 Task: Buy 5 Luminometers from Measuring & Testing section under best seller category for shipping address: Gabriella Robinson, 1398 Camden Street, Reno, Nevada 89501, Cell Number 7752551231. Pay from credit card ending with 6759, CVV 506
Action: Mouse moved to (210, 94)
Screenshot: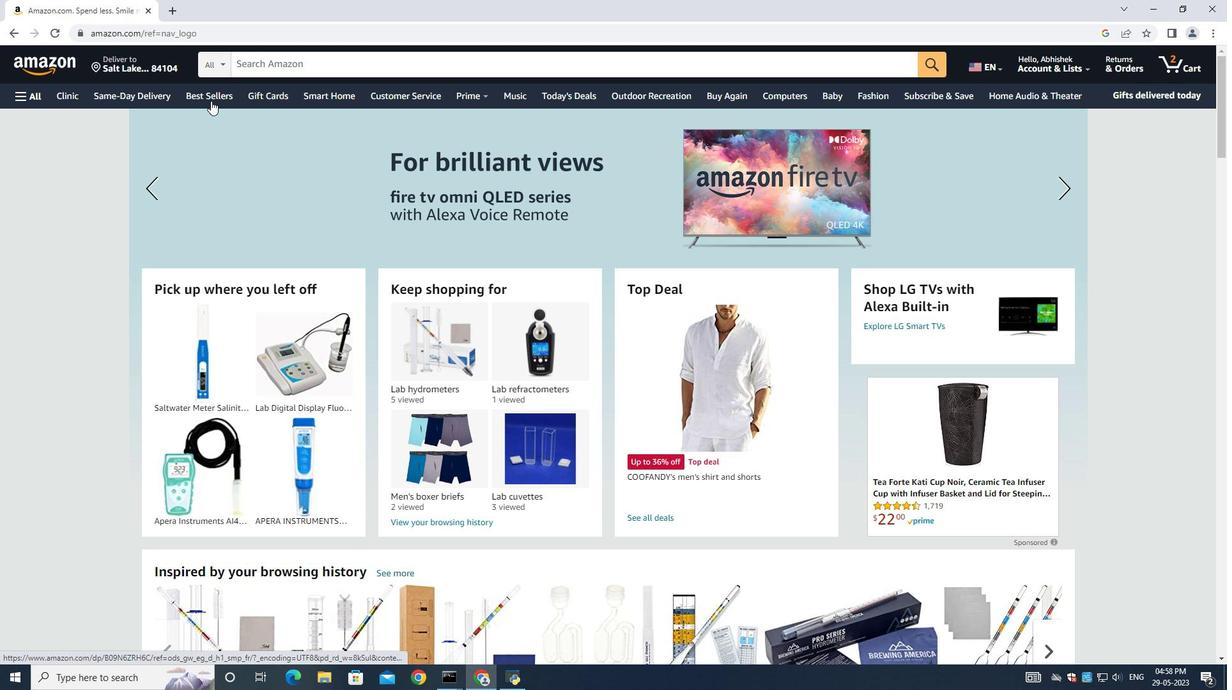 
Action: Mouse pressed left at (210, 94)
Screenshot: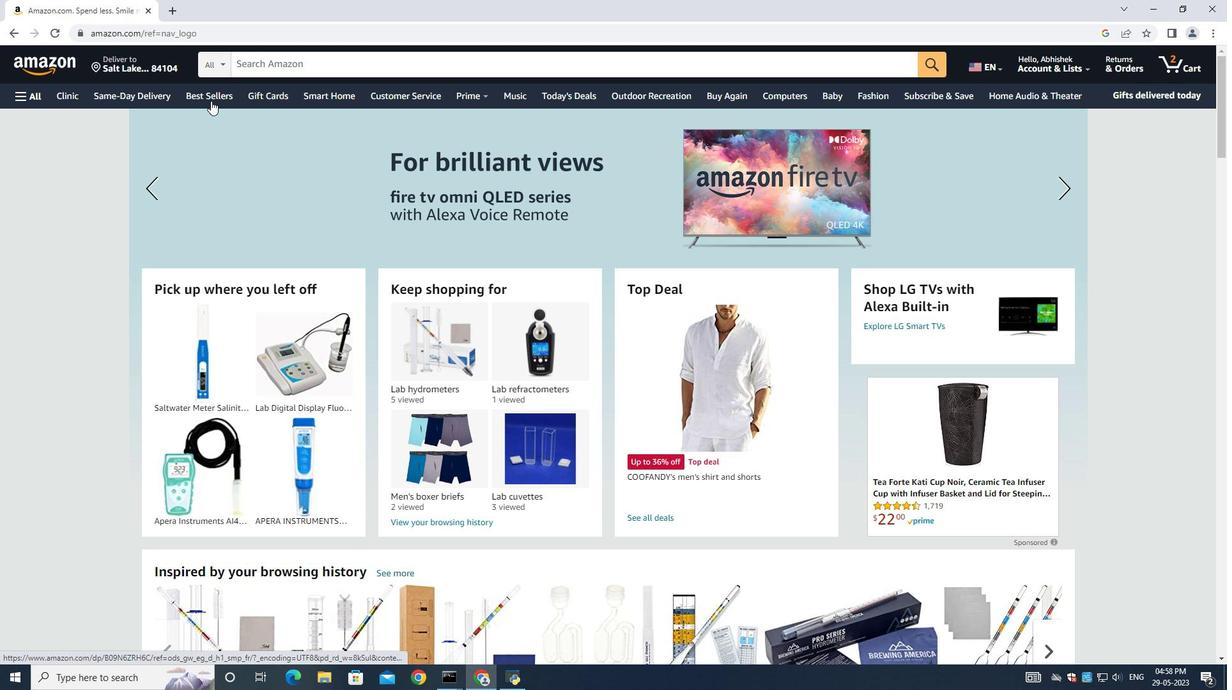 
Action: Mouse moved to (281, 63)
Screenshot: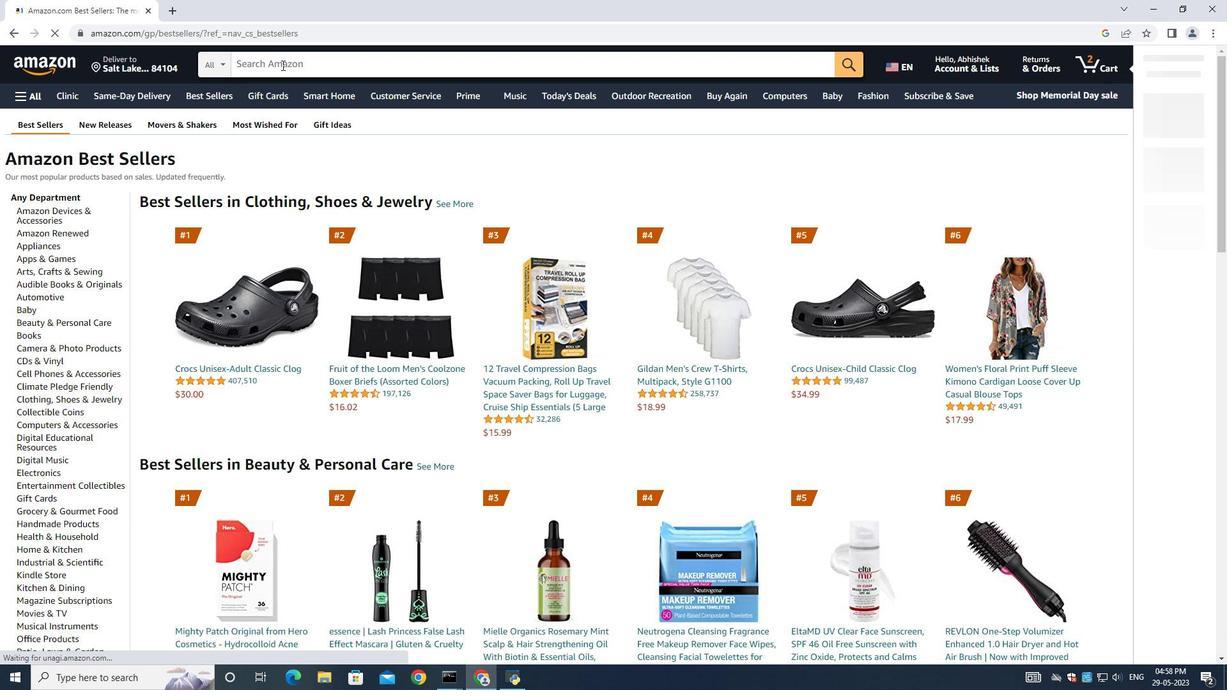 
Action: Mouse pressed left at (281, 63)
Screenshot: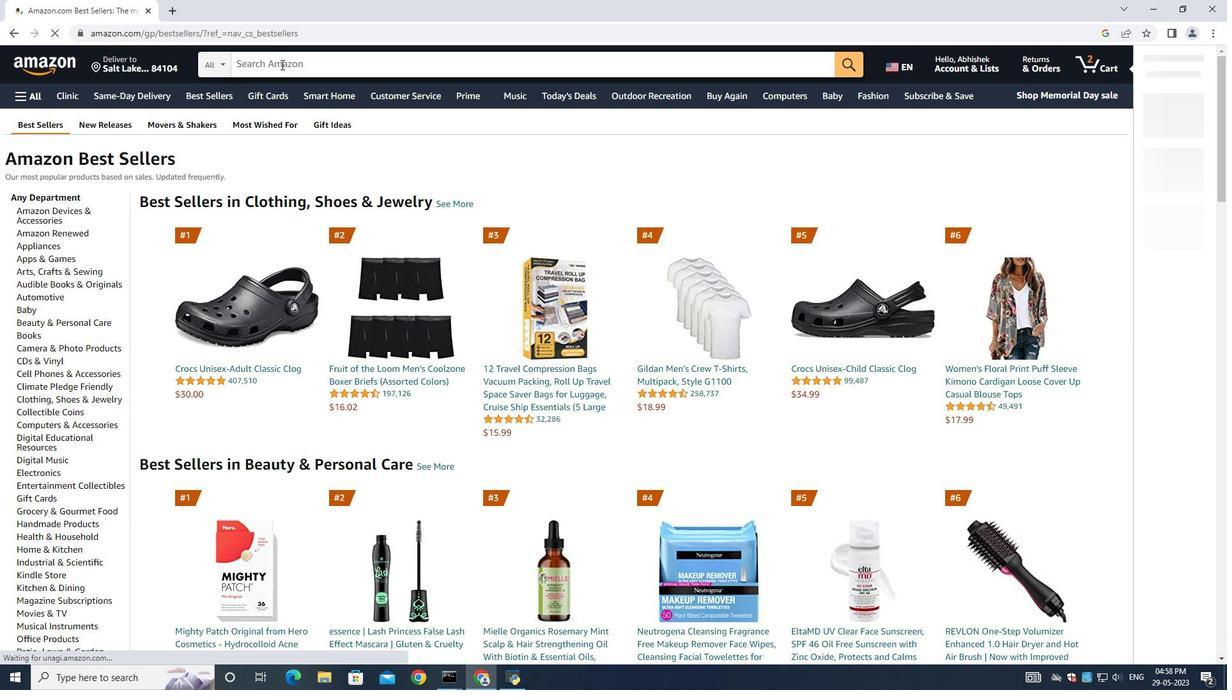 
Action: Key pressed <Key.shift>Luminometers<Key.enter>
Screenshot: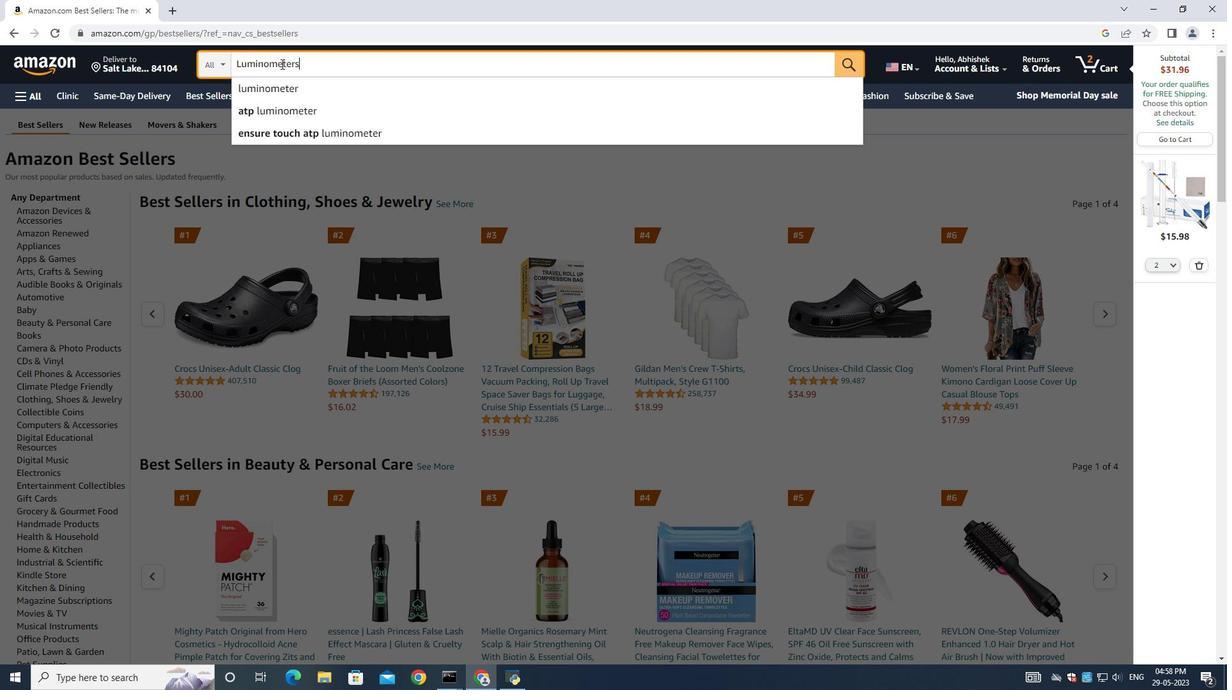 
Action: Mouse moved to (734, 429)
Screenshot: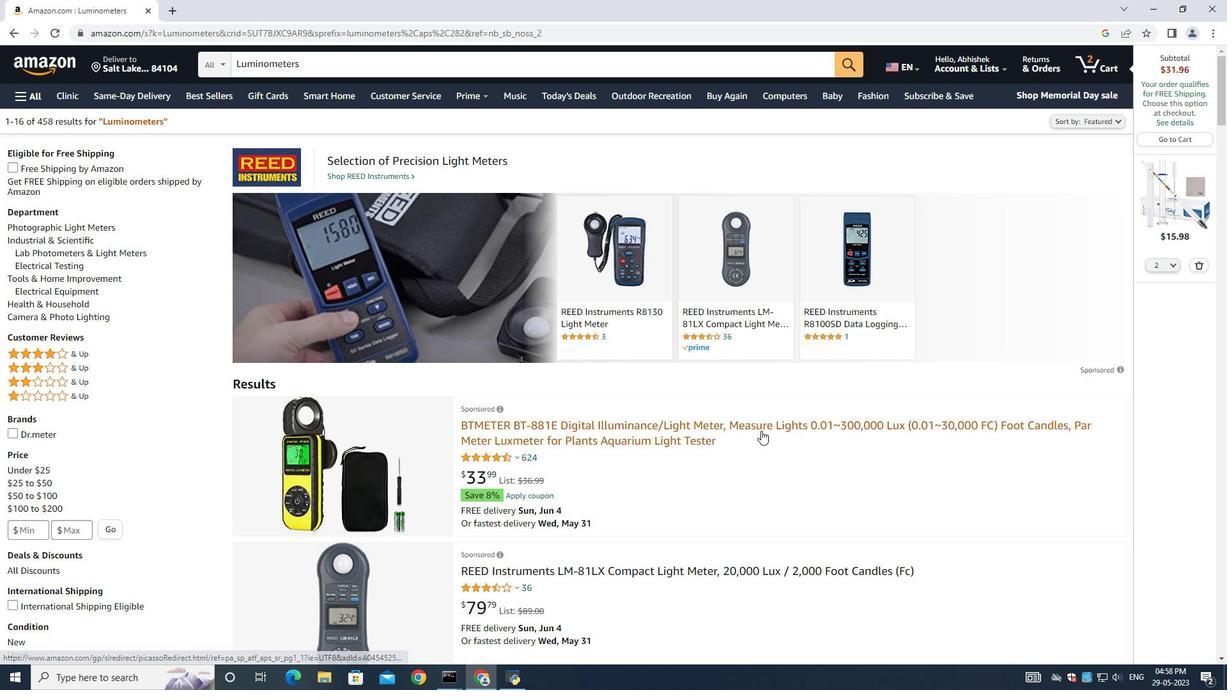 
Action: Mouse pressed left at (734, 429)
Screenshot: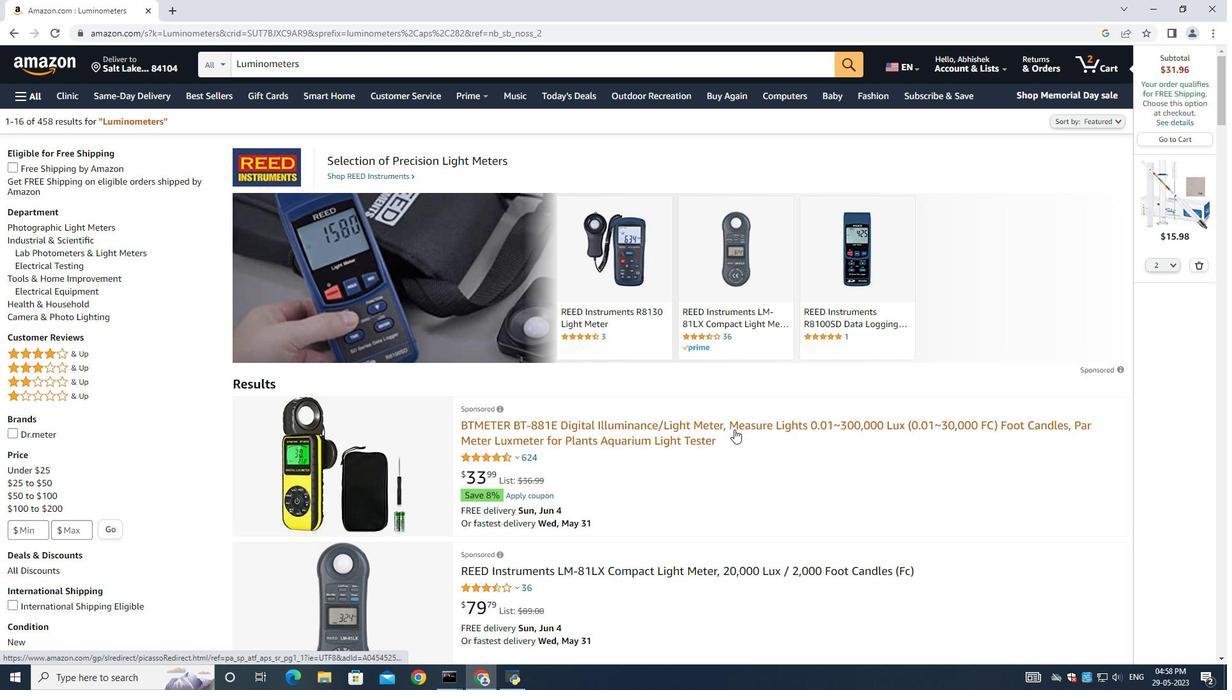 
Action: Mouse scrolled (734, 429) with delta (0, 0)
Screenshot: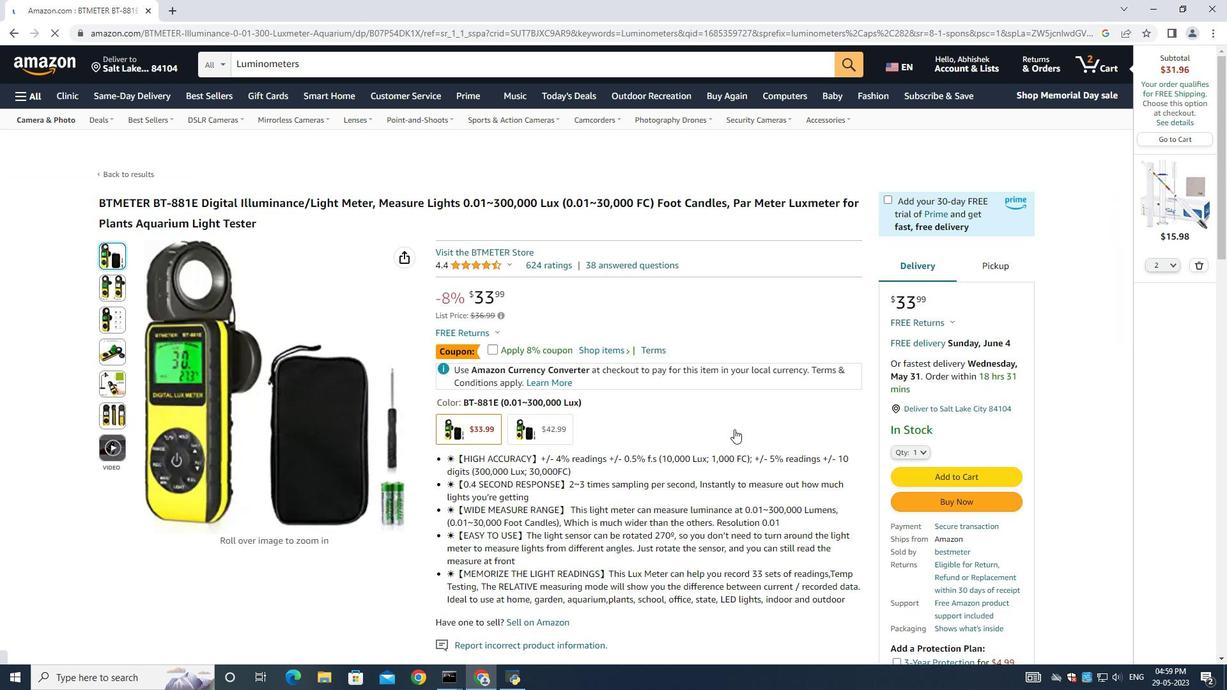 
Action: Mouse scrolled (734, 429) with delta (0, 0)
Screenshot: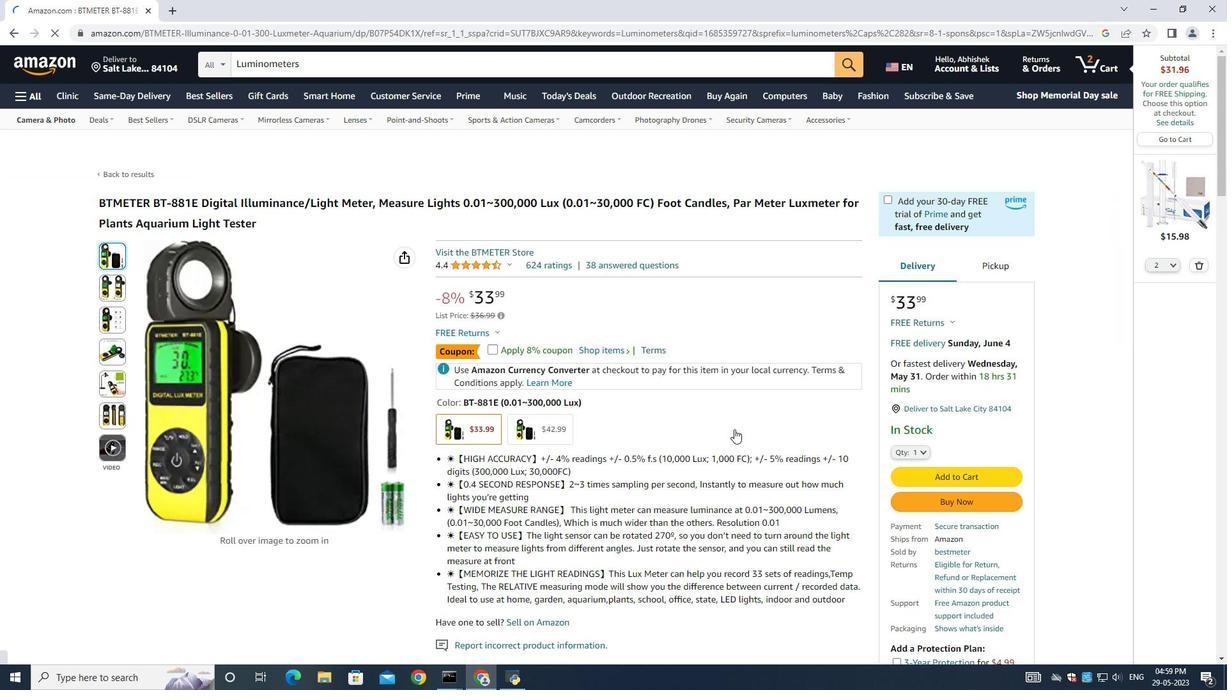 
Action: Mouse scrolled (734, 429) with delta (0, 0)
Screenshot: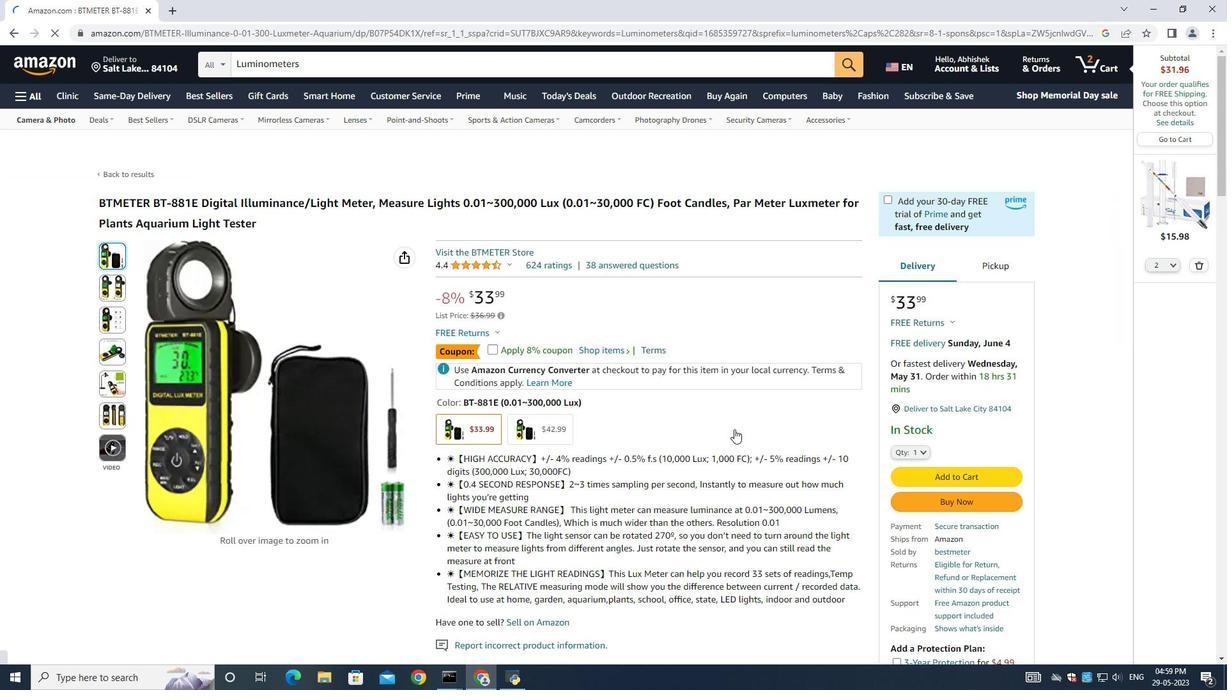 
Action: Mouse moved to (326, 411)
Screenshot: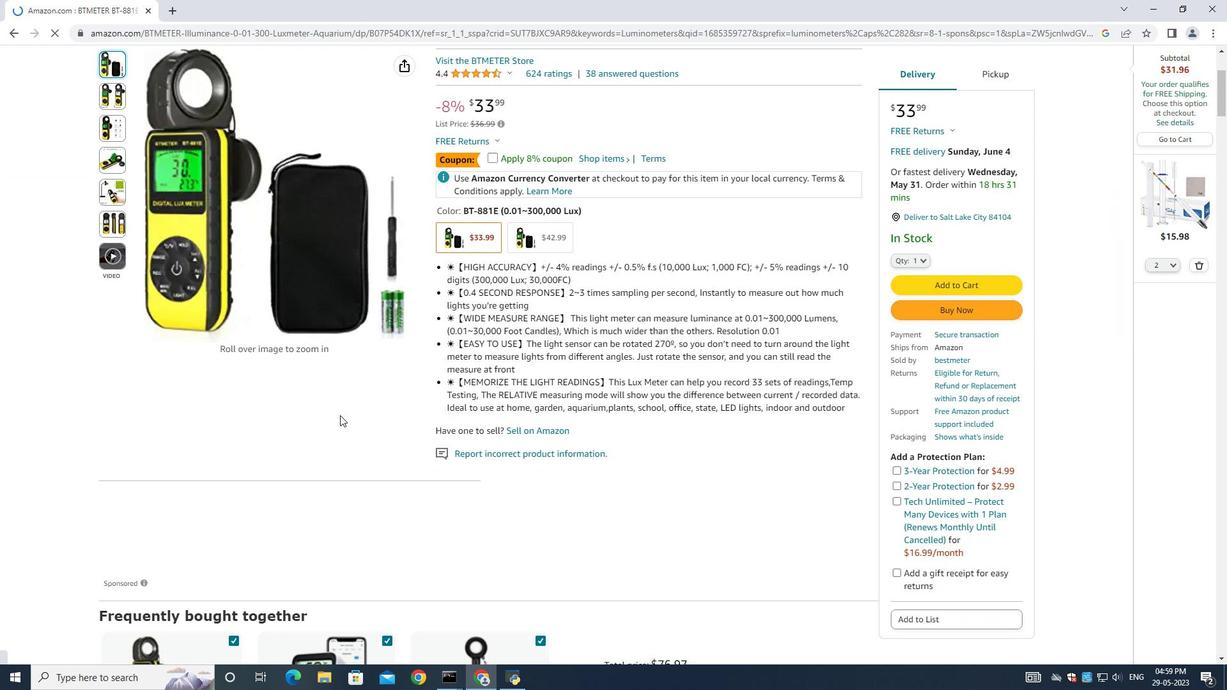 
Action: Mouse scrolled (326, 412) with delta (0, 0)
Screenshot: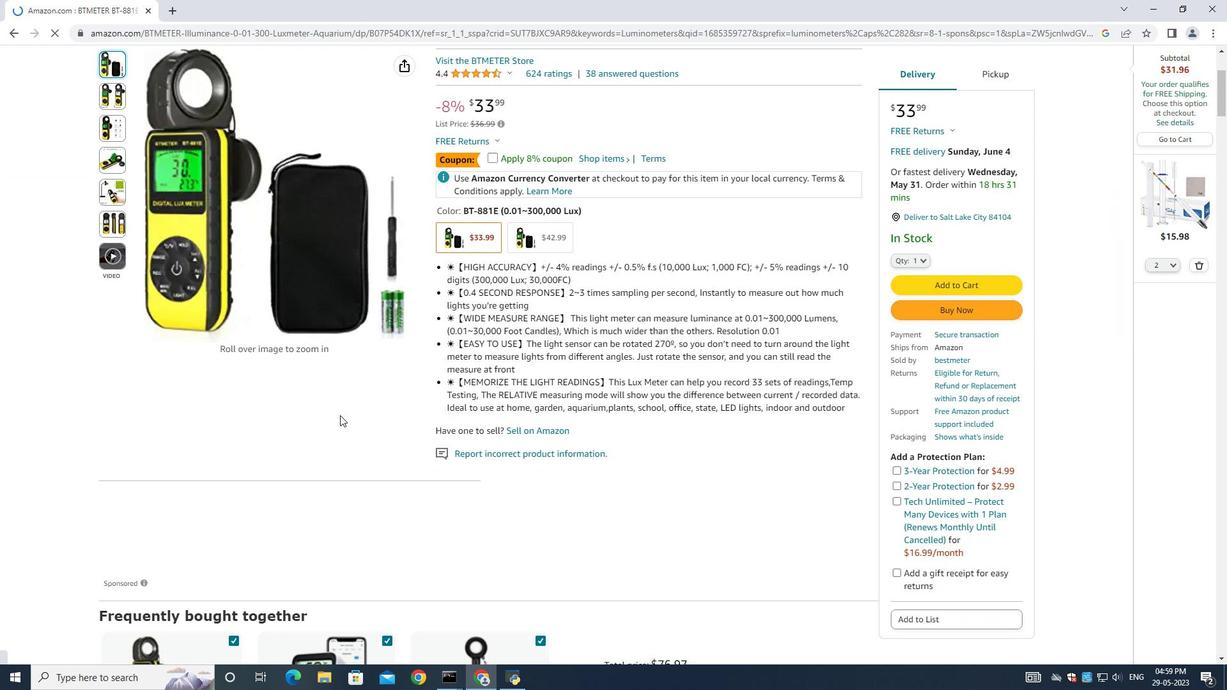 
Action: Mouse scrolled (326, 412) with delta (0, 0)
Screenshot: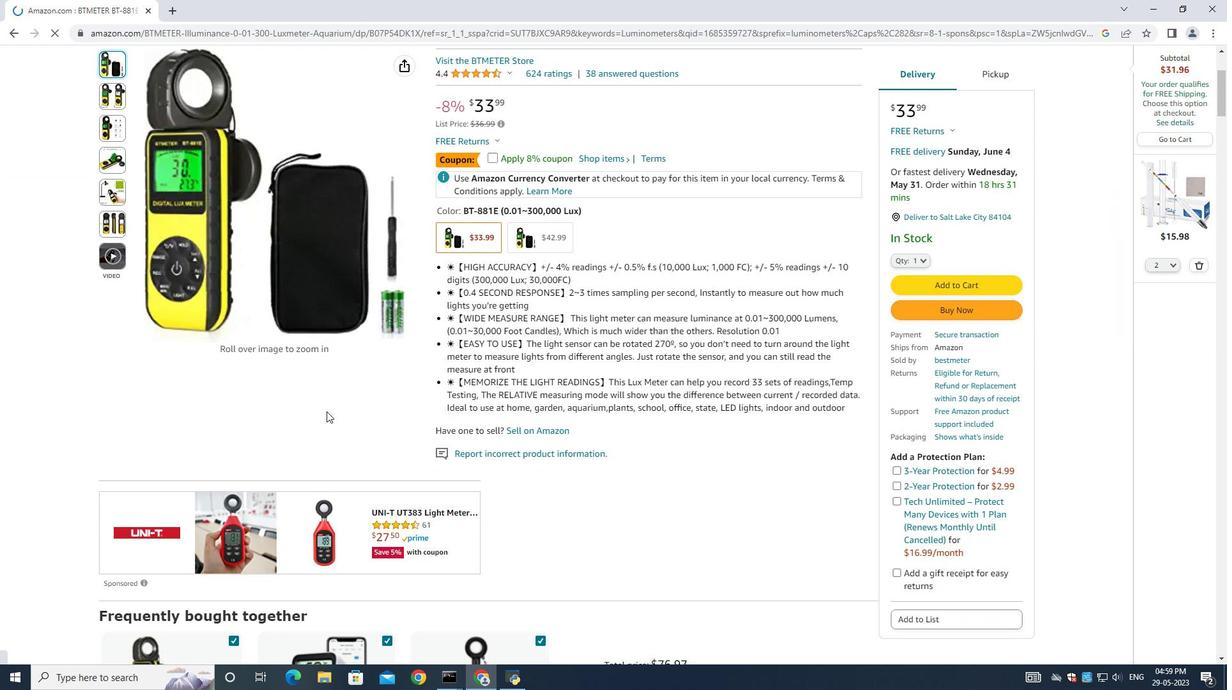 
Action: Mouse scrolled (326, 412) with delta (0, 0)
Screenshot: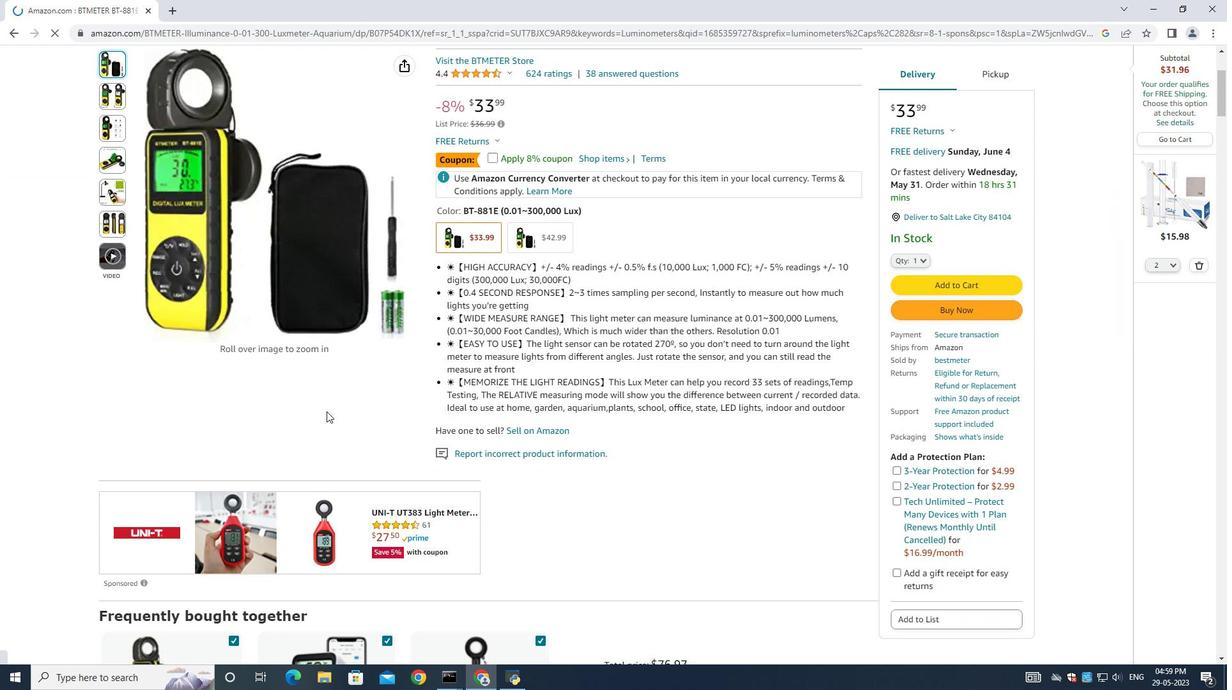 
Action: Mouse moved to (920, 452)
Screenshot: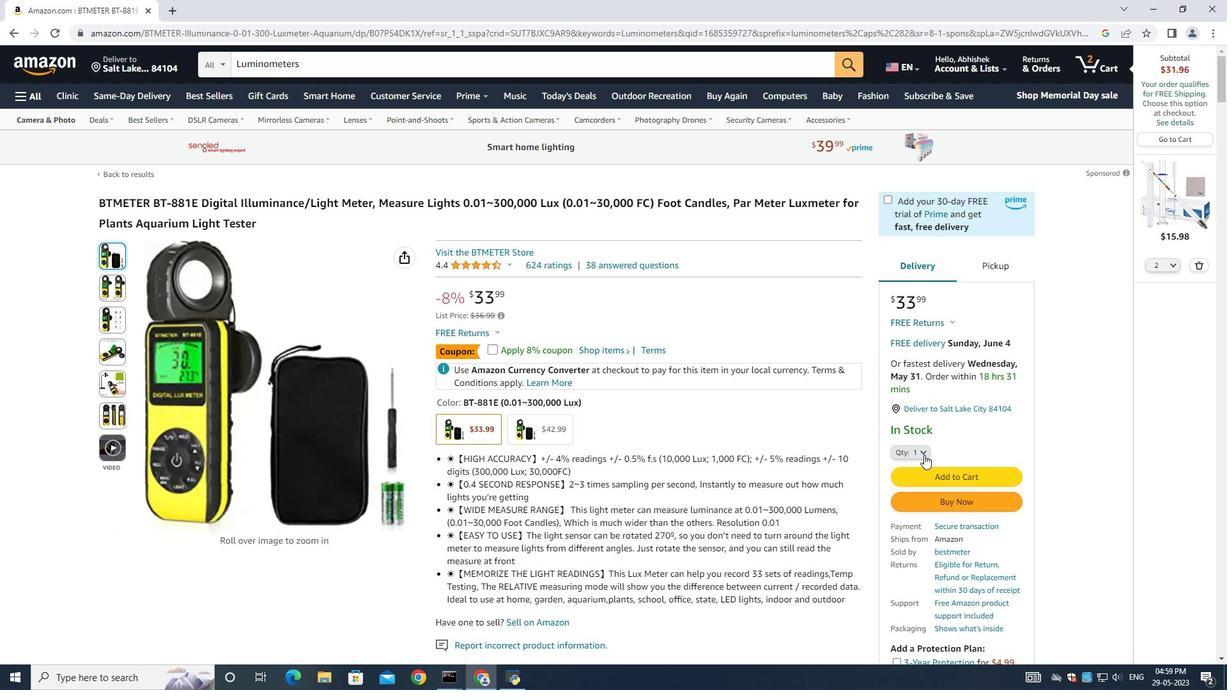 
Action: Mouse pressed left at (920, 452)
Screenshot: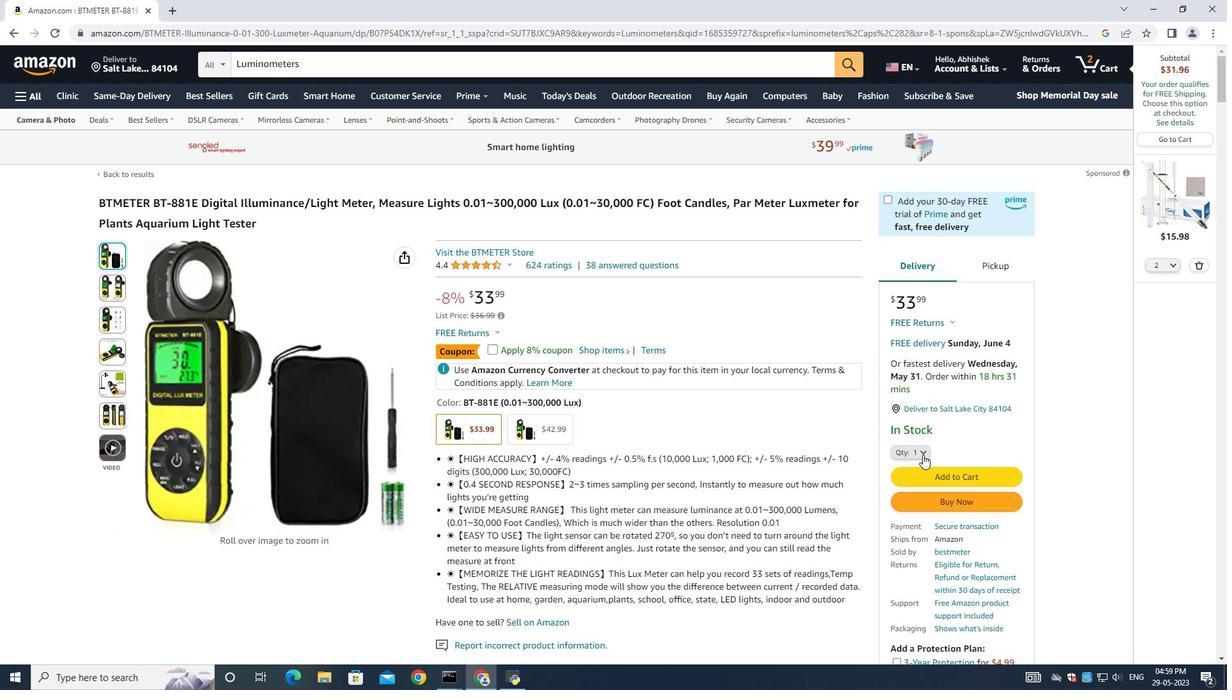 
Action: Mouse moved to (1197, 266)
Screenshot: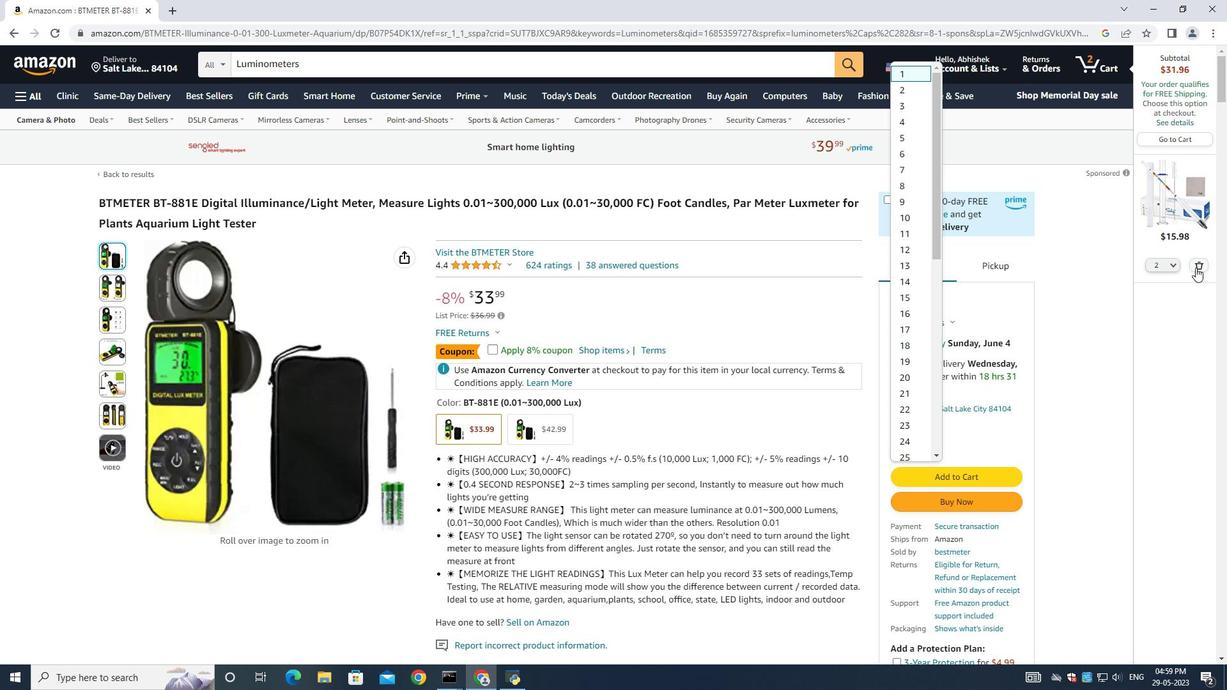 
Action: Mouse pressed left at (1197, 266)
Screenshot: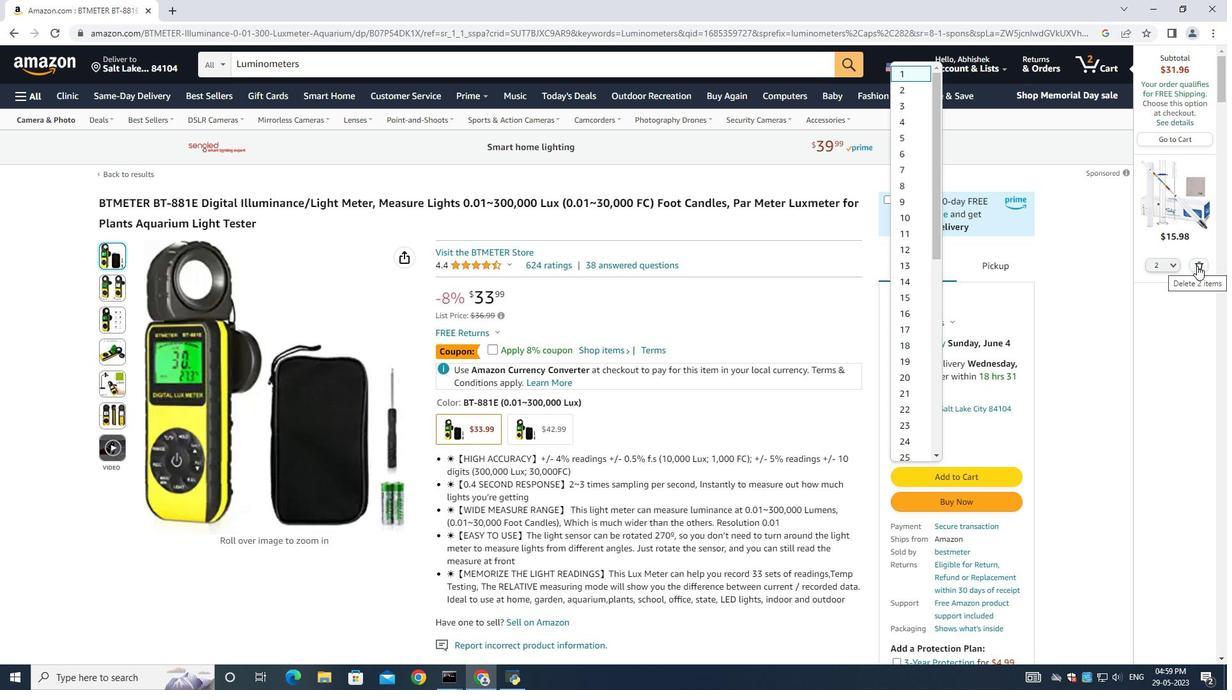 
Action: Mouse moved to (918, 454)
Screenshot: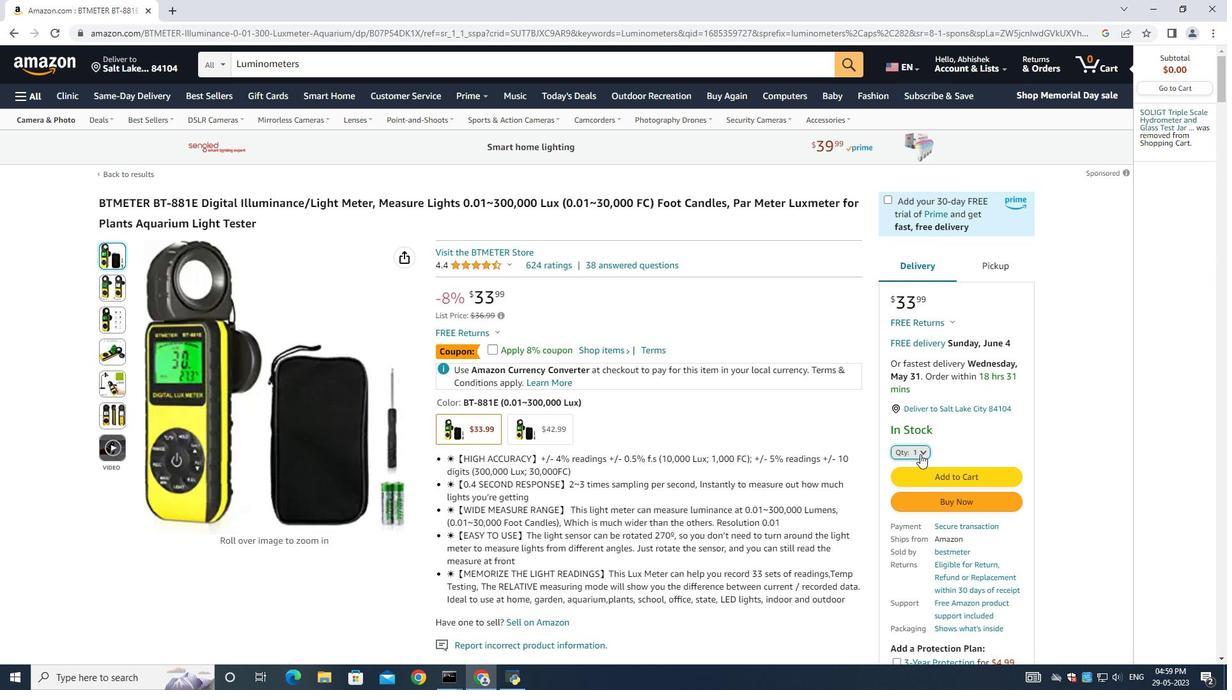 
Action: Mouse pressed left at (918, 454)
Screenshot: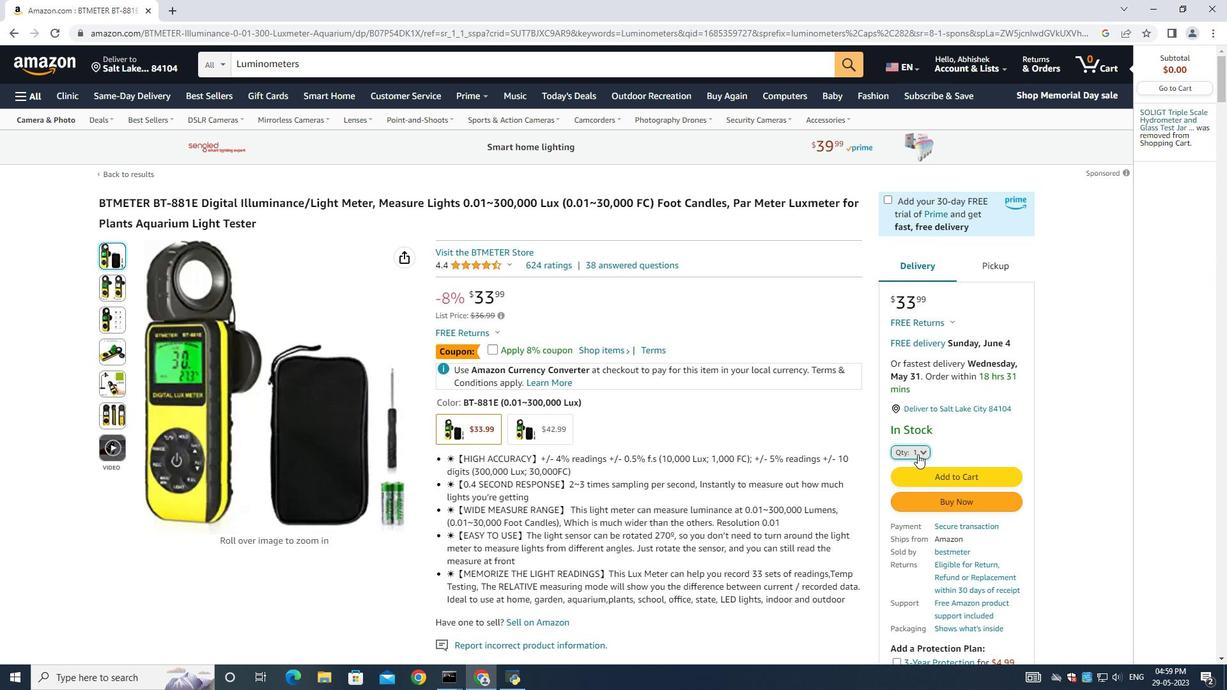
Action: Mouse moved to (911, 141)
Screenshot: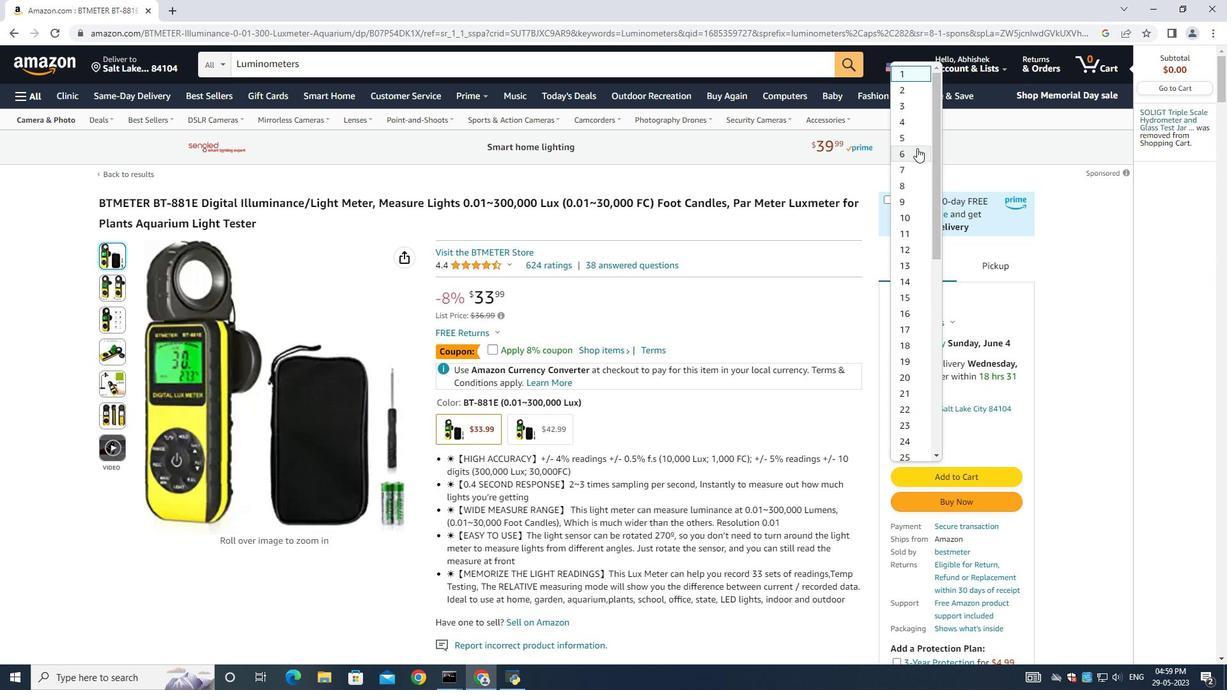 
Action: Mouse pressed left at (911, 141)
Screenshot: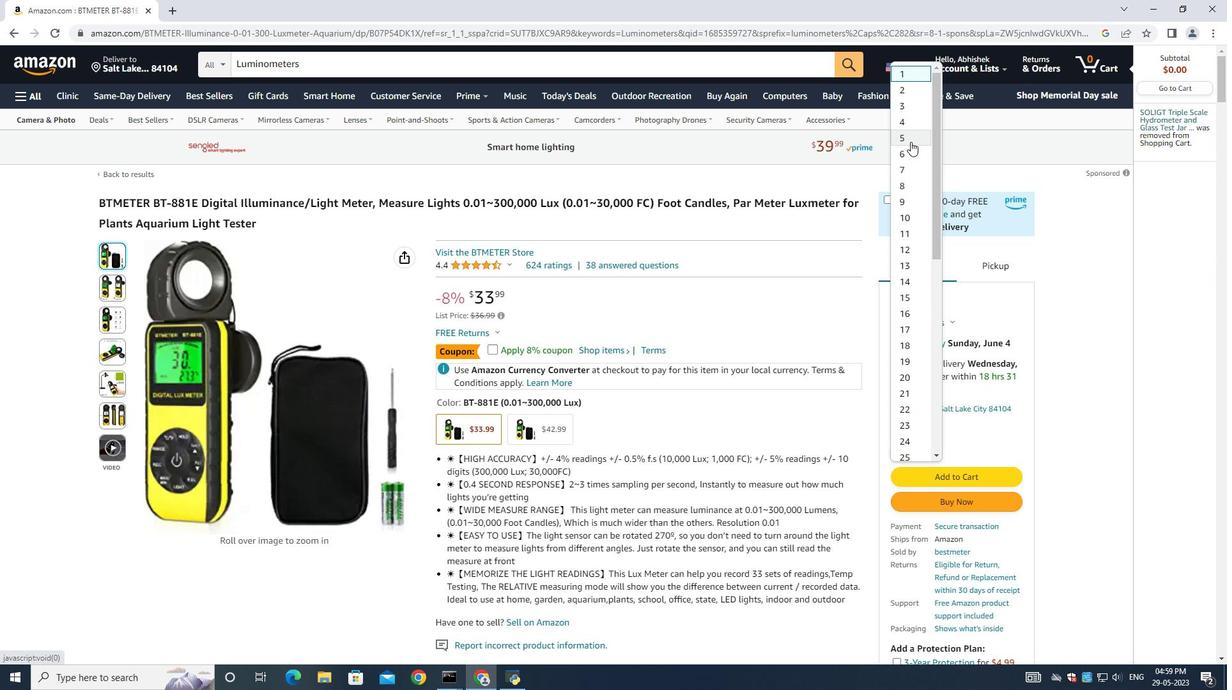
Action: Mouse moved to (956, 499)
Screenshot: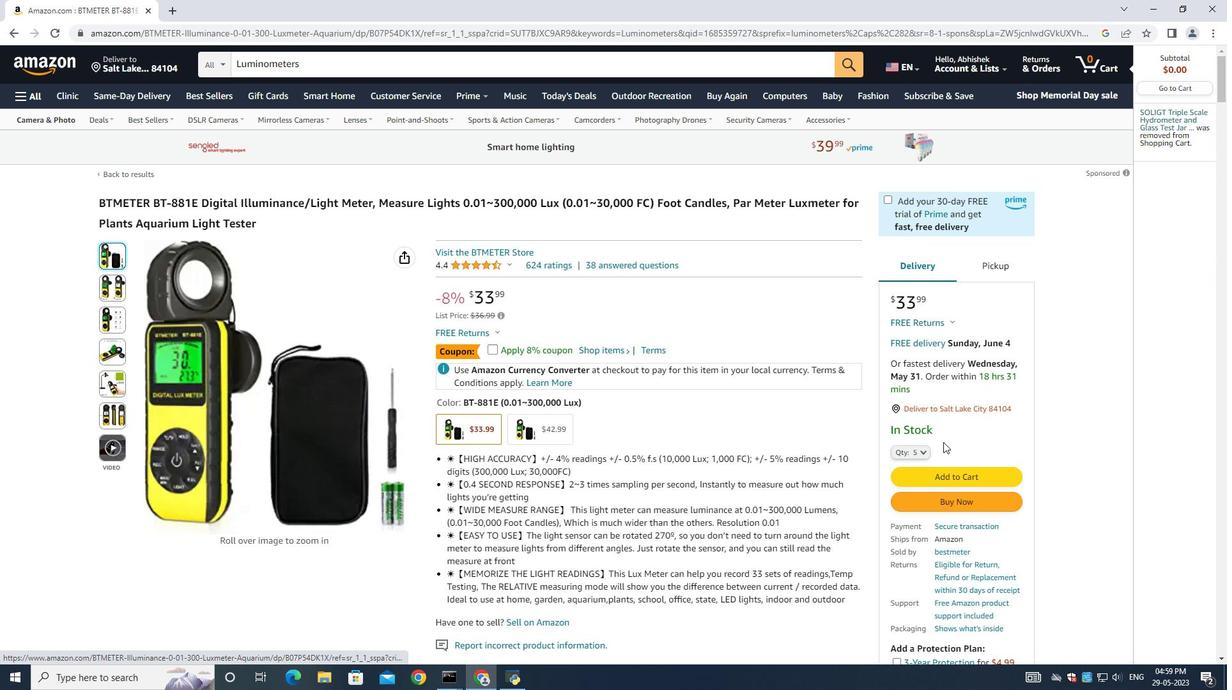 
Action: Mouse pressed left at (956, 499)
Screenshot: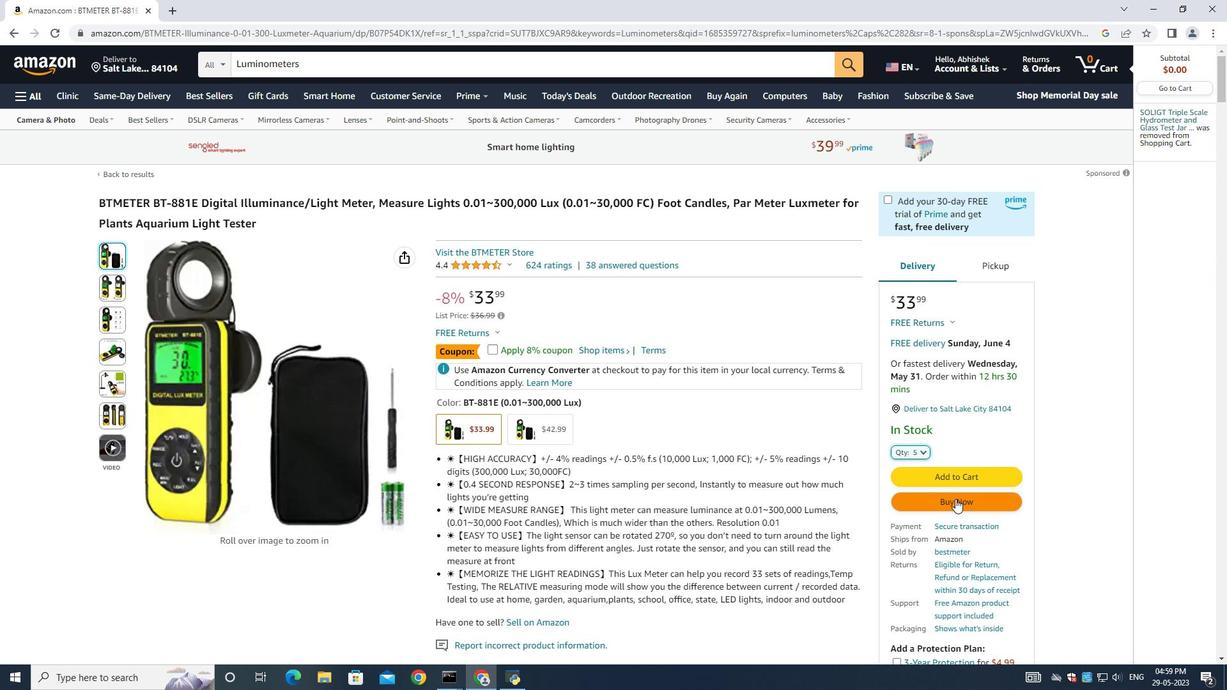
Action: Mouse moved to (457, 251)
Screenshot: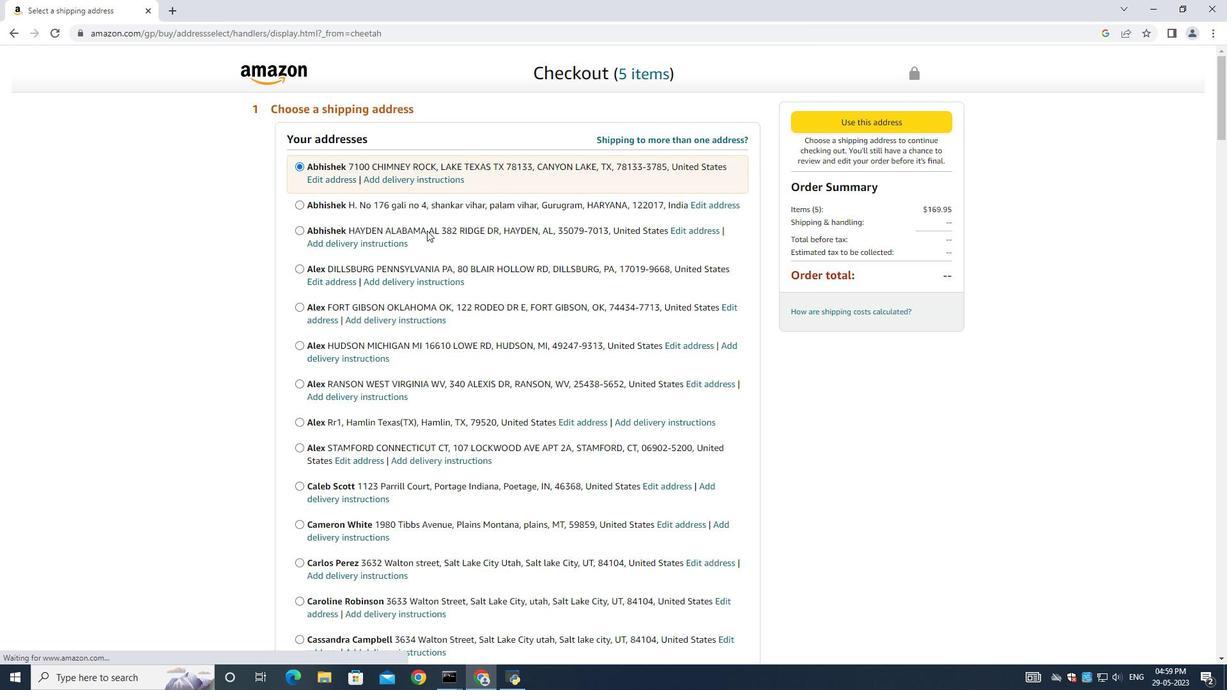 
Action: Mouse scrolled (457, 251) with delta (0, 0)
Screenshot: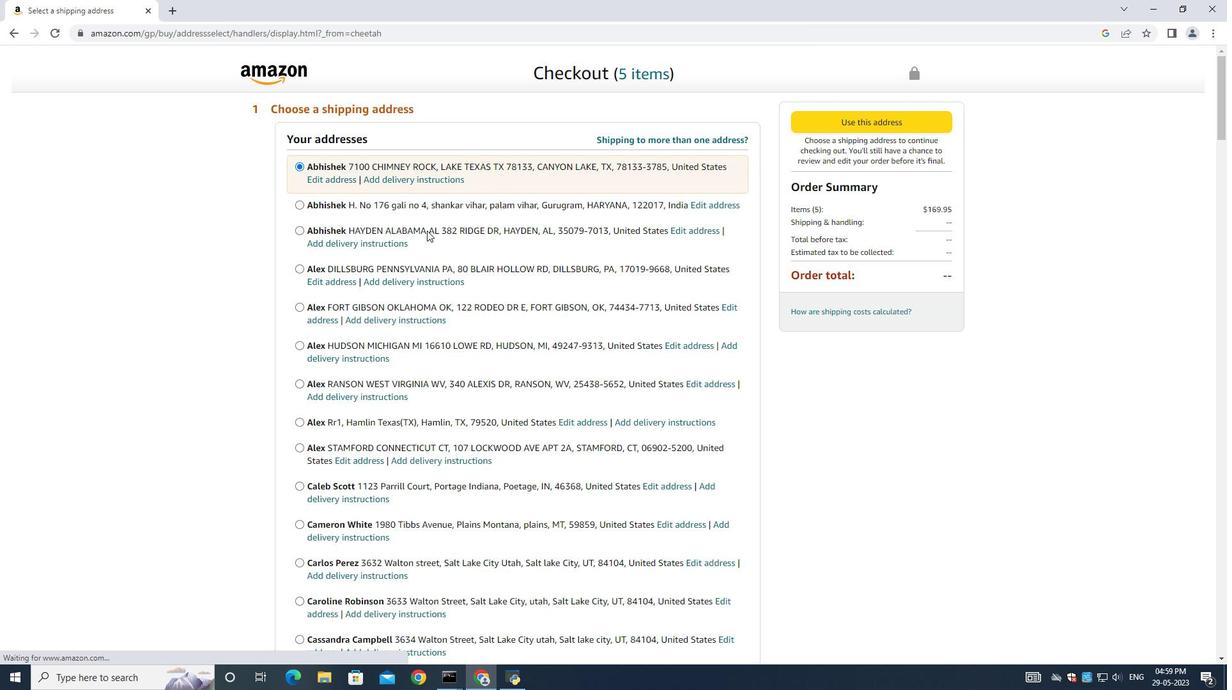 
Action: Mouse moved to (457, 254)
Screenshot: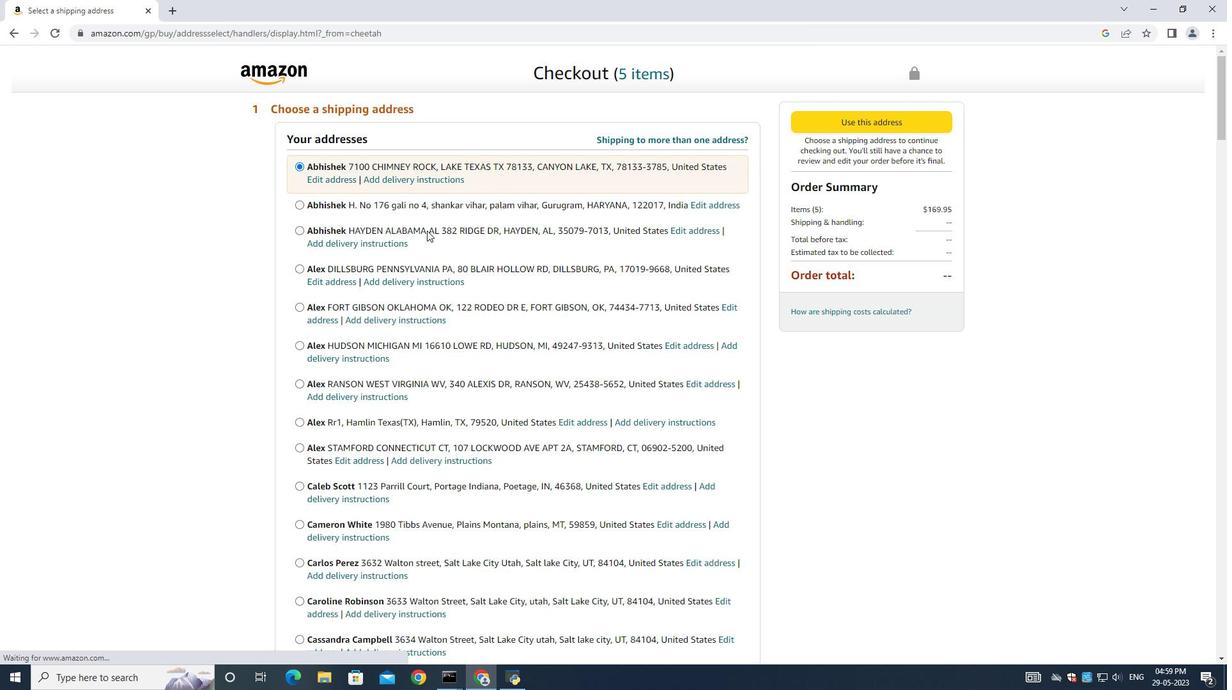 
Action: Mouse scrolled (457, 253) with delta (0, 0)
Screenshot: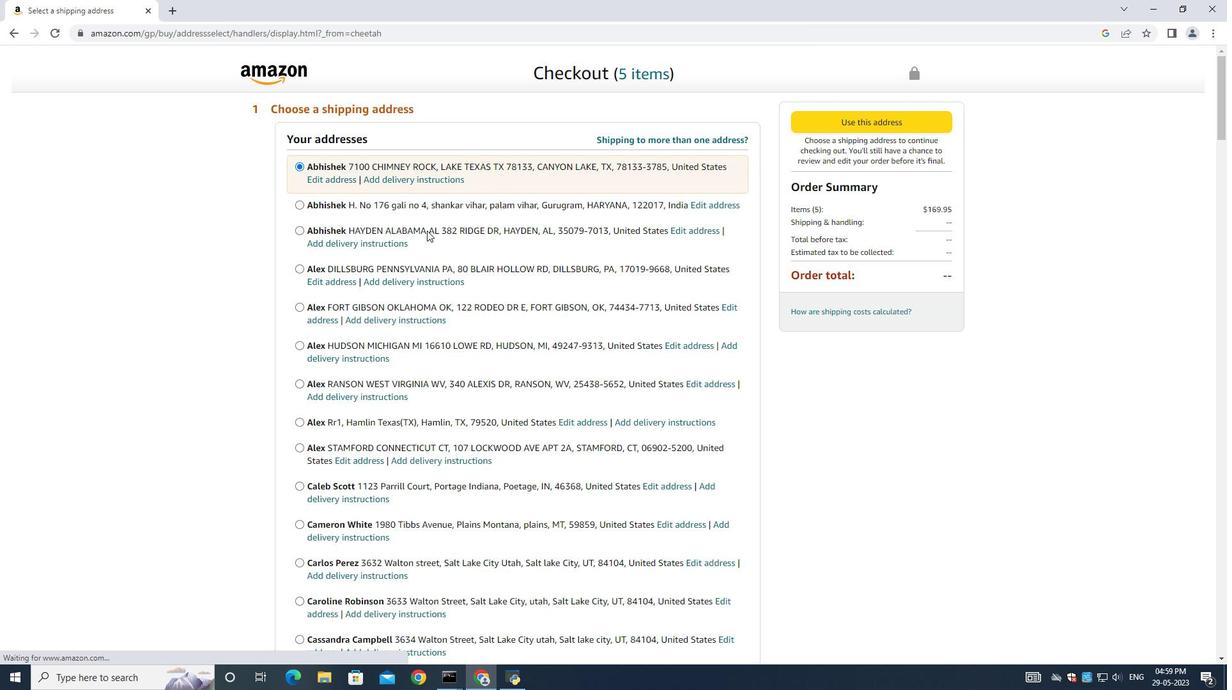 
Action: Mouse moved to (457, 254)
Screenshot: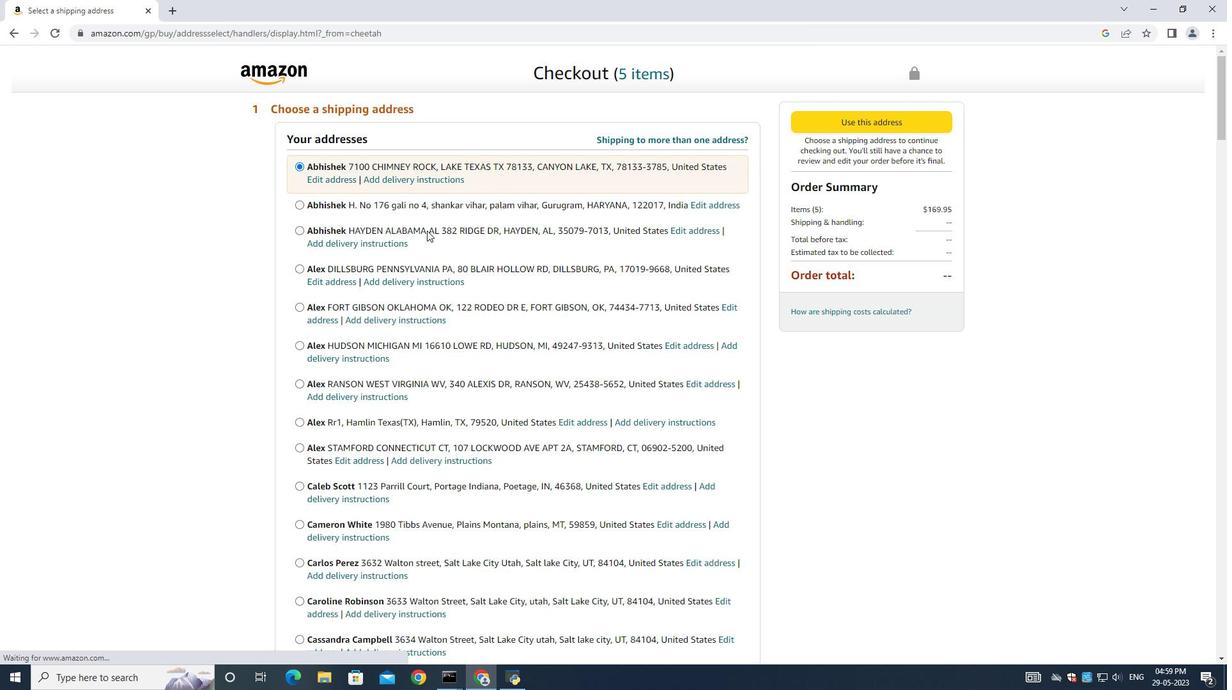 
Action: Mouse scrolled (457, 253) with delta (0, 0)
Screenshot: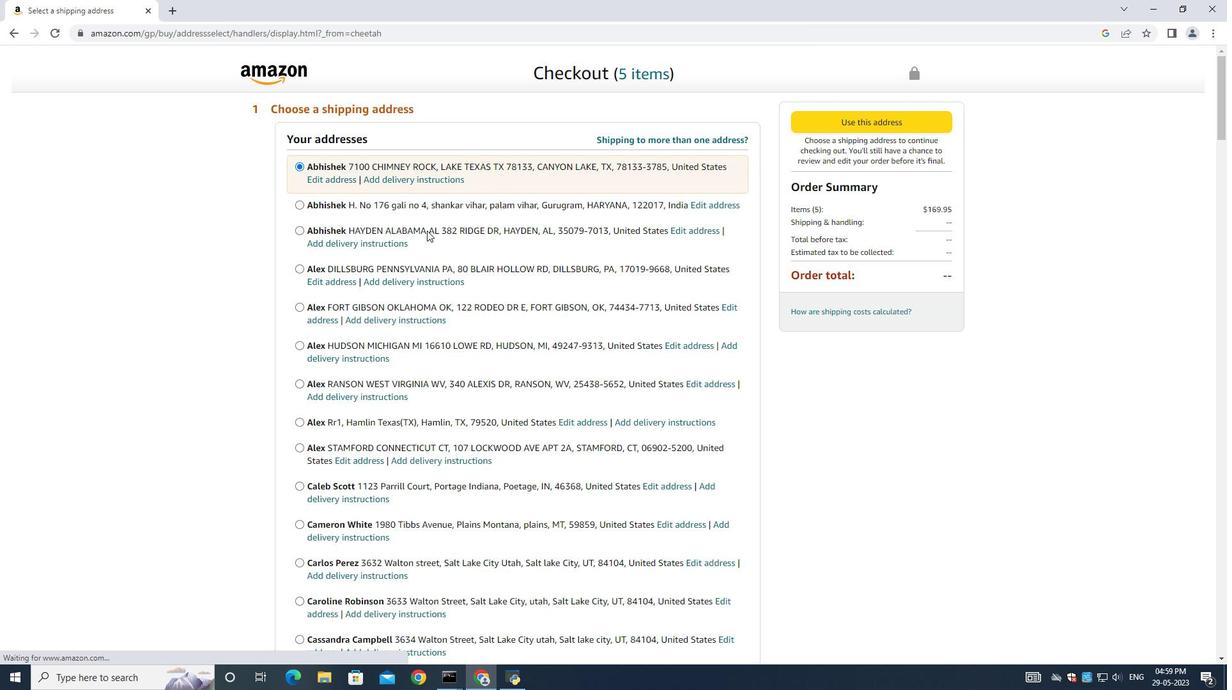 
Action: Mouse scrolled (457, 253) with delta (0, 0)
Screenshot: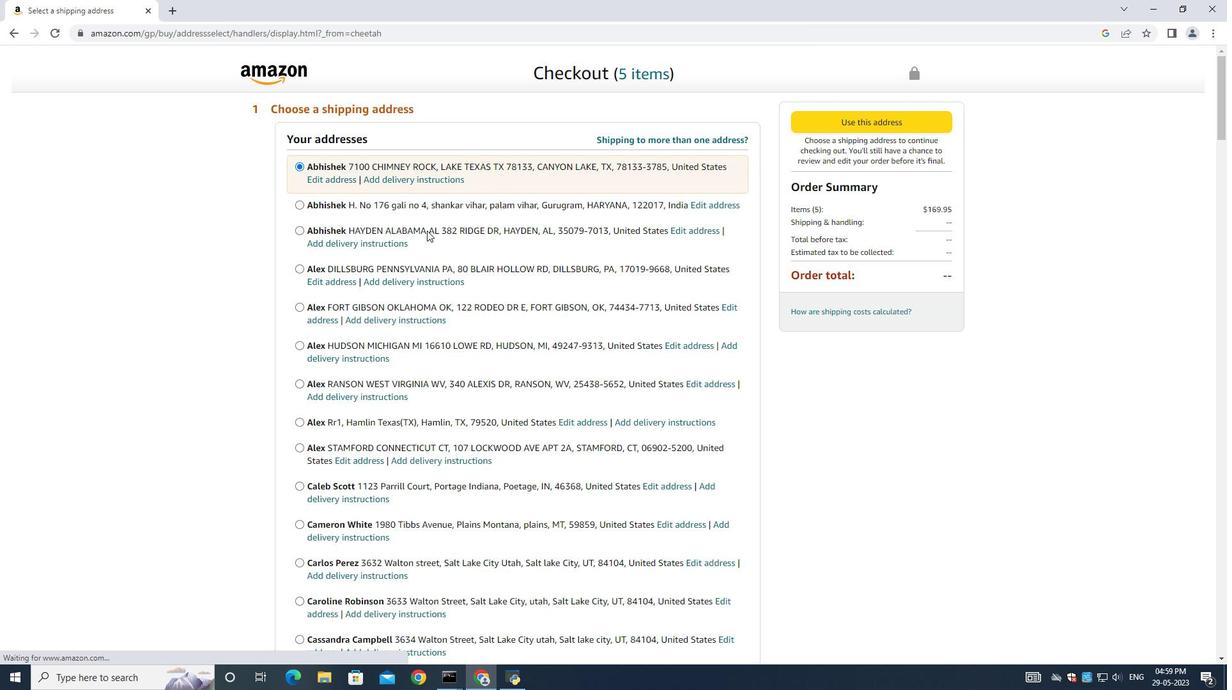 
Action: Mouse scrolled (457, 253) with delta (0, 0)
Screenshot: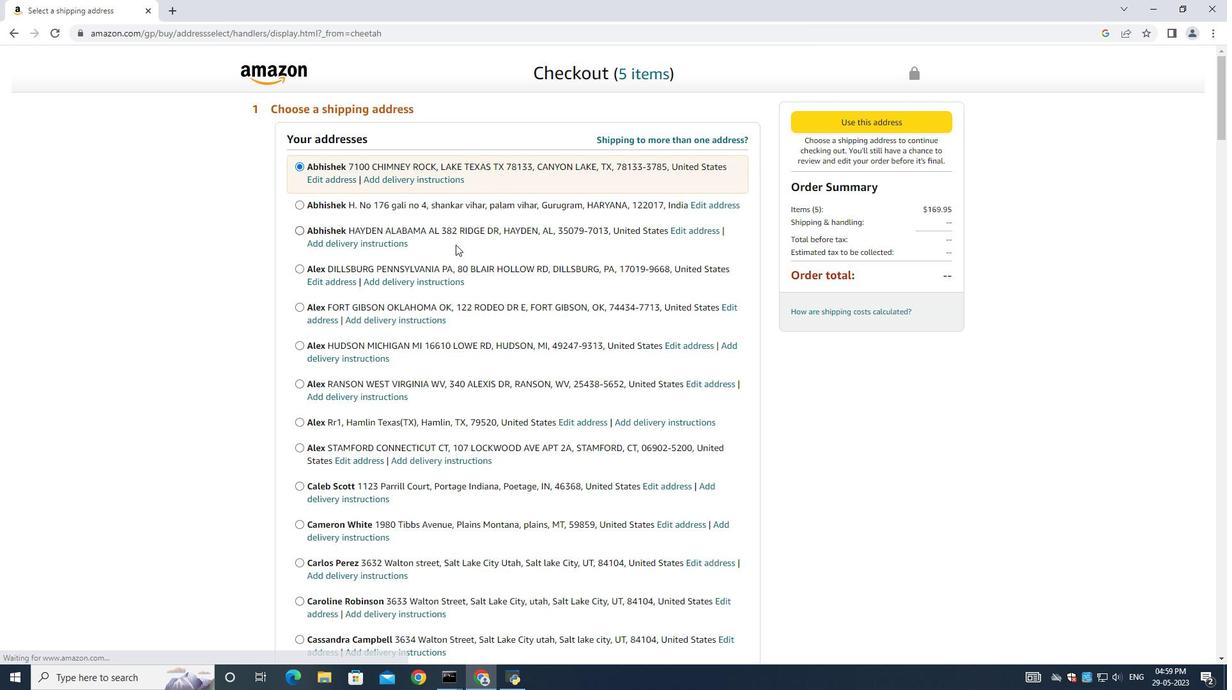 
Action: Mouse scrolled (457, 253) with delta (0, 0)
Screenshot: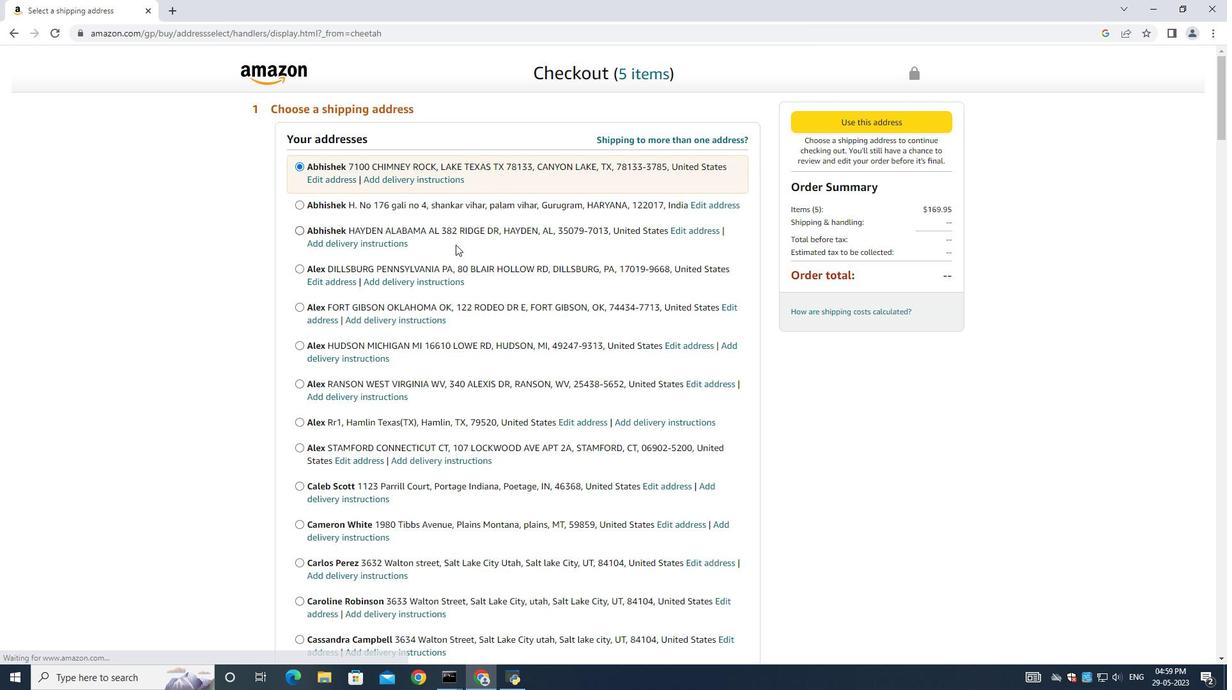
Action: Mouse scrolled (457, 253) with delta (0, 0)
Screenshot: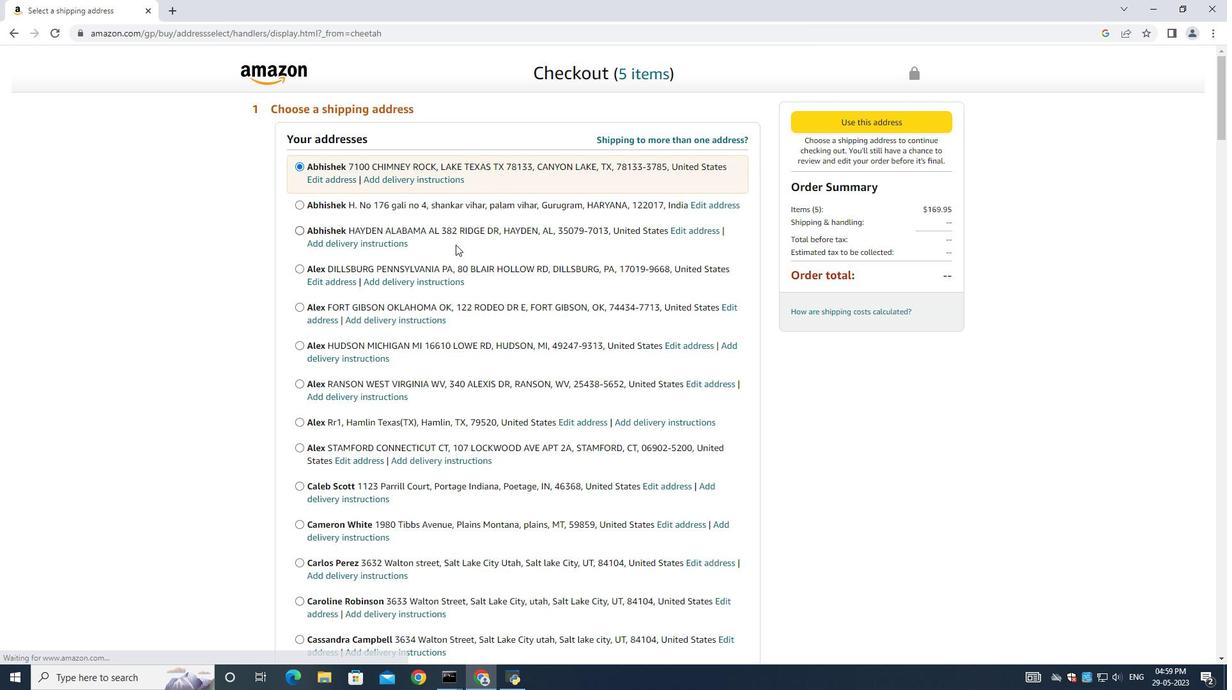 
Action: Mouse moved to (457, 257)
Screenshot: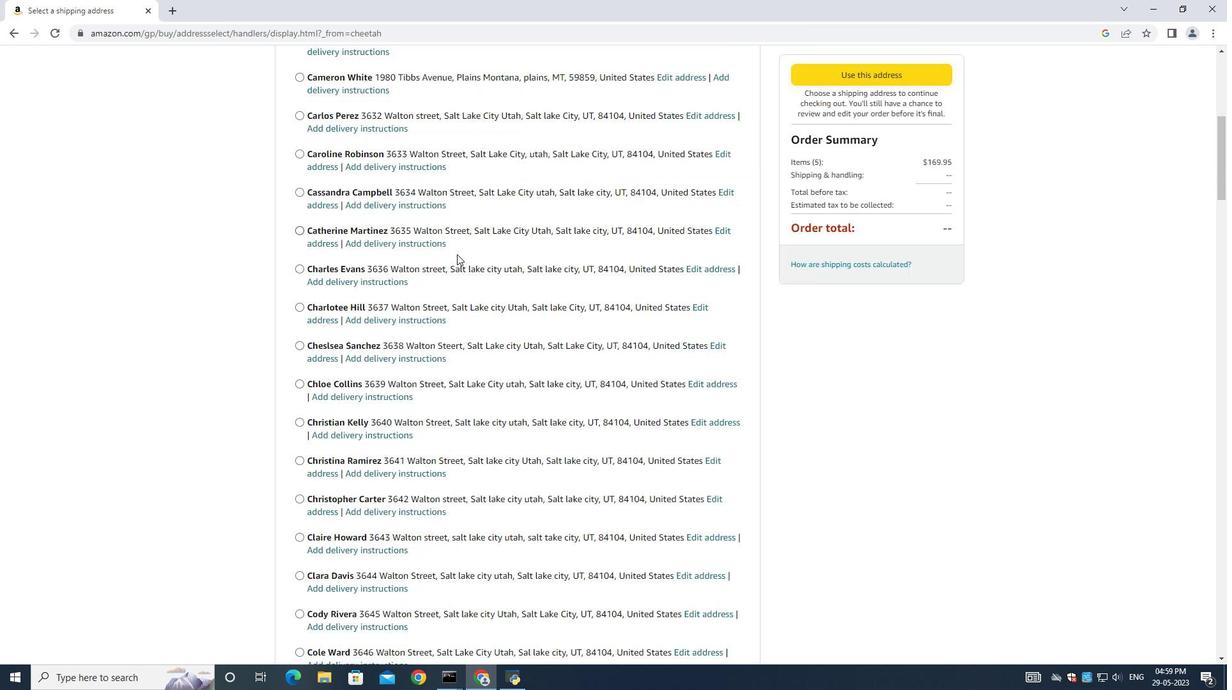 
Action: Mouse scrolled (457, 256) with delta (0, 0)
Screenshot: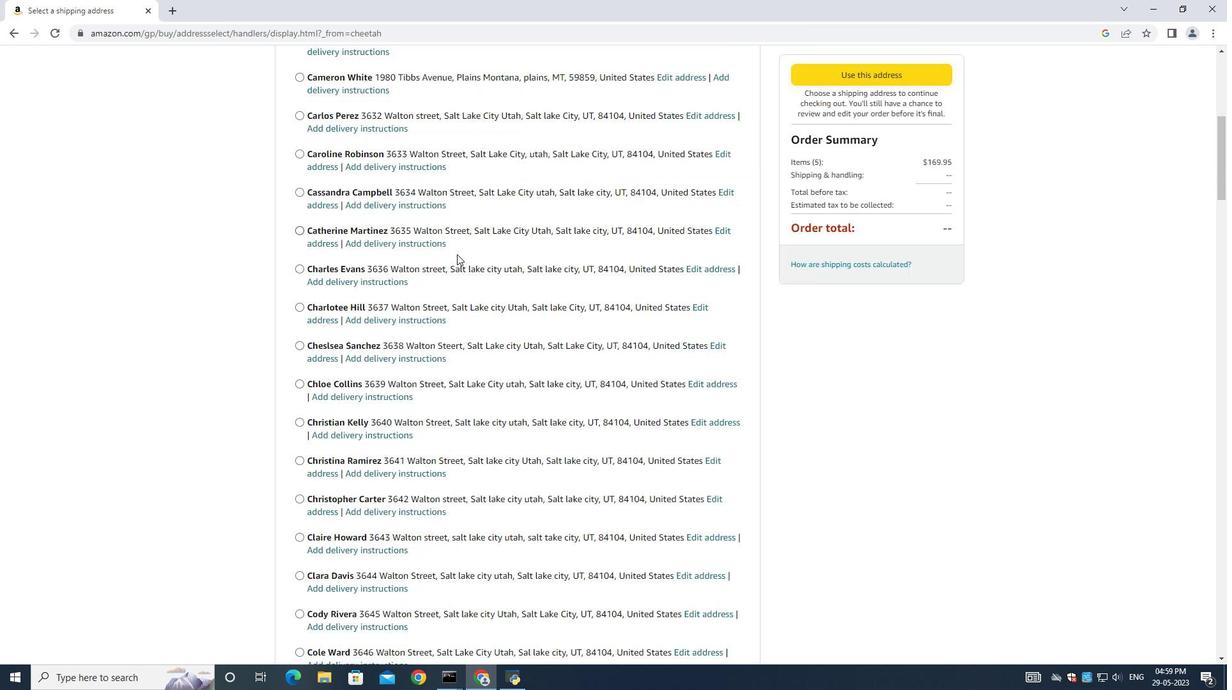 
Action: Mouse moved to (457, 262)
Screenshot: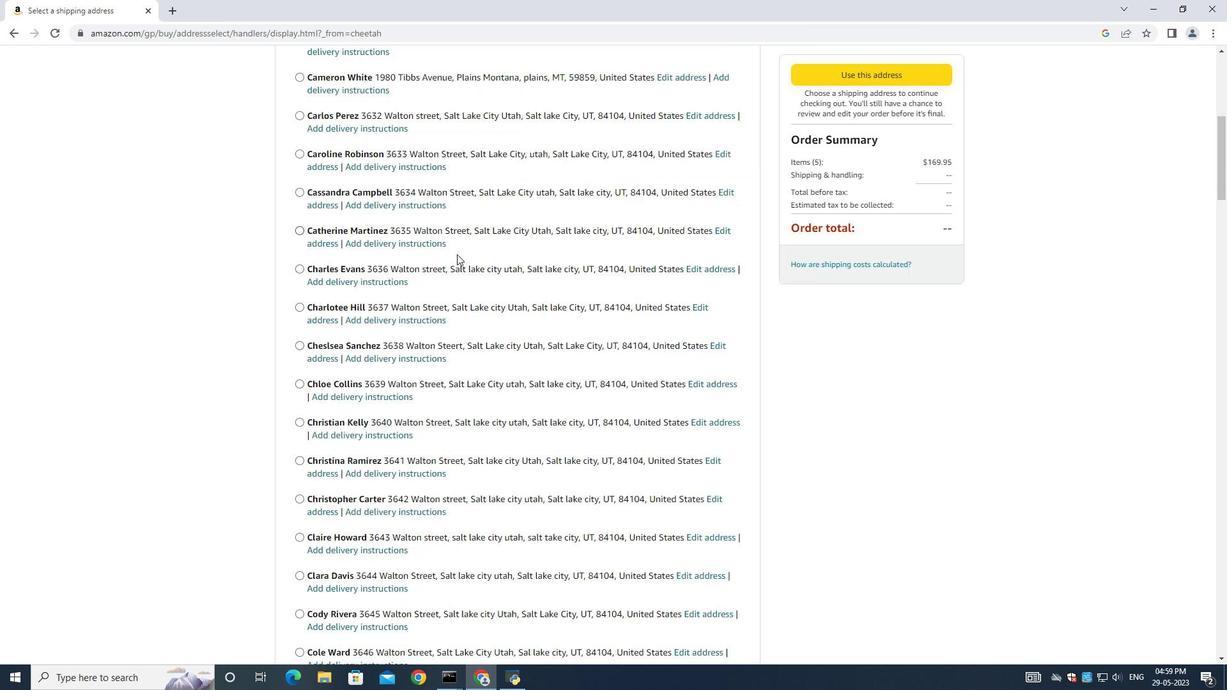 
Action: Mouse scrolled (457, 261) with delta (0, 0)
Screenshot: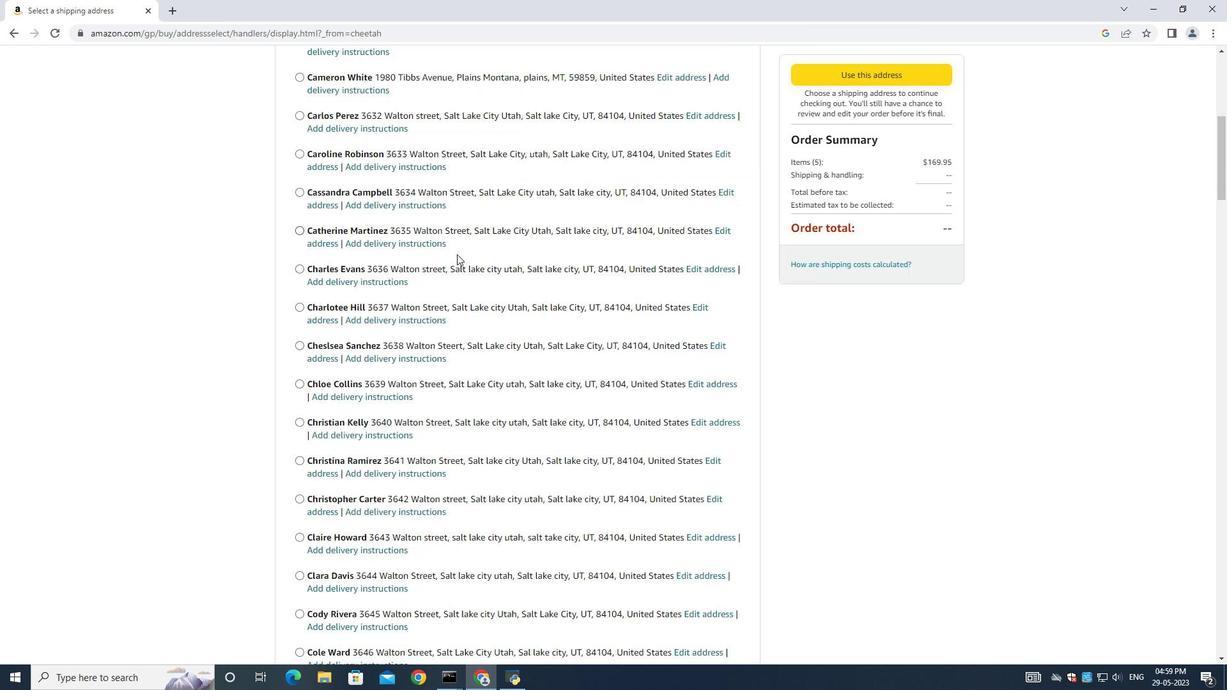 
Action: Mouse moved to (457, 263)
Screenshot: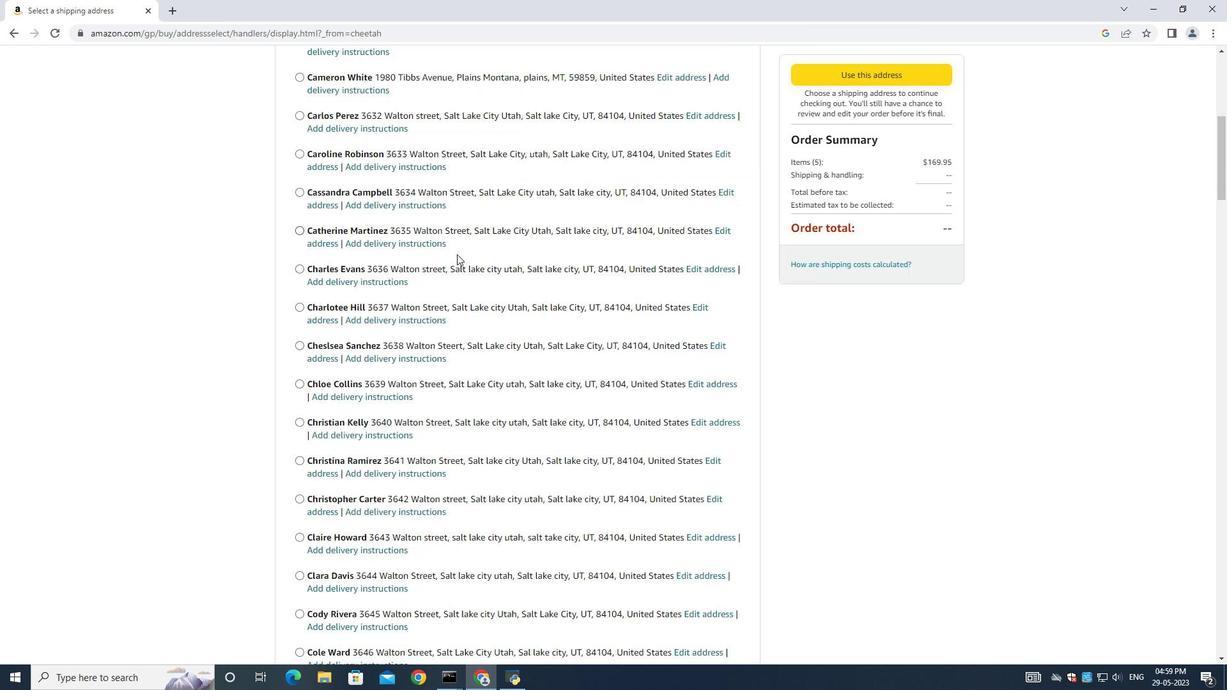 
Action: Mouse scrolled (457, 262) with delta (0, 0)
Screenshot: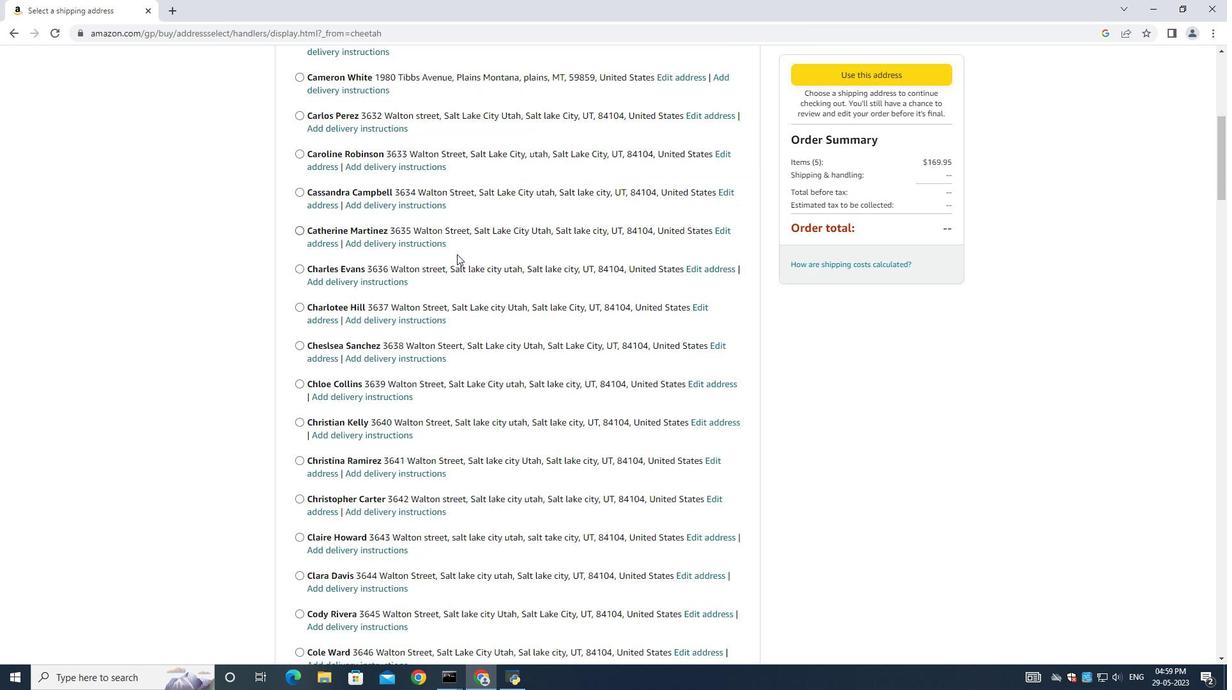 
Action: Mouse scrolled (457, 262) with delta (0, 0)
Screenshot: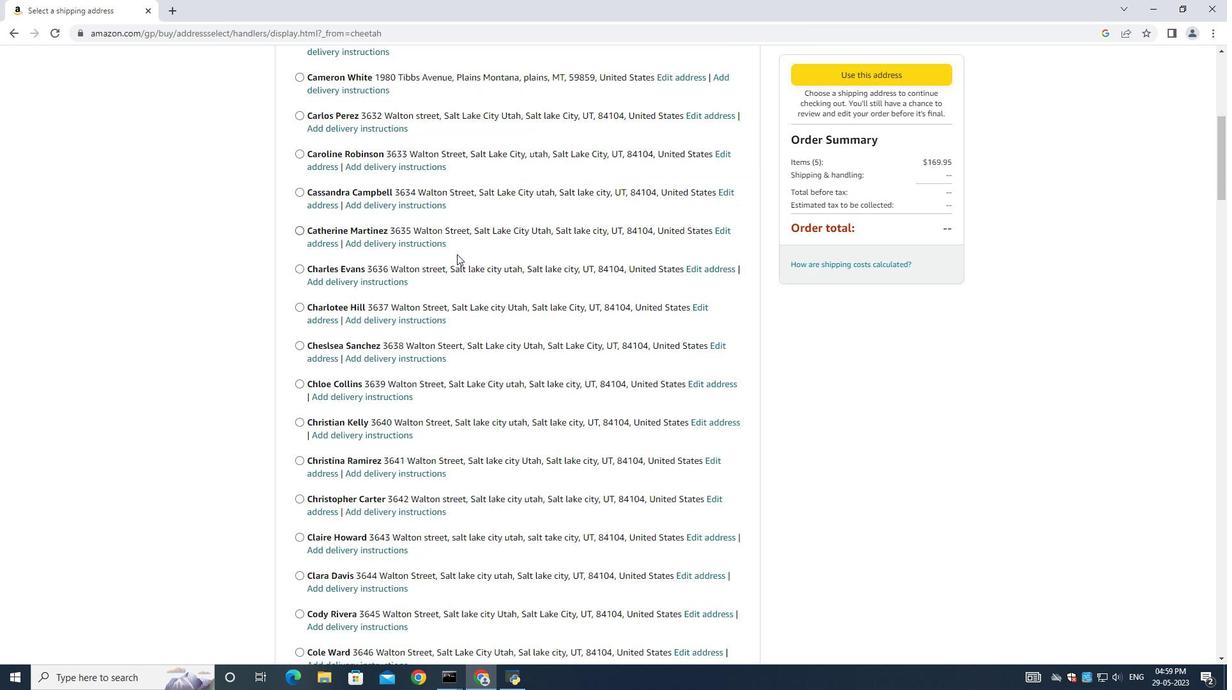 
Action: Mouse scrolled (457, 262) with delta (0, 0)
Screenshot: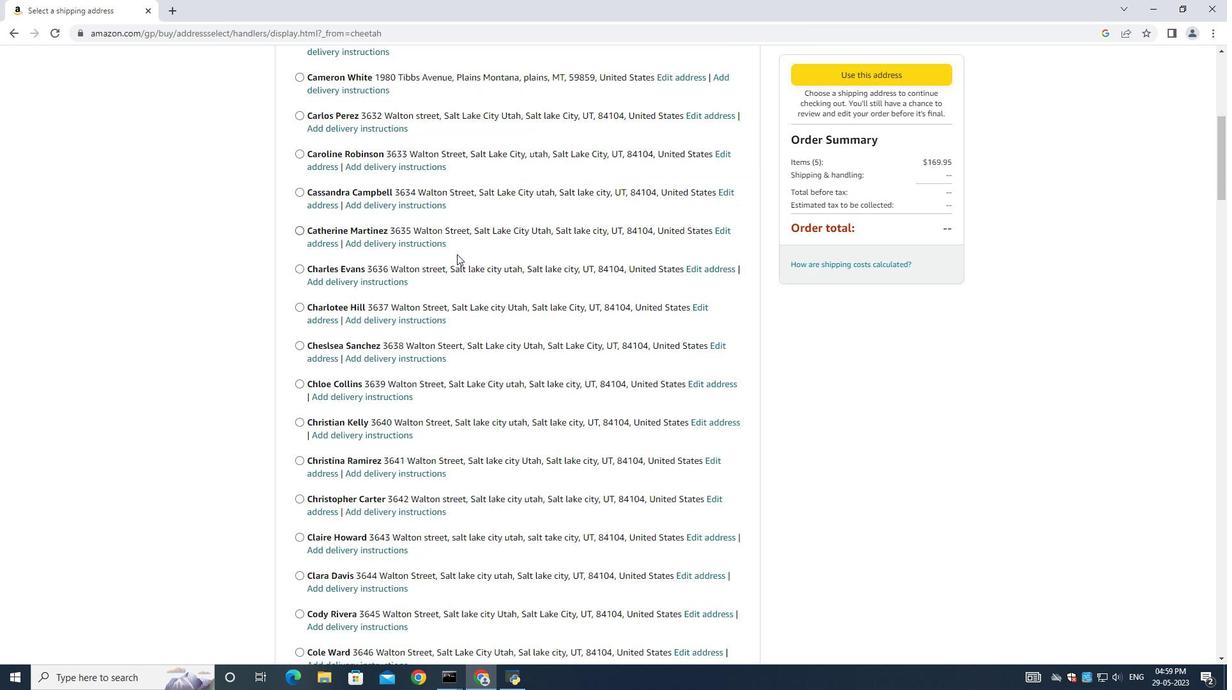 
Action: Mouse scrolled (457, 262) with delta (0, 0)
Screenshot: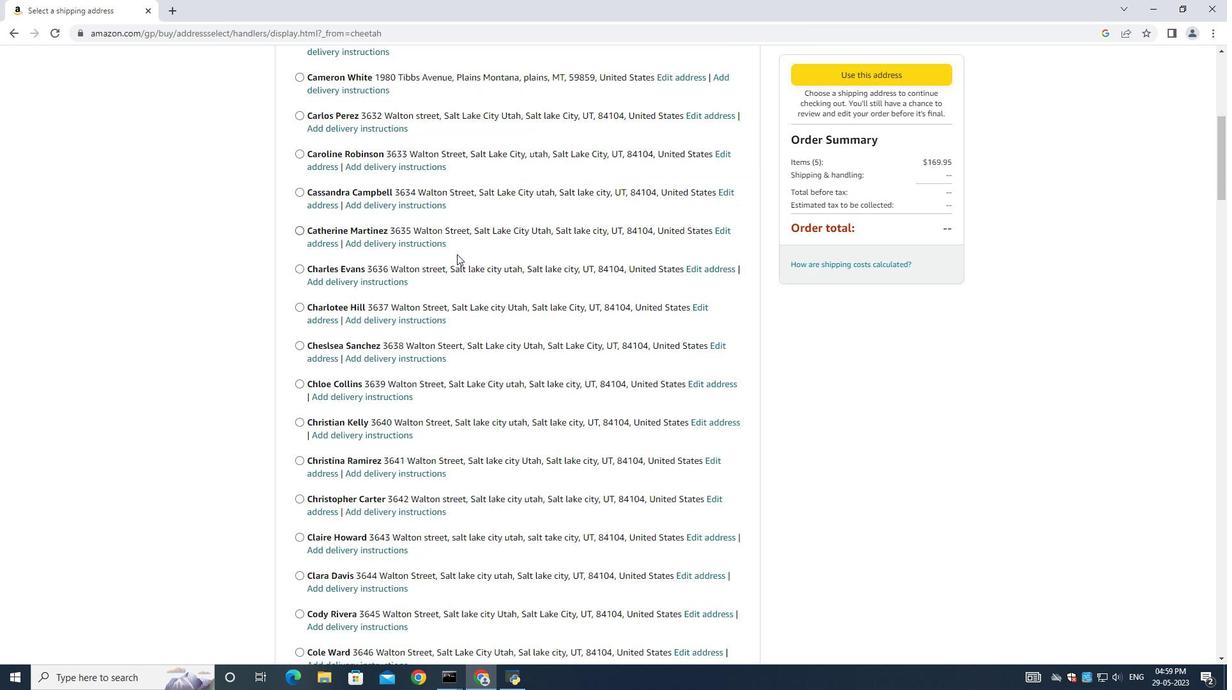 
Action: Mouse scrolled (457, 262) with delta (0, 0)
Screenshot: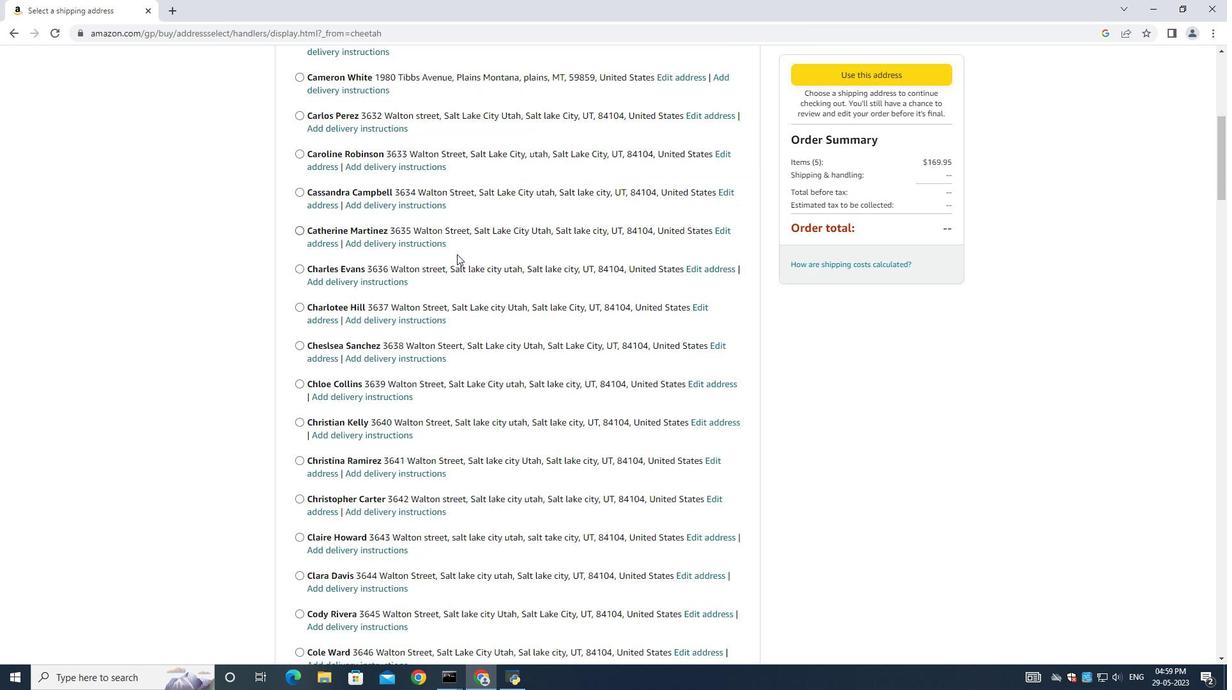 
Action: Mouse moved to (552, 271)
Screenshot: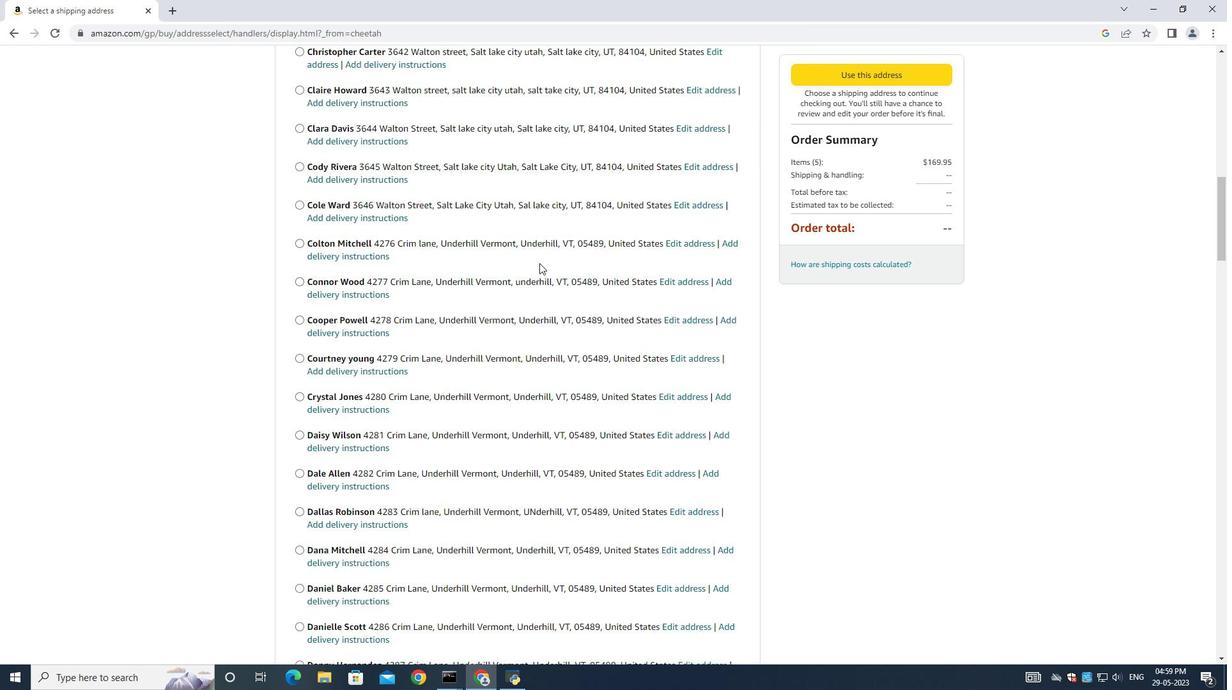 
Action: Mouse scrolled (548, 267) with delta (0, 0)
Screenshot: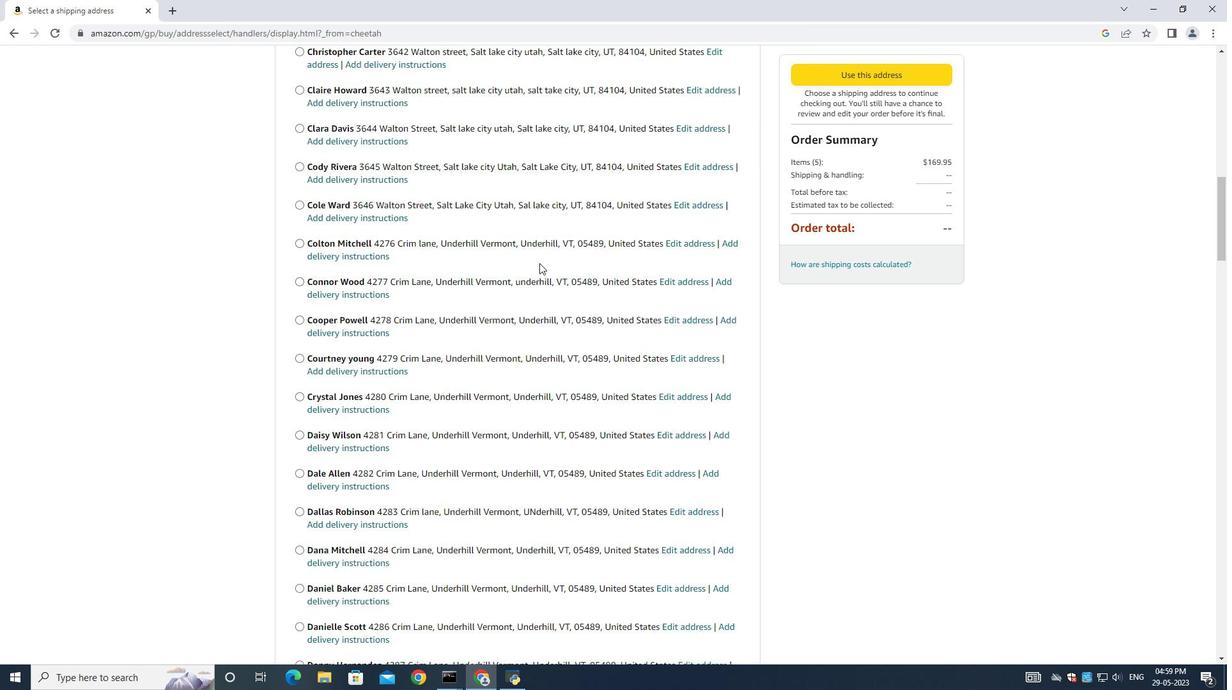 
Action: Mouse scrolled (548, 267) with delta (0, 0)
Screenshot: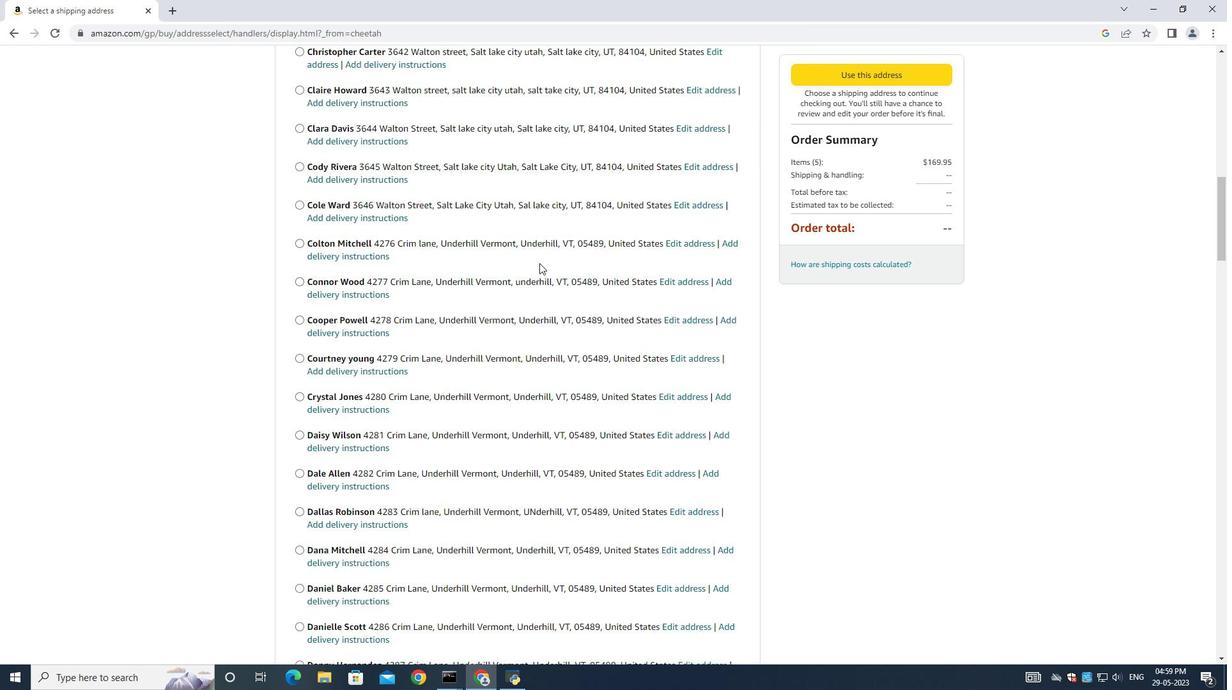 
Action: Mouse scrolled (548, 267) with delta (0, 0)
Screenshot: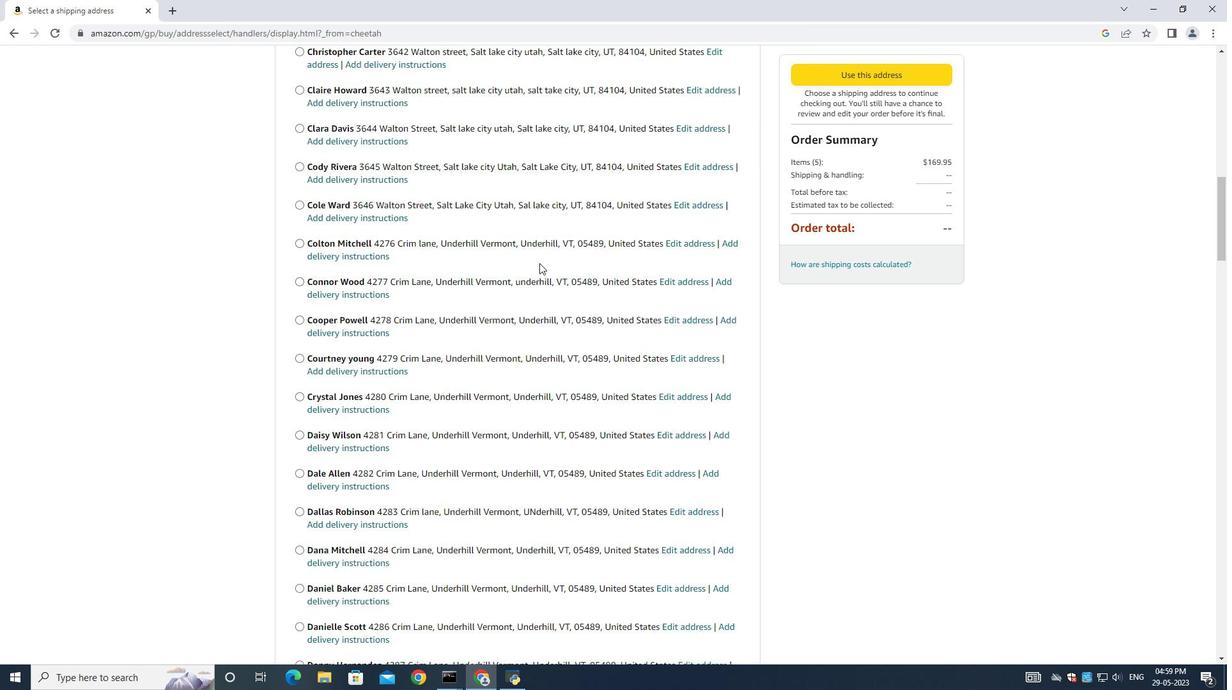 
Action: Mouse scrolled (548, 267) with delta (0, 0)
Screenshot: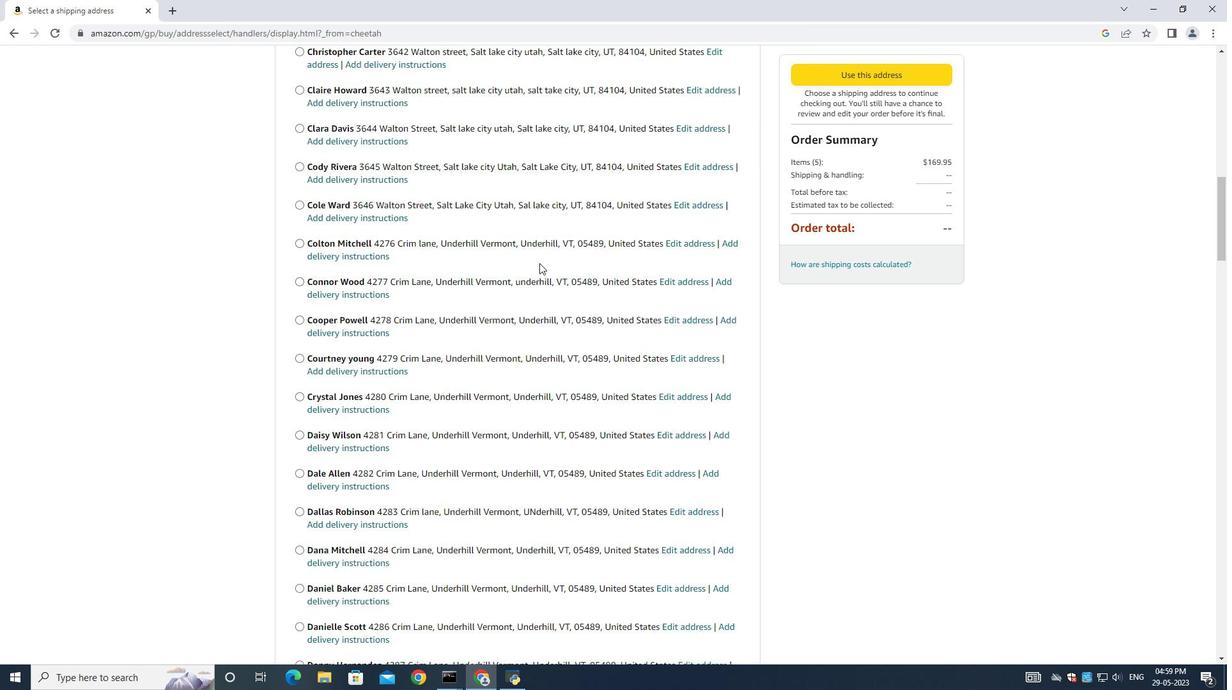
Action: Mouse scrolled (548, 267) with delta (0, 0)
Screenshot: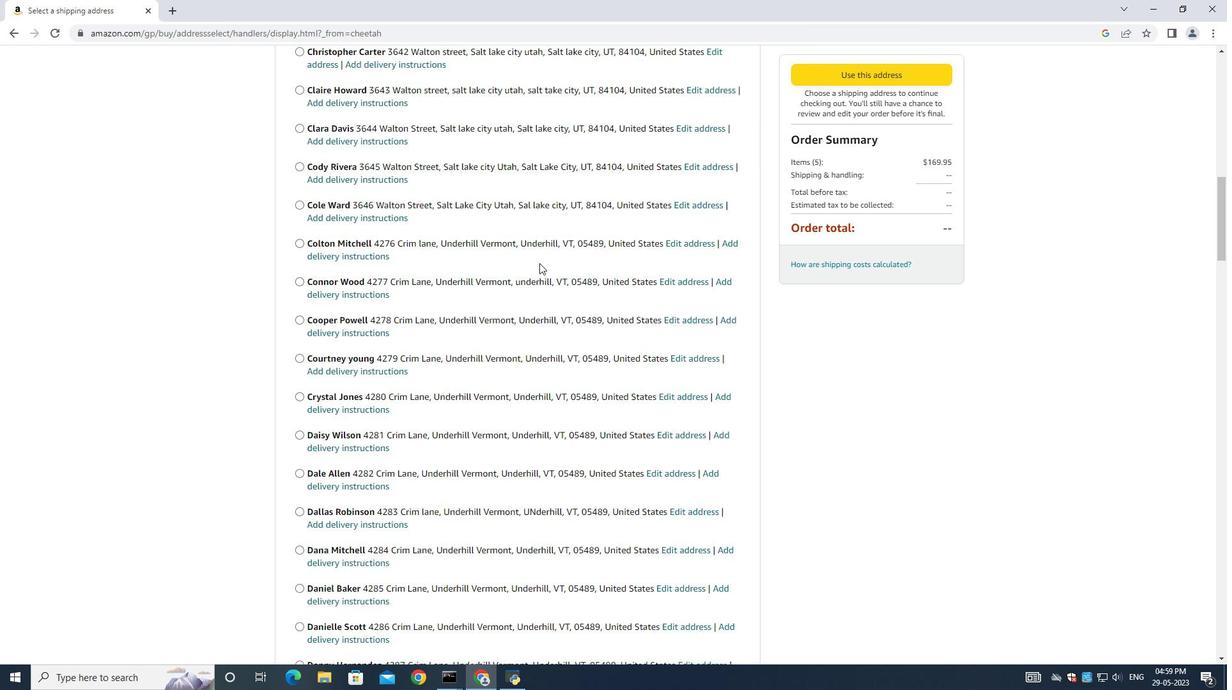 
Action: Mouse scrolled (548, 268) with delta (0, 0)
Screenshot: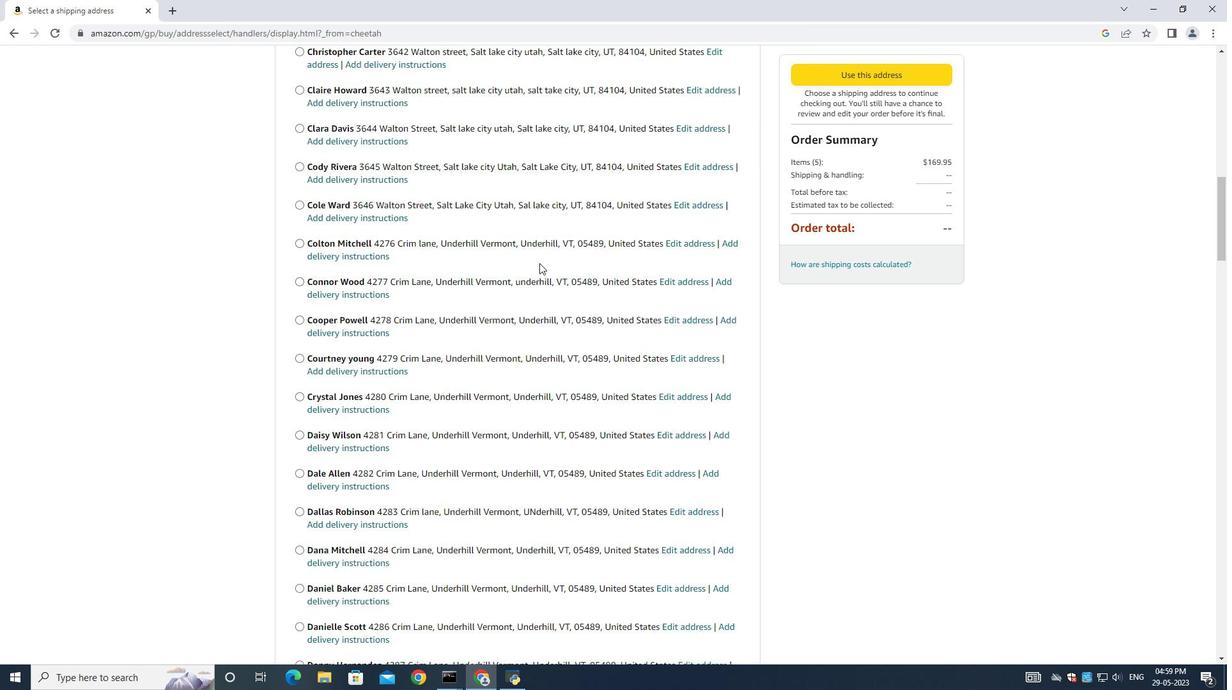 
Action: Mouse scrolled (552, 271) with delta (0, 0)
Screenshot: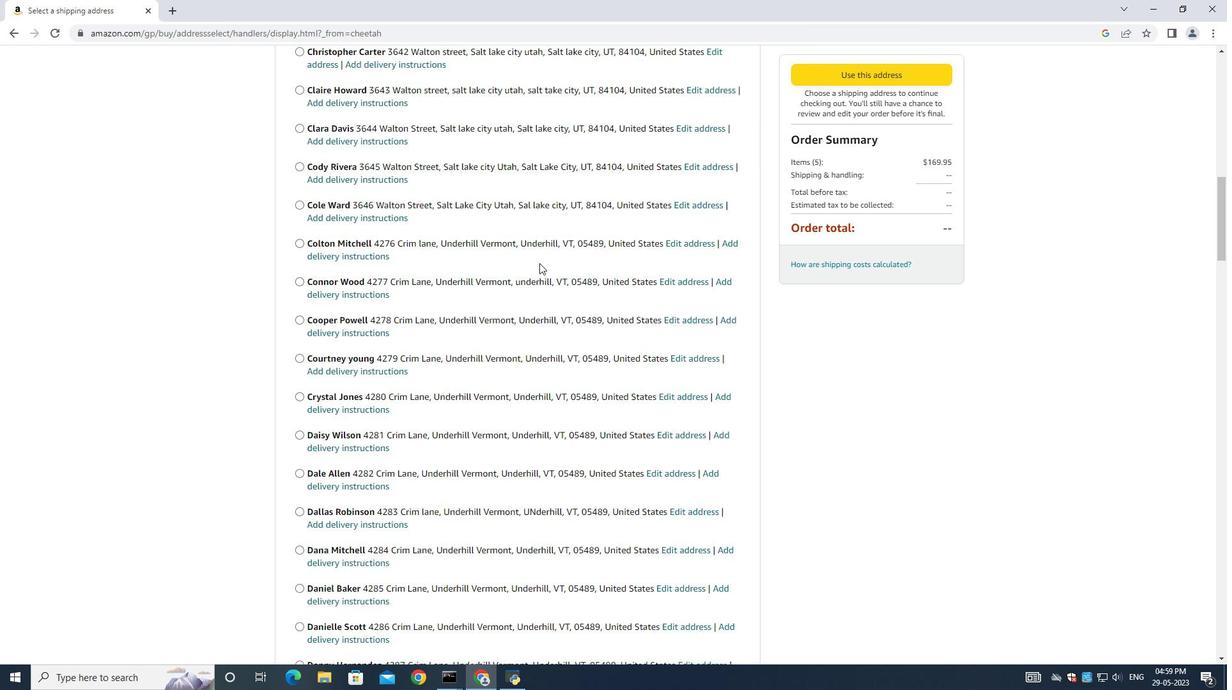 
Action: Mouse scrolled (552, 271) with delta (0, 0)
Screenshot: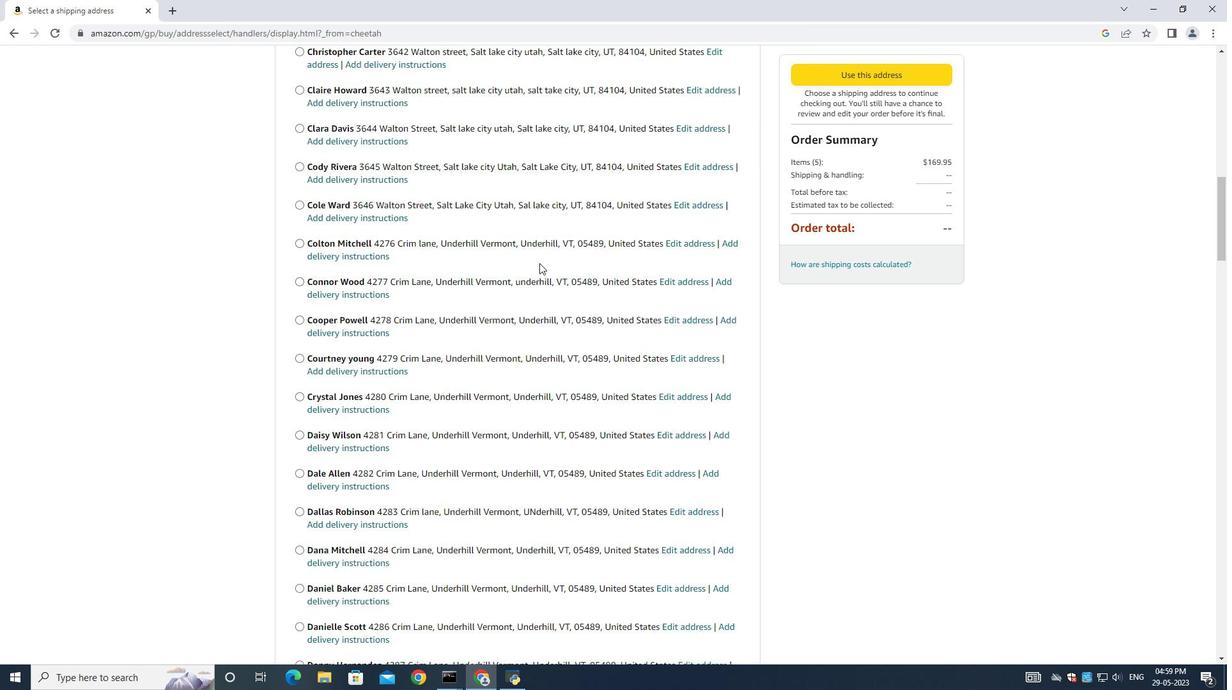 
Action: Mouse scrolled (552, 271) with delta (0, 0)
Screenshot: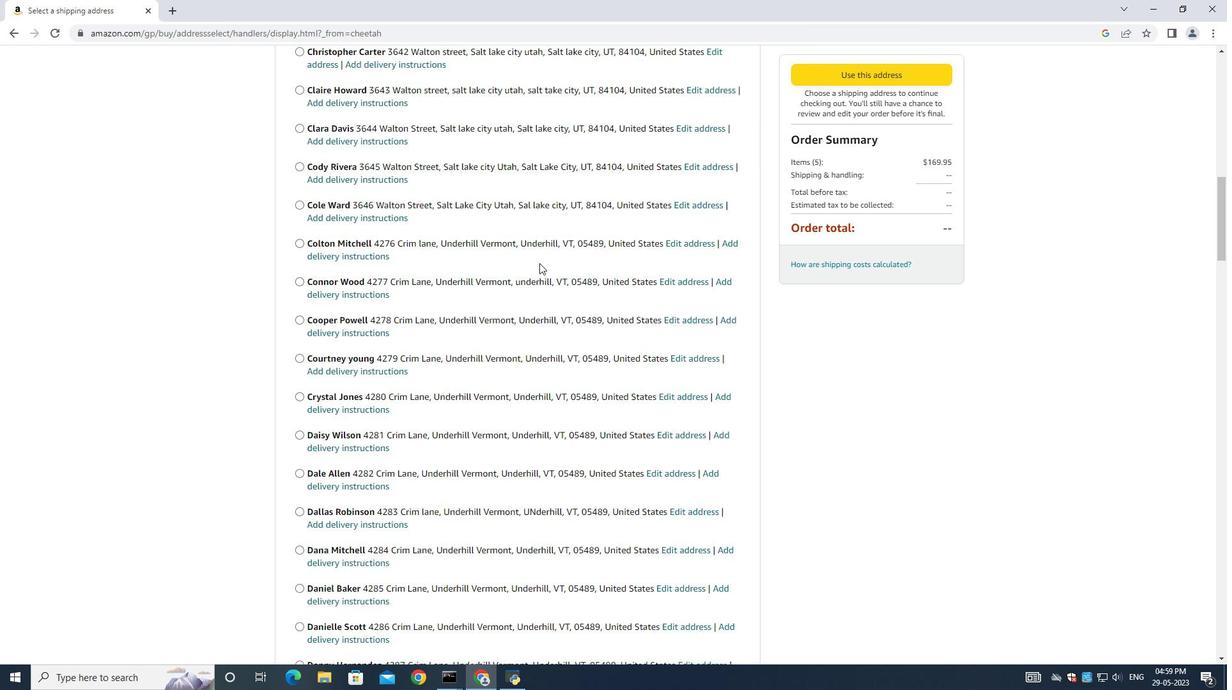 
Action: Mouse scrolled (552, 271) with delta (0, 0)
Screenshot: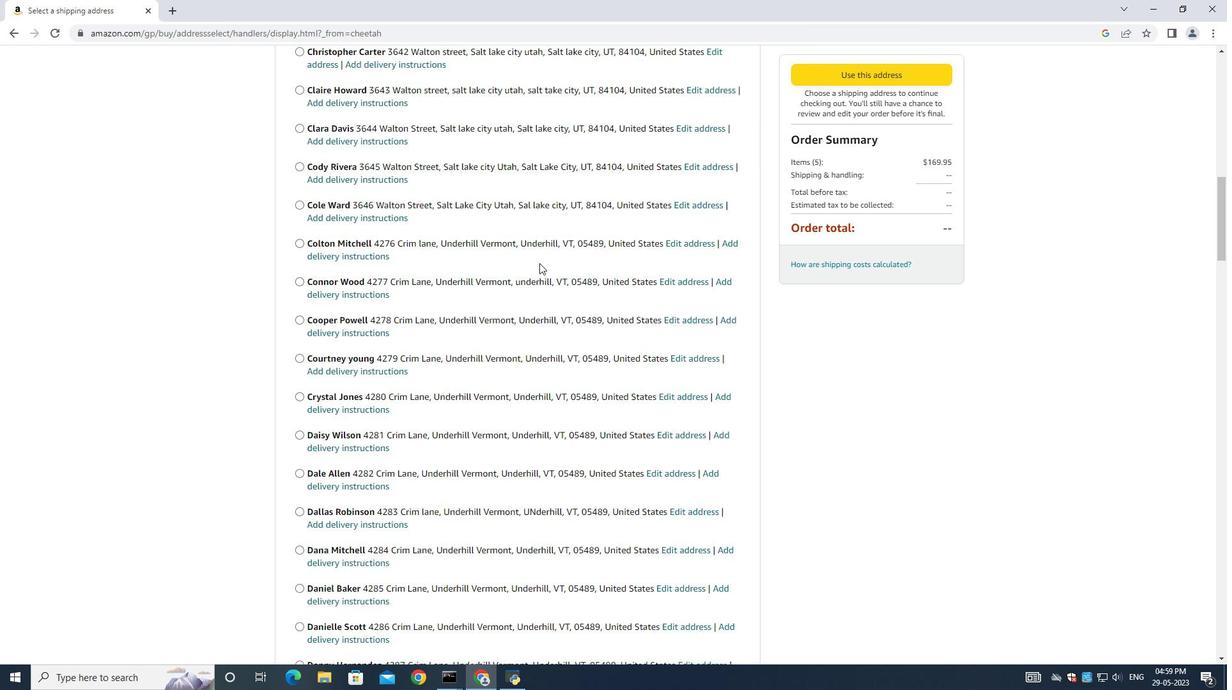 
Action: Mouse scrolled (552, 271) with delta (0, 0)
Screenshot: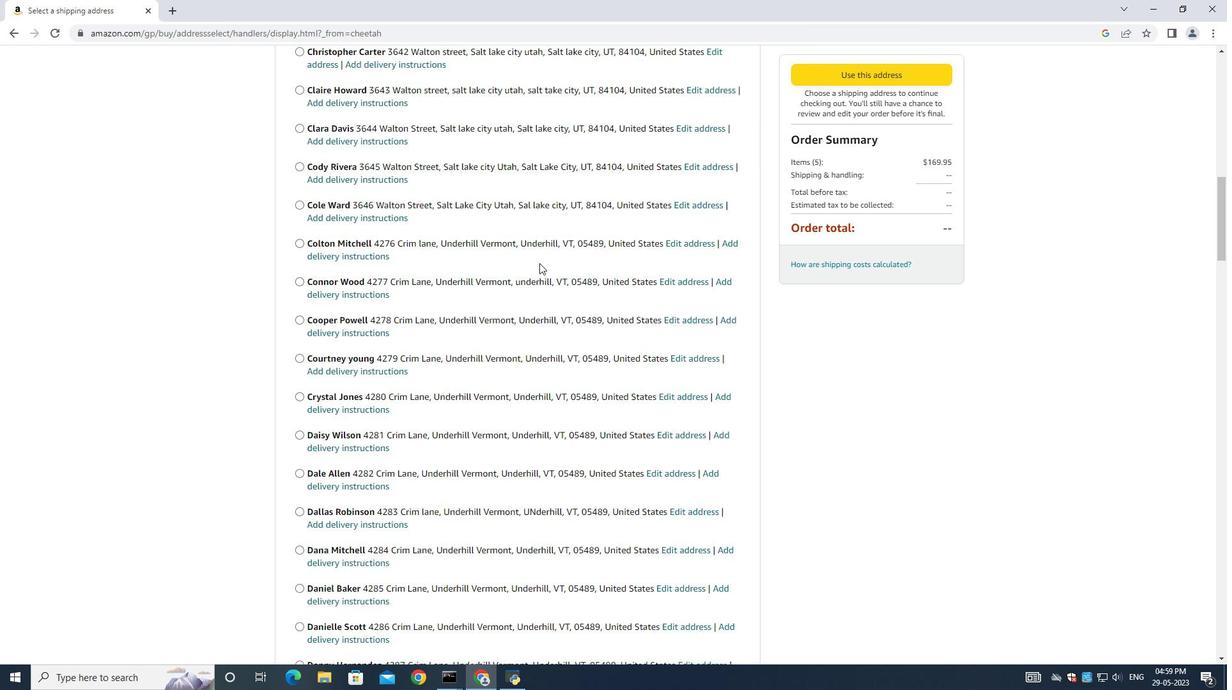 
Action: Mouse scrolled (552, 271) with delta (0, 0)
Screenshot: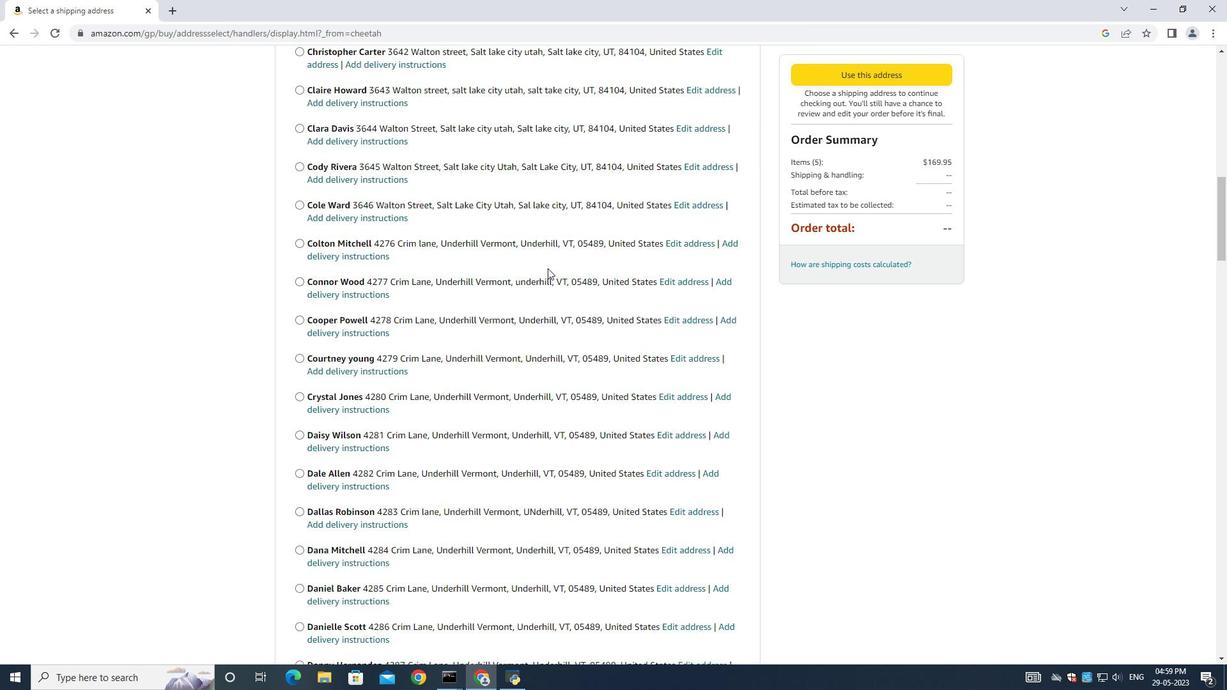 
Action: Mouse scrolled (552, 271) with delta (0, 0)
Screenshot: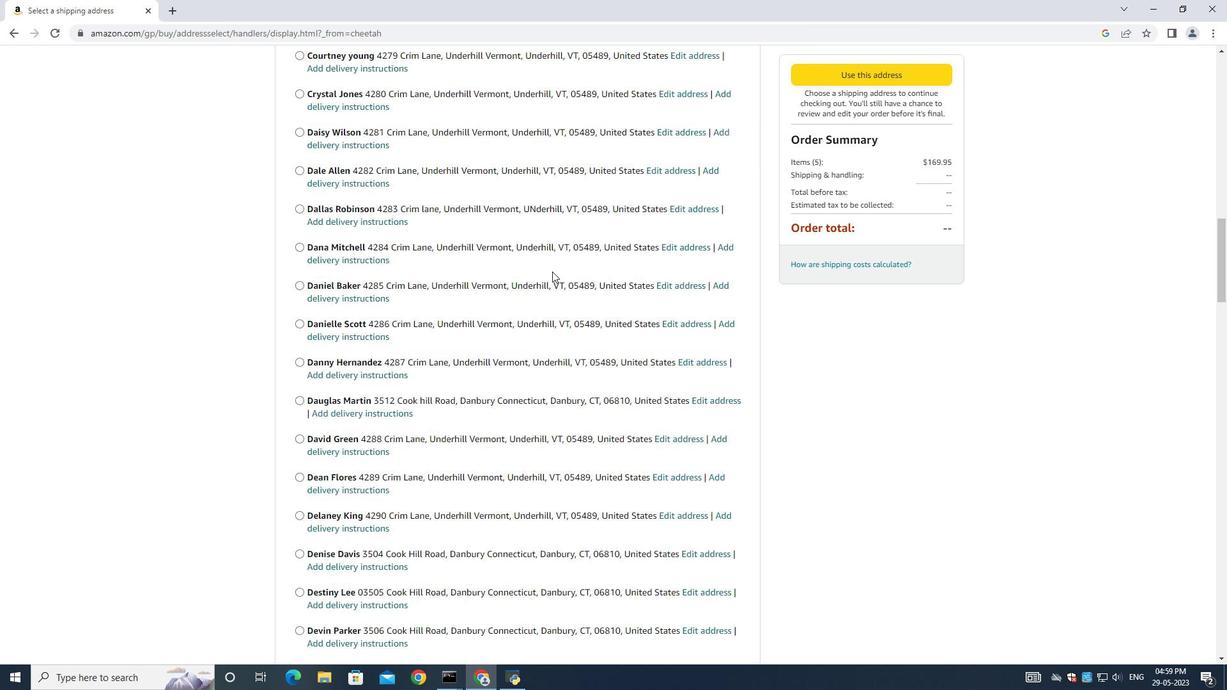 
Action: Mouse scrolled (552, 271) with delta (0, 0)
Screenshot: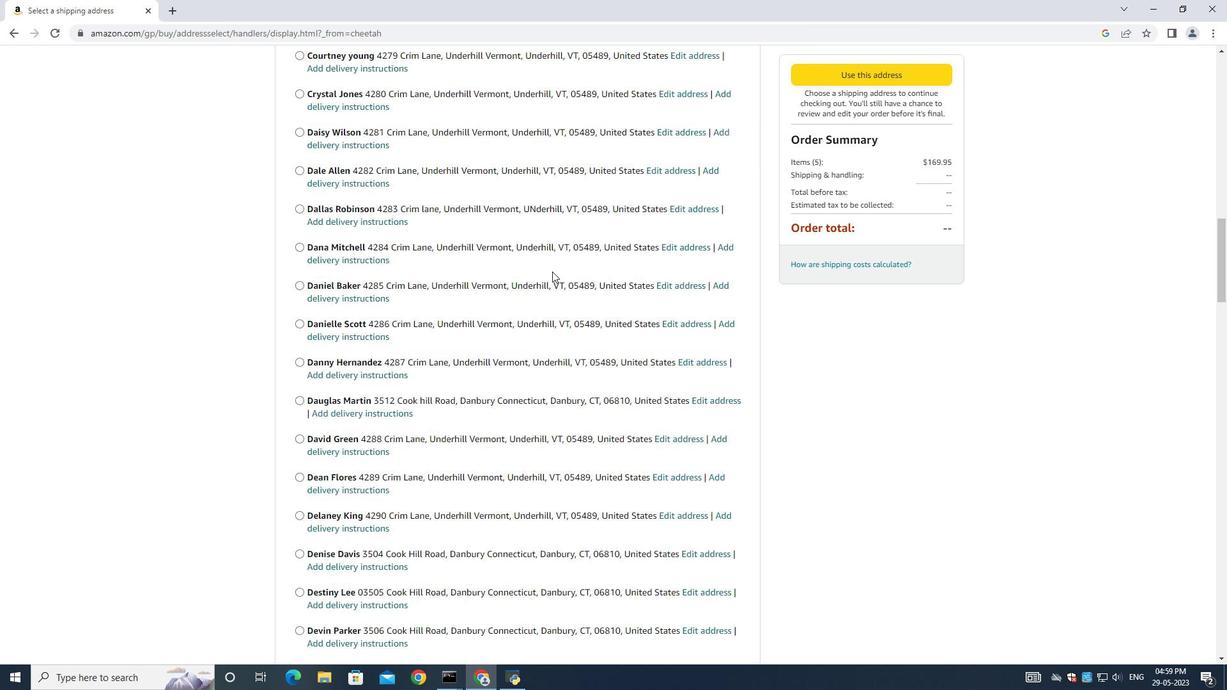 
Action: Mouse scrolled (552, 271) with delta (0, 0)
Screenshot: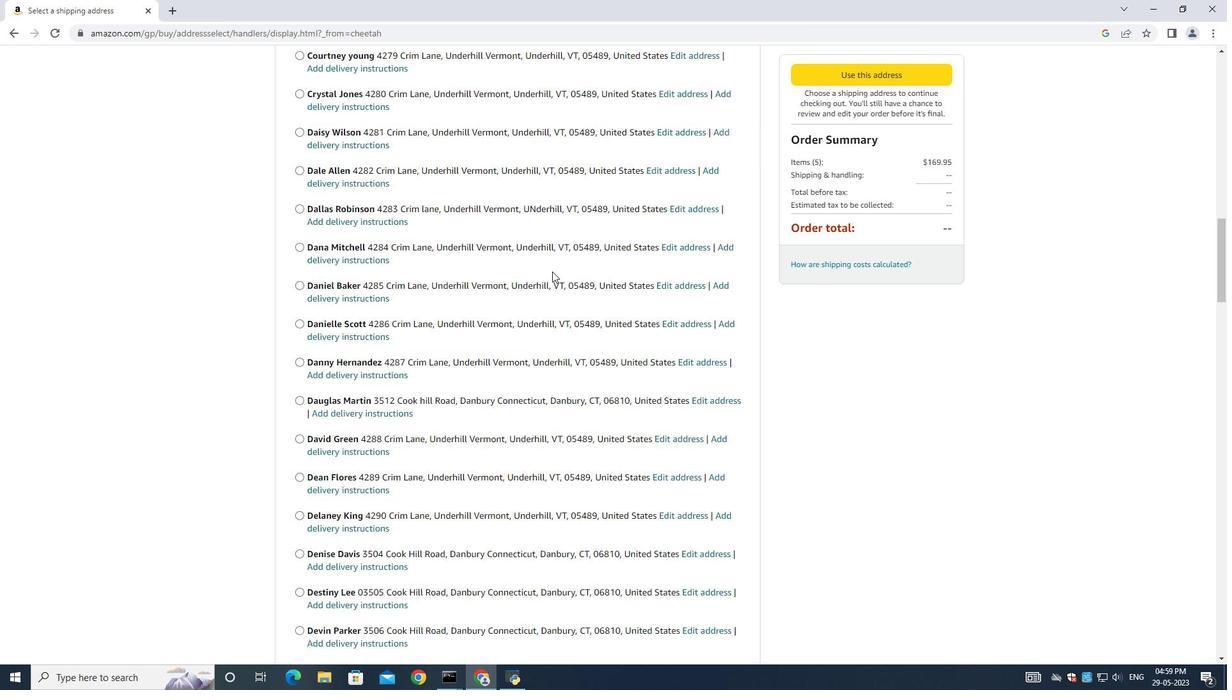 
Action: Mouse scrolled (552, 271) with delta (0, 0)
Screenshot: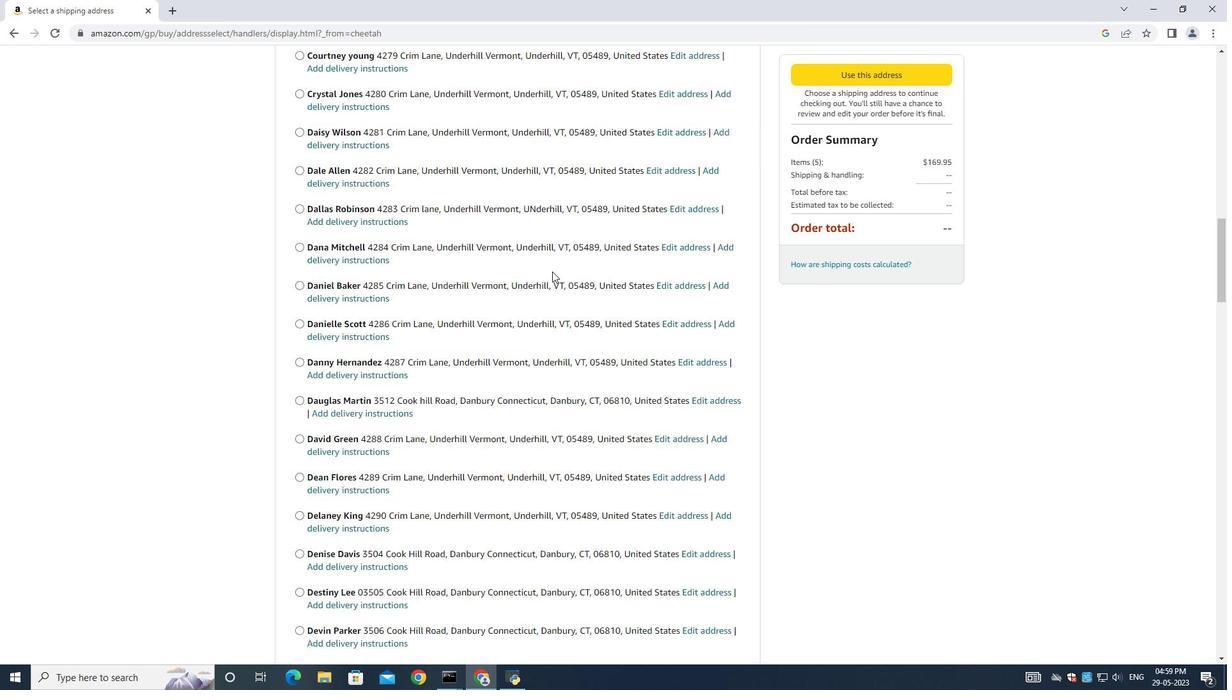 
Action: Mouse scrolled (552, 271) with delta (0, 0)
Screenshot: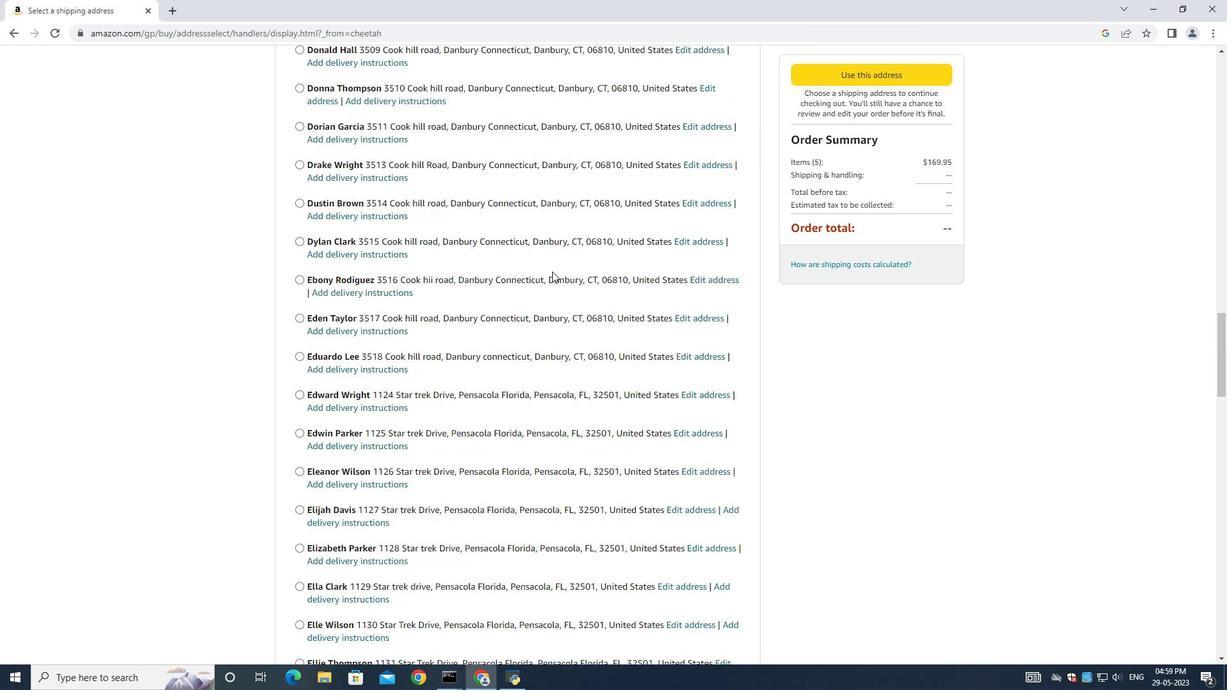 
Action: Mouse scrolled (552, 271) with delta (0, 0)
Screenshot: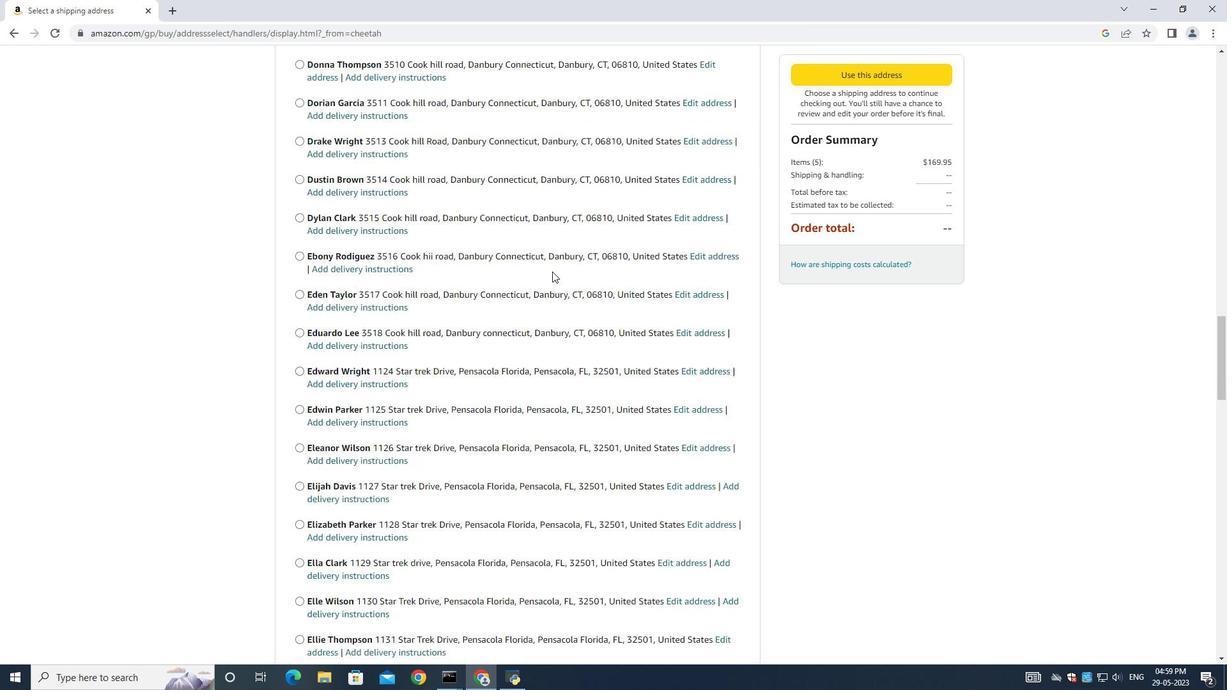 
Action: Mouse scrolled (552, 271) with delta (0, 0)
Screenshot: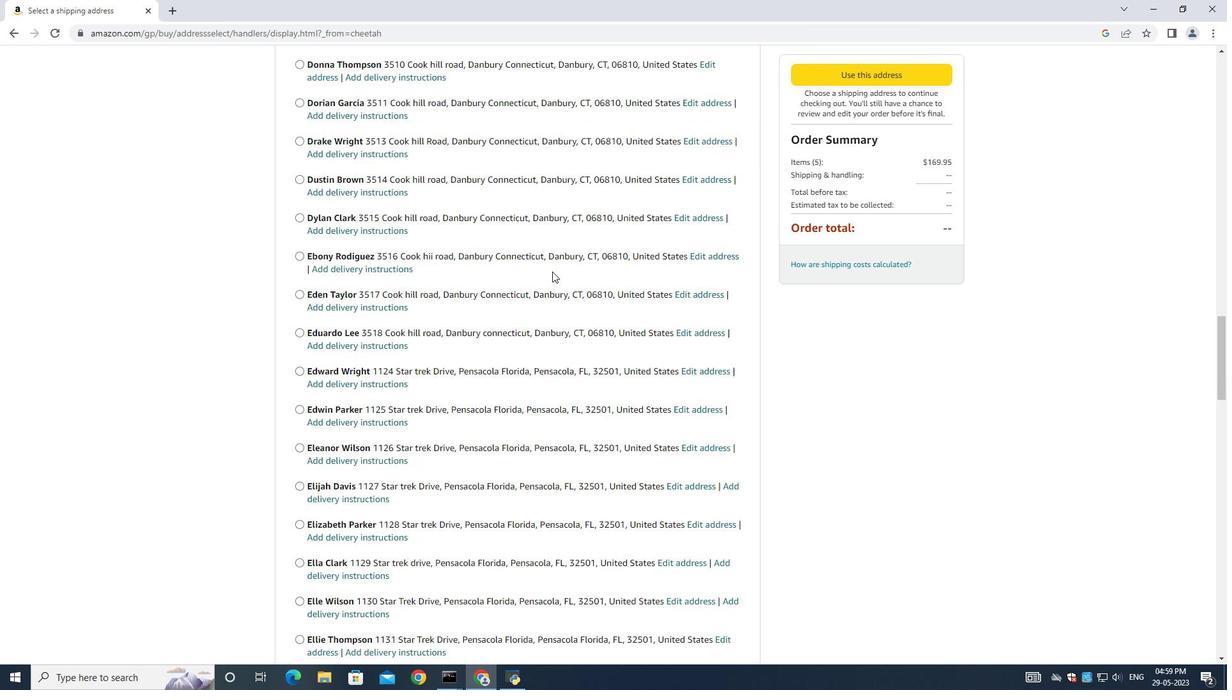 
Action: Mouse scrolled (552, 271) with delta (0, 0)
Screenshot: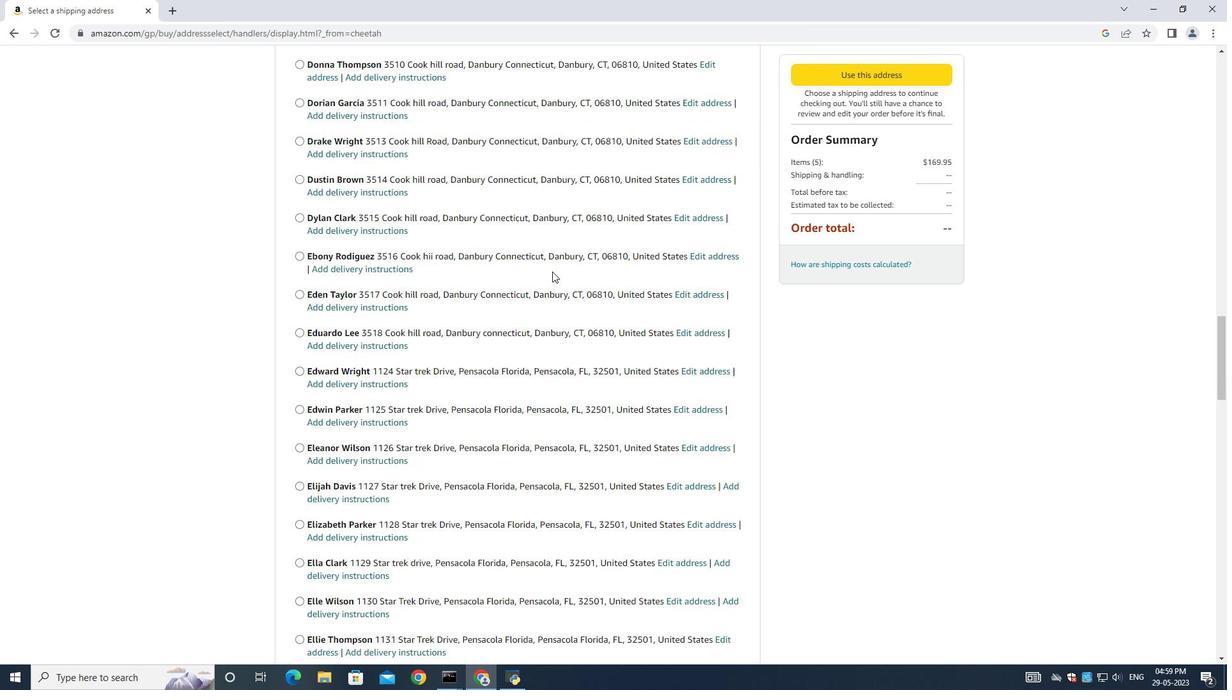 
Action: Mouse scrolled (552, 271) with delta (0, 0)
Screenshot: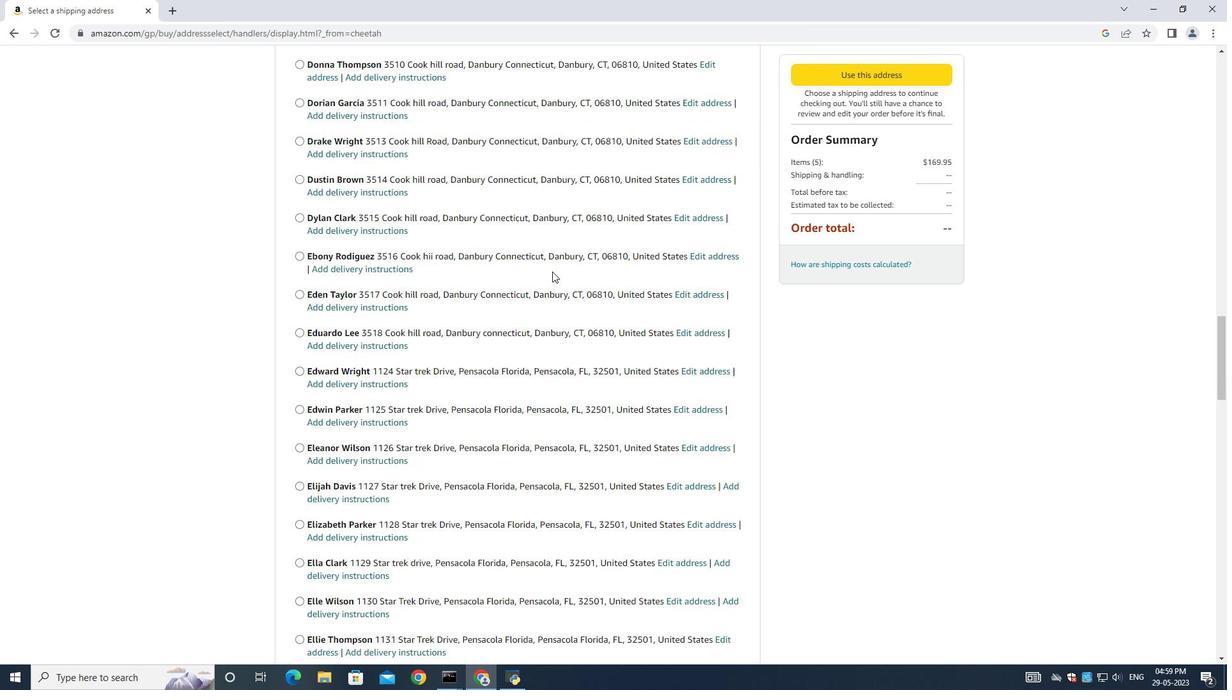 
Action: Mouse scrolled (552, 271) with delta (0, 0)
Screenshot: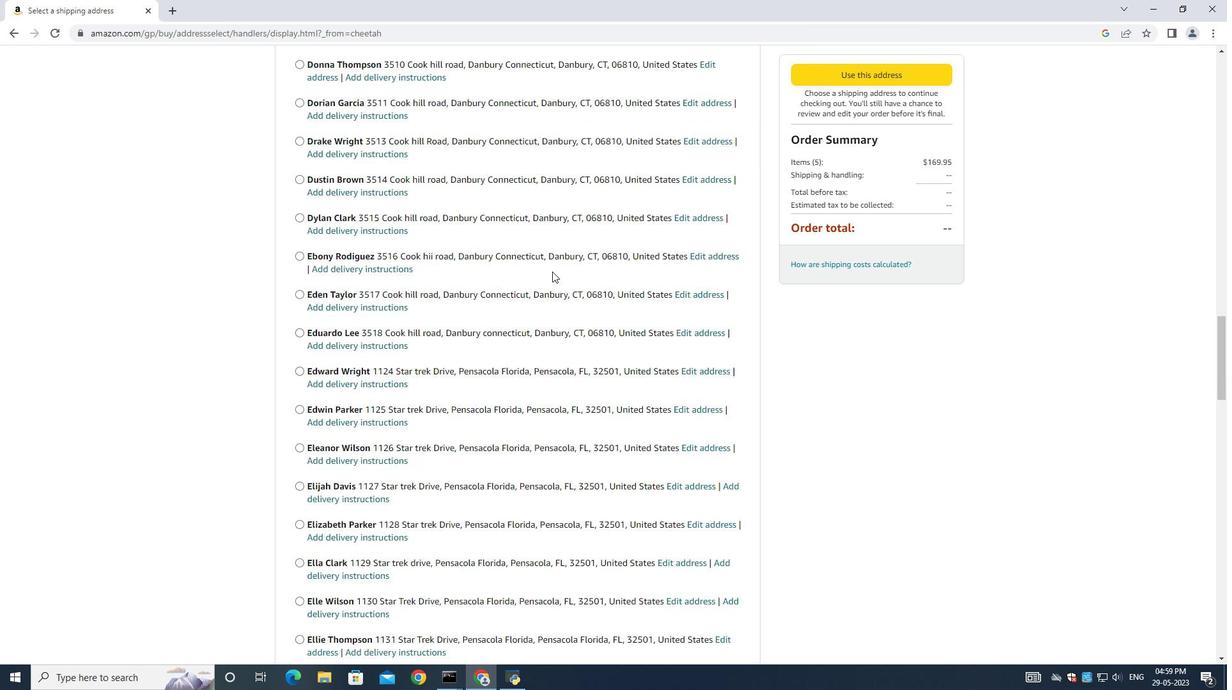 
Action: Mouse scrolled (552, 271) with delta (0, 0)
Screenshot: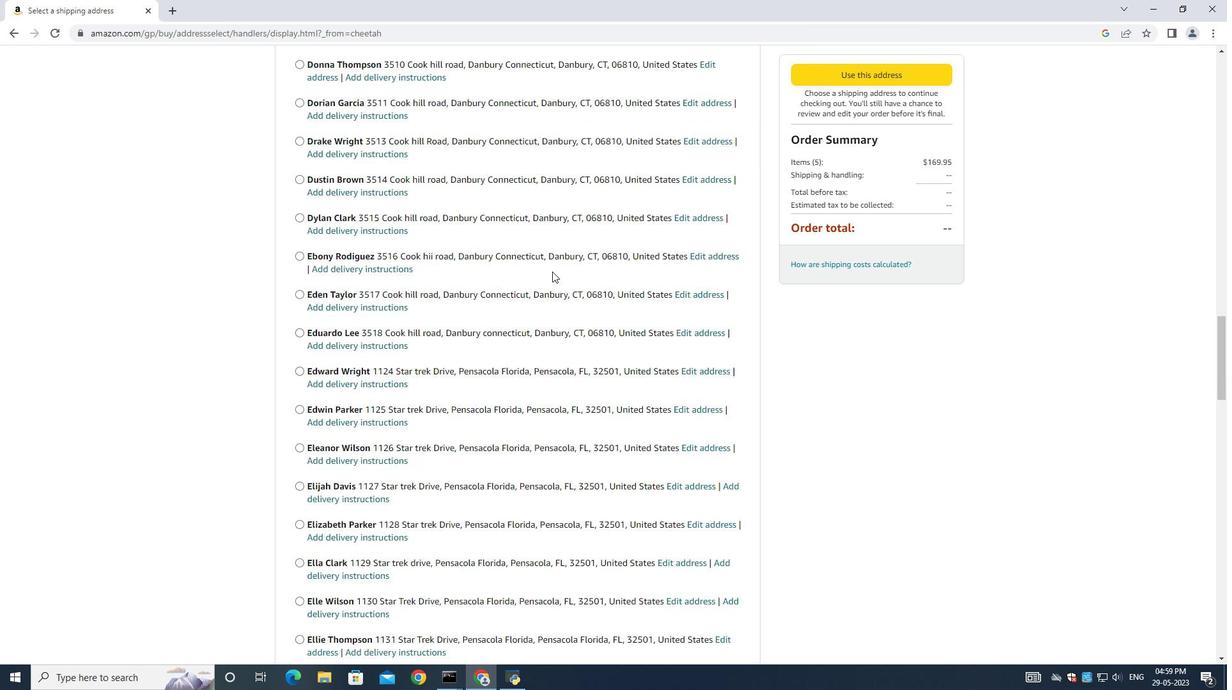 
Action: Mouse moved to (552, 274)
Screenshot: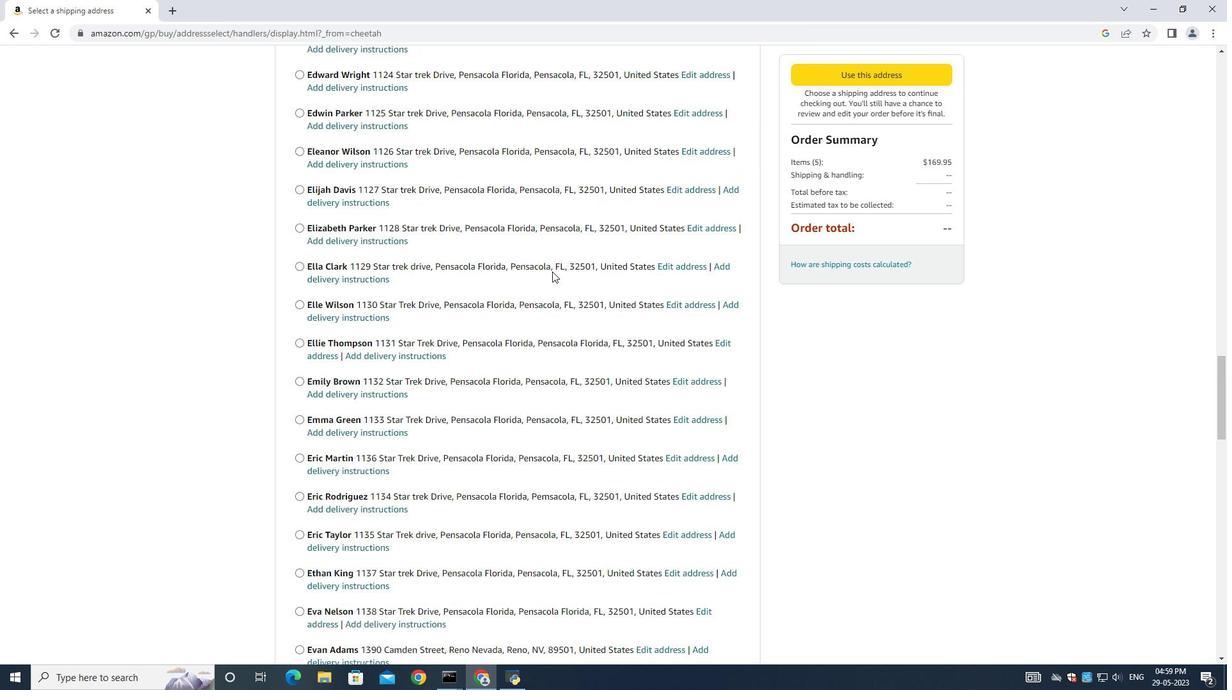 
Action: Mouse scrolled (552, 273) with delta (0, 0)
Screenshot: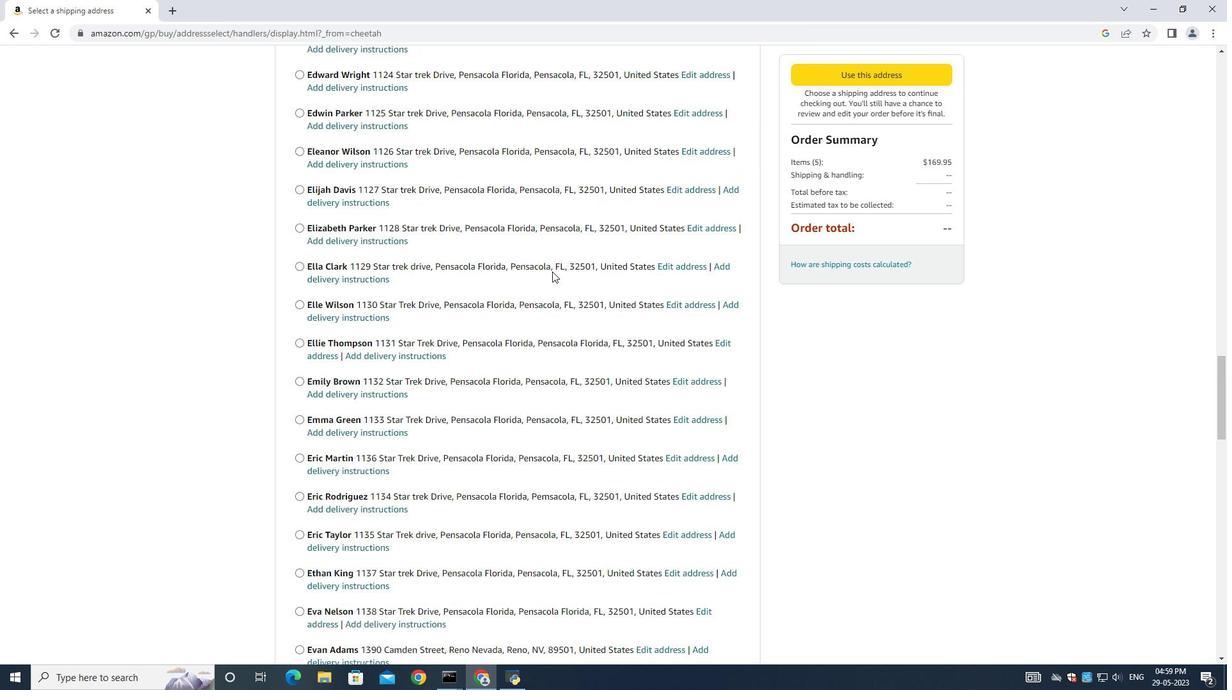 
Action: Mouse scrolled (552, 273) with delta (0, 0)
Screenshot: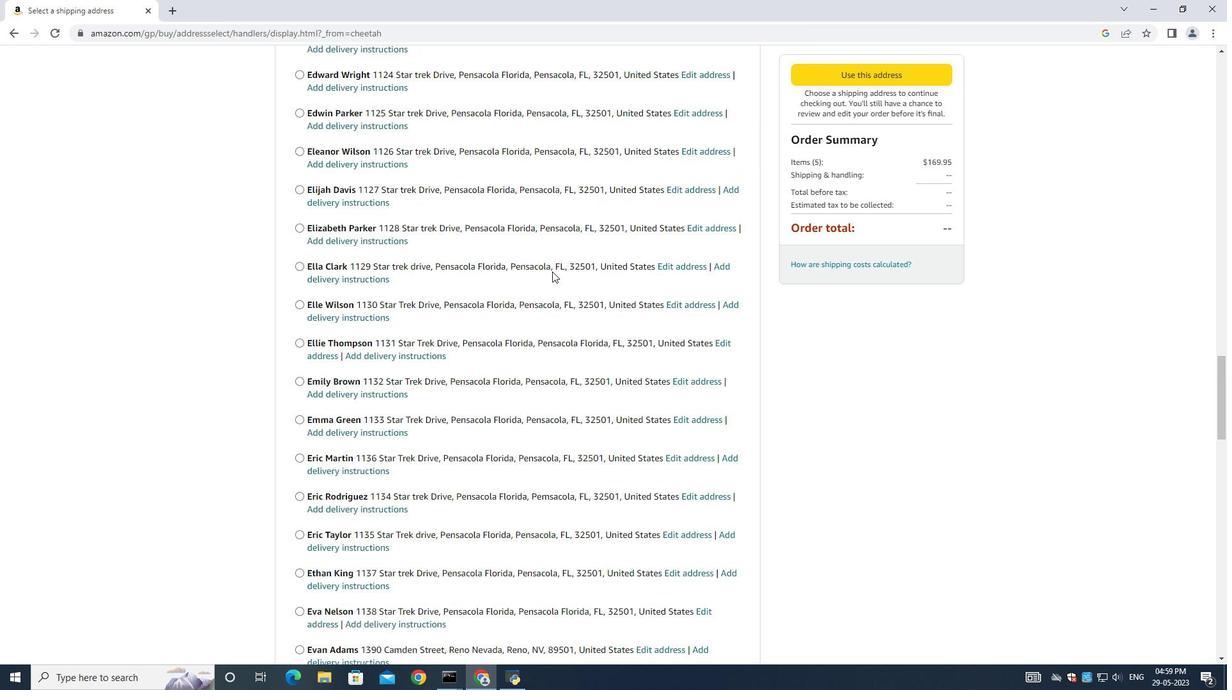 
Action: Mouse scrolled (552, 273) with delta (0, 0)
Screenshot: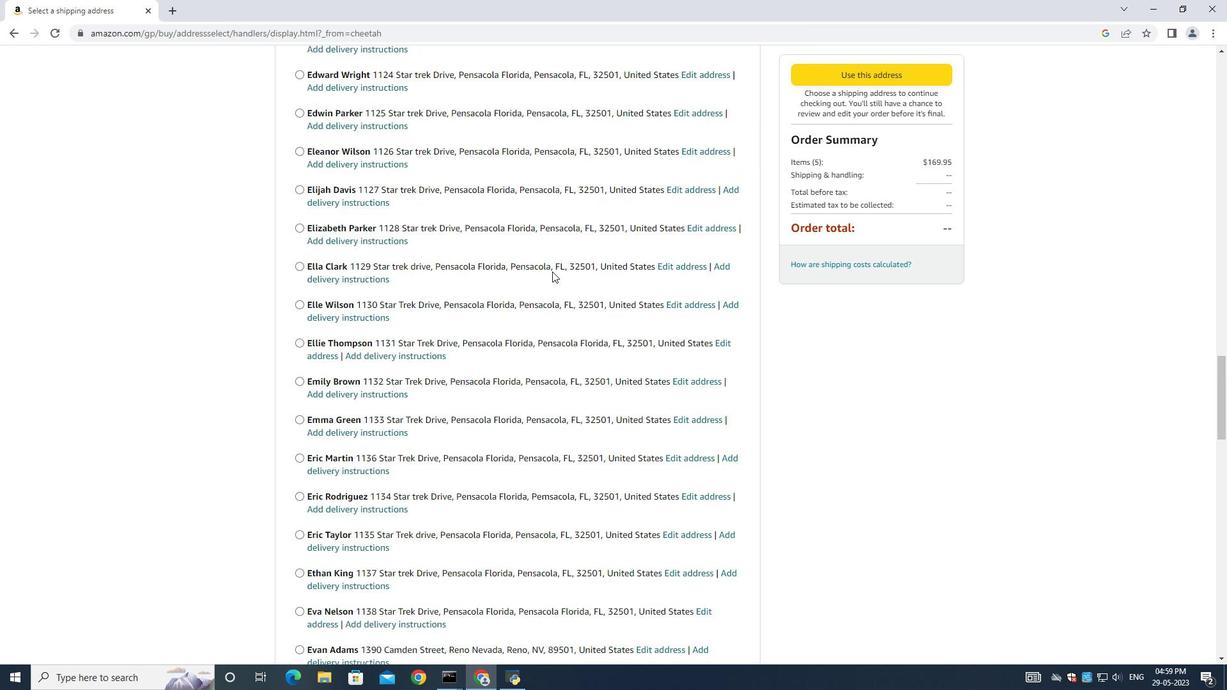 
Action: Mouse scrolled (552, 273) with delta (0, 0)
Screenshot: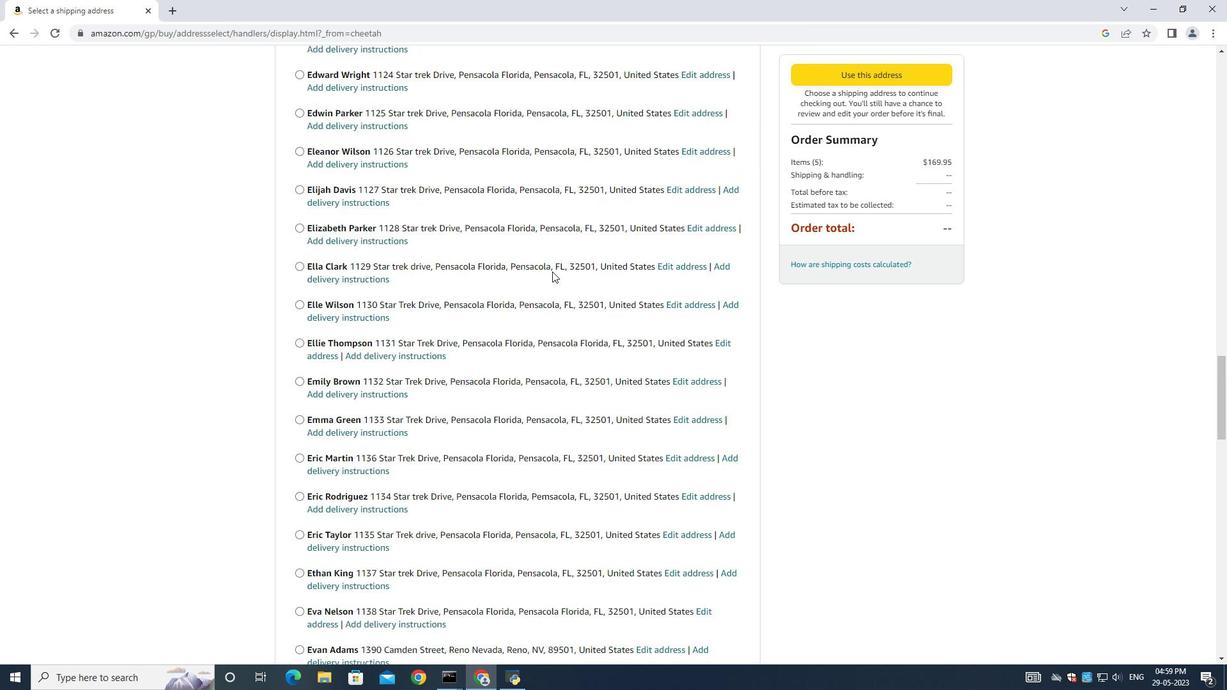 
Action: Mouse scrolled (552, 273) with delta (0, 0)
Screenshot: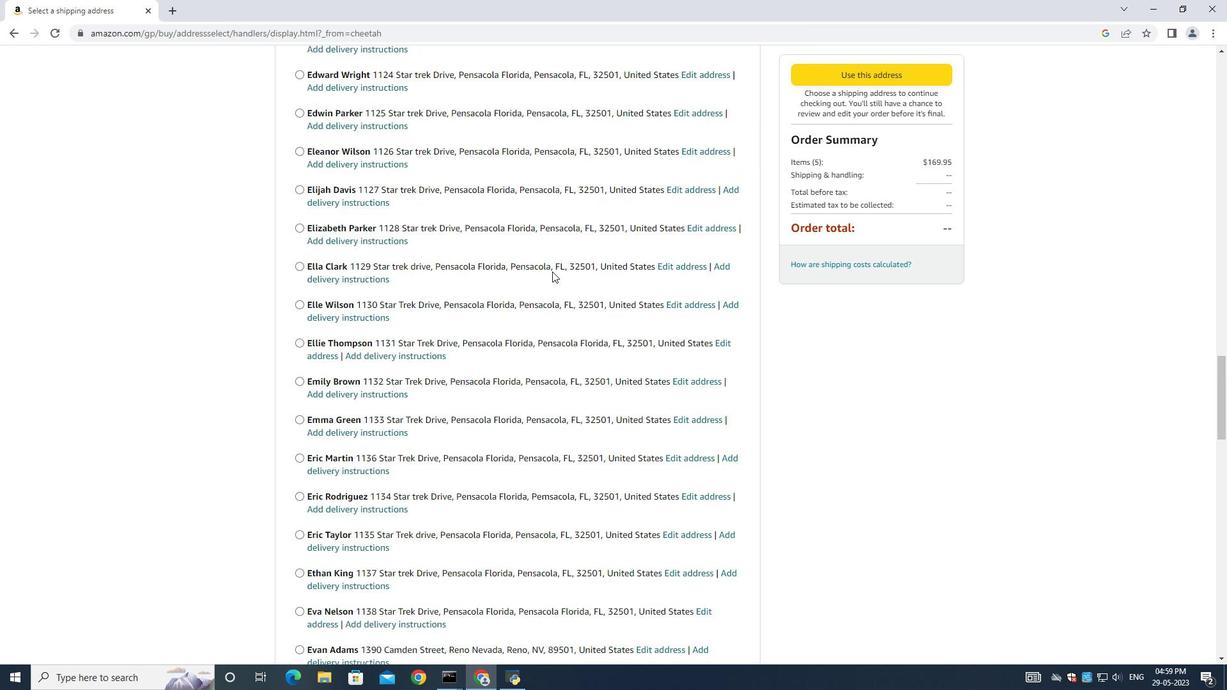 
Action: Mouse scrolled (552, 273) with delta (0, 0)
Screenshot: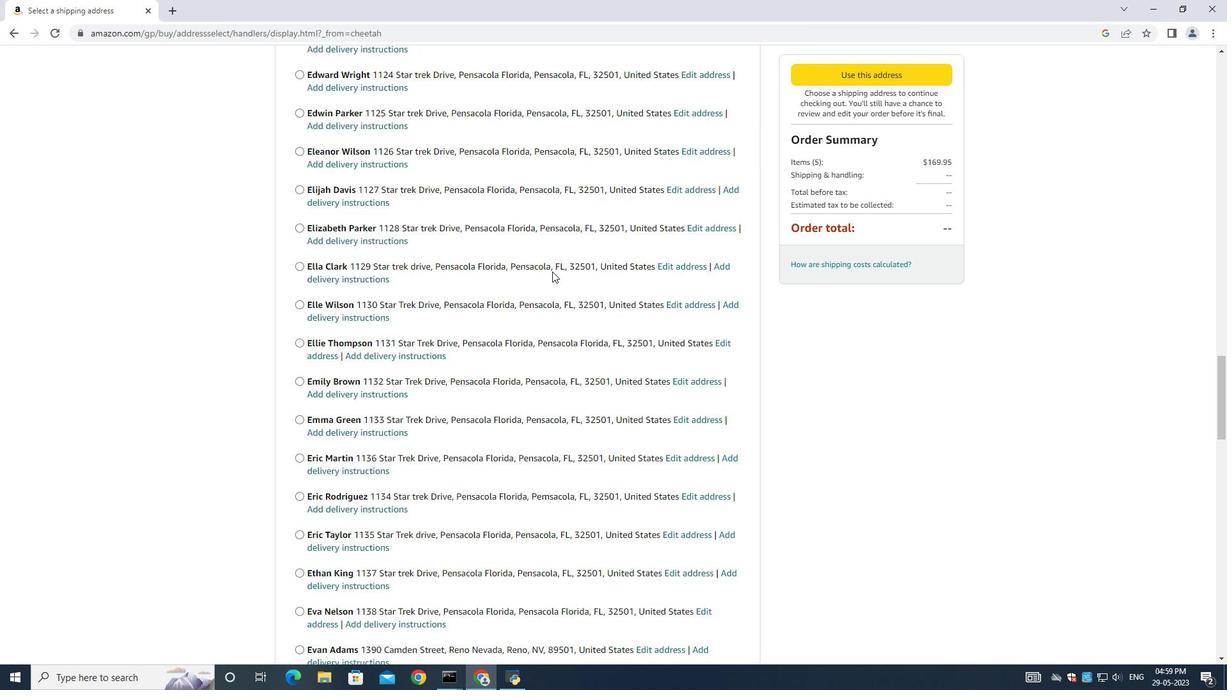 
Action: Mouse scrolled (552, 273) with delta (0, 0)
Screenshot: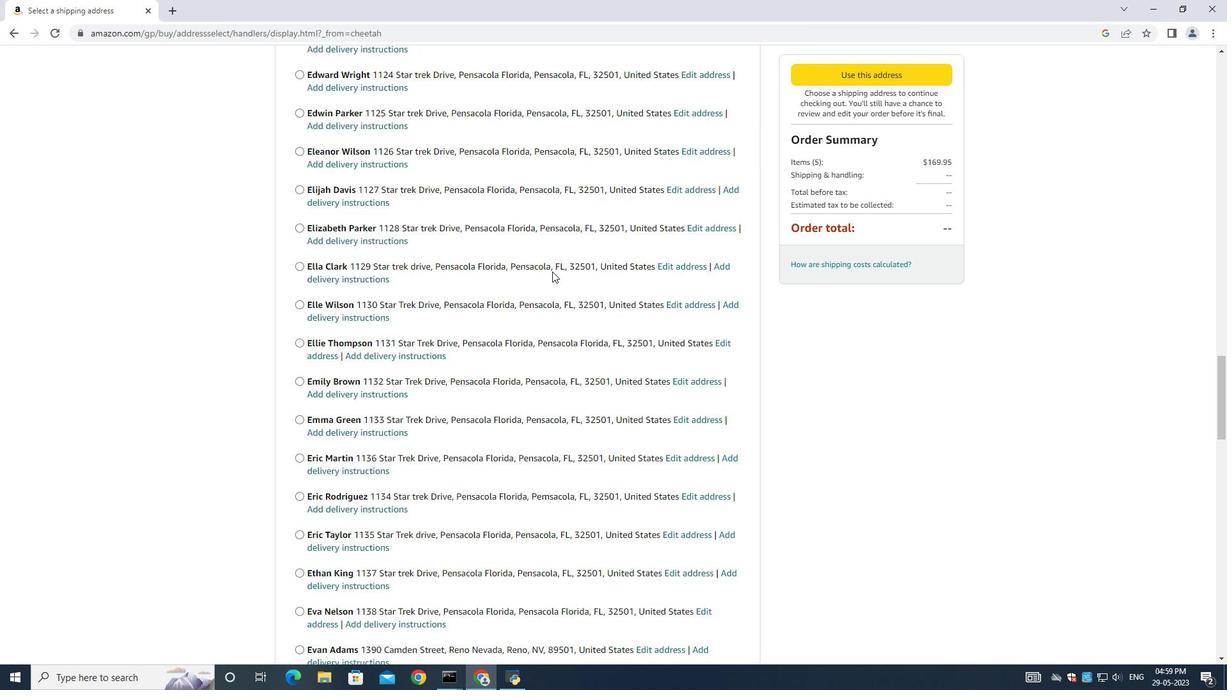 
Action: Mouse scrolled (552, 273) with delta (0, 0)
Screenshot: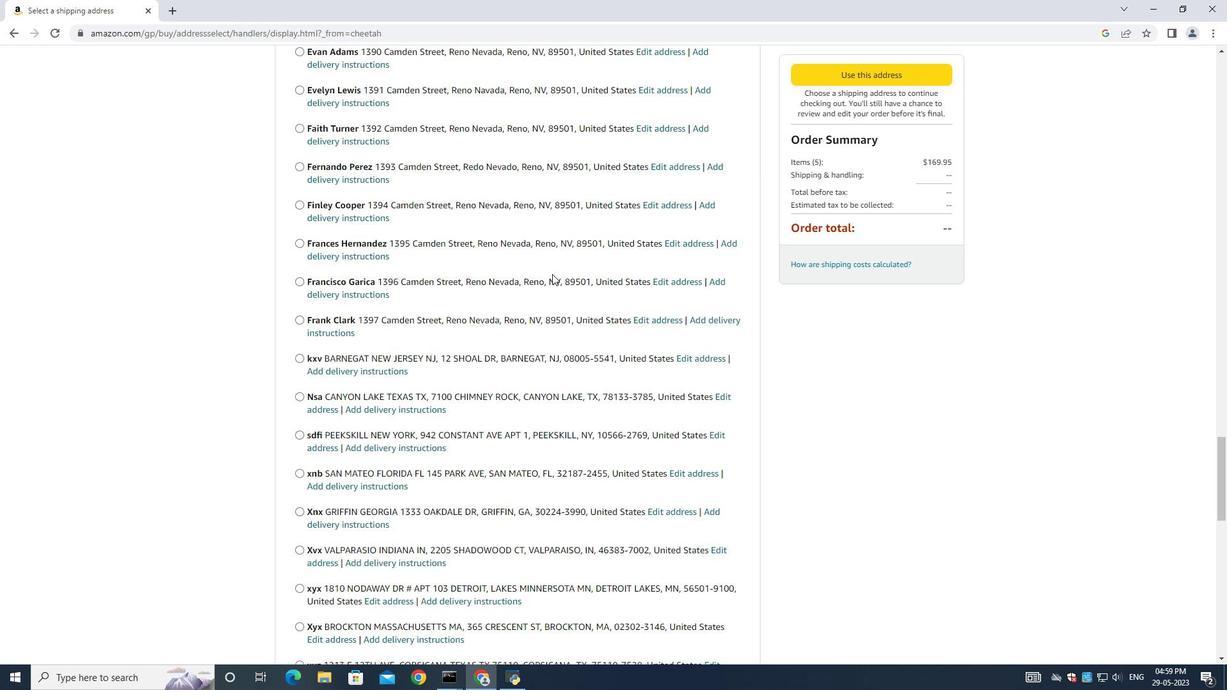 
Action: Mouse scrolled (552, 273) with delta (0, 0)
Screenshot: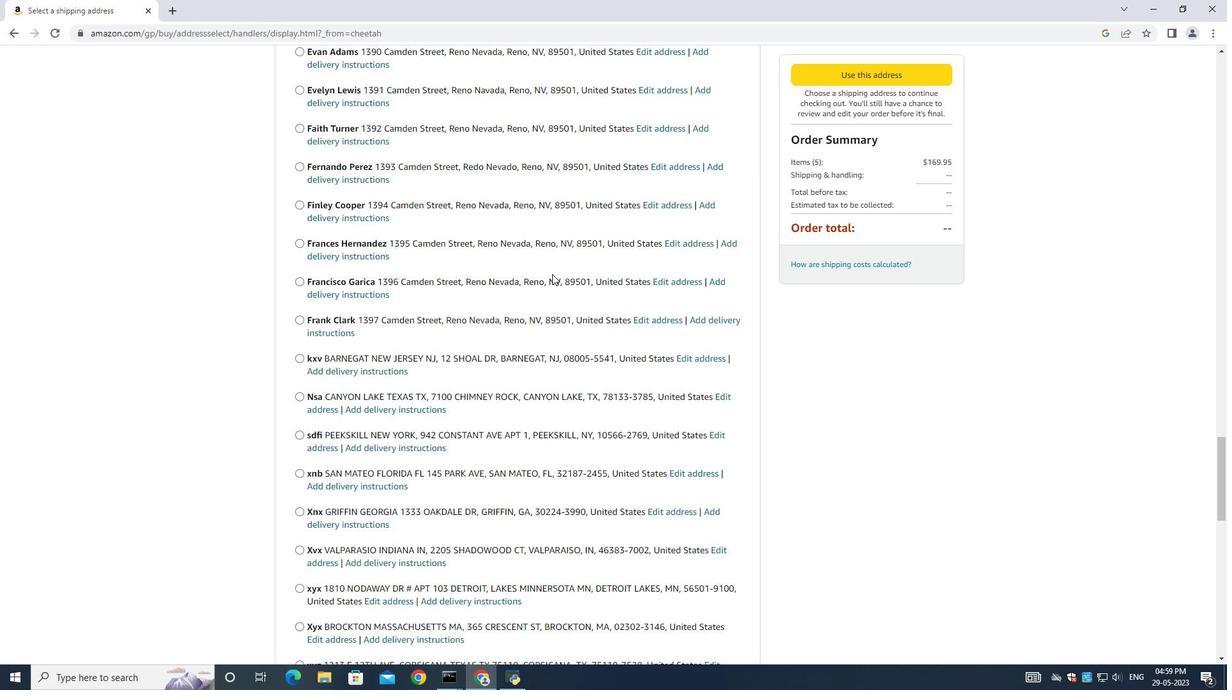 
Action: Mouse scrolled (552, 273) with delta (0, 0)
Screenshot: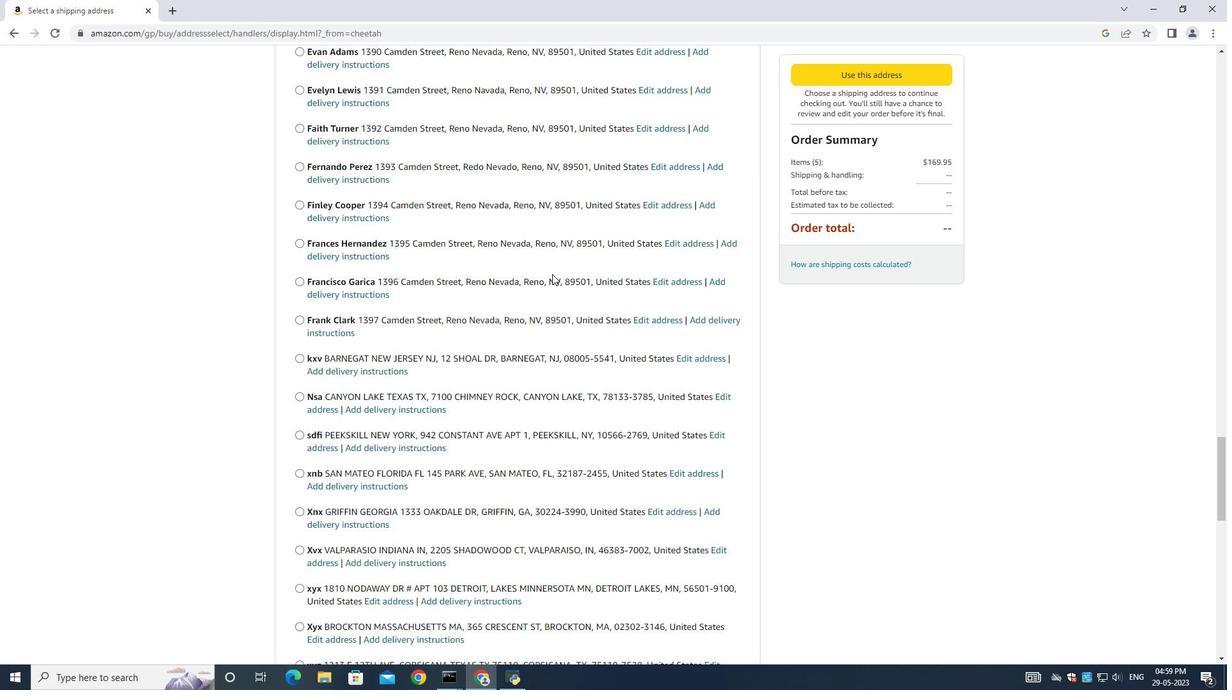 
Action: Mouse scrolled (552, 273) with delta (0, 0)
Screenshot: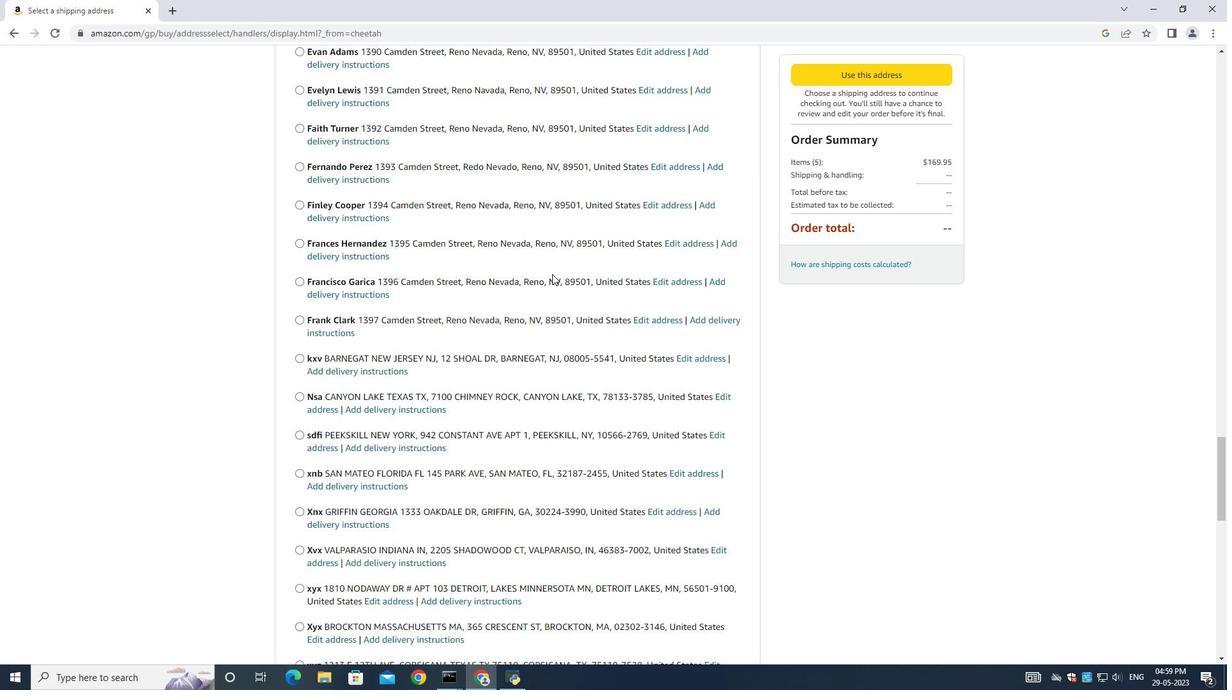 
Action: Mouse scrolled (552, 273) with delta (0, 0)
Screenshot: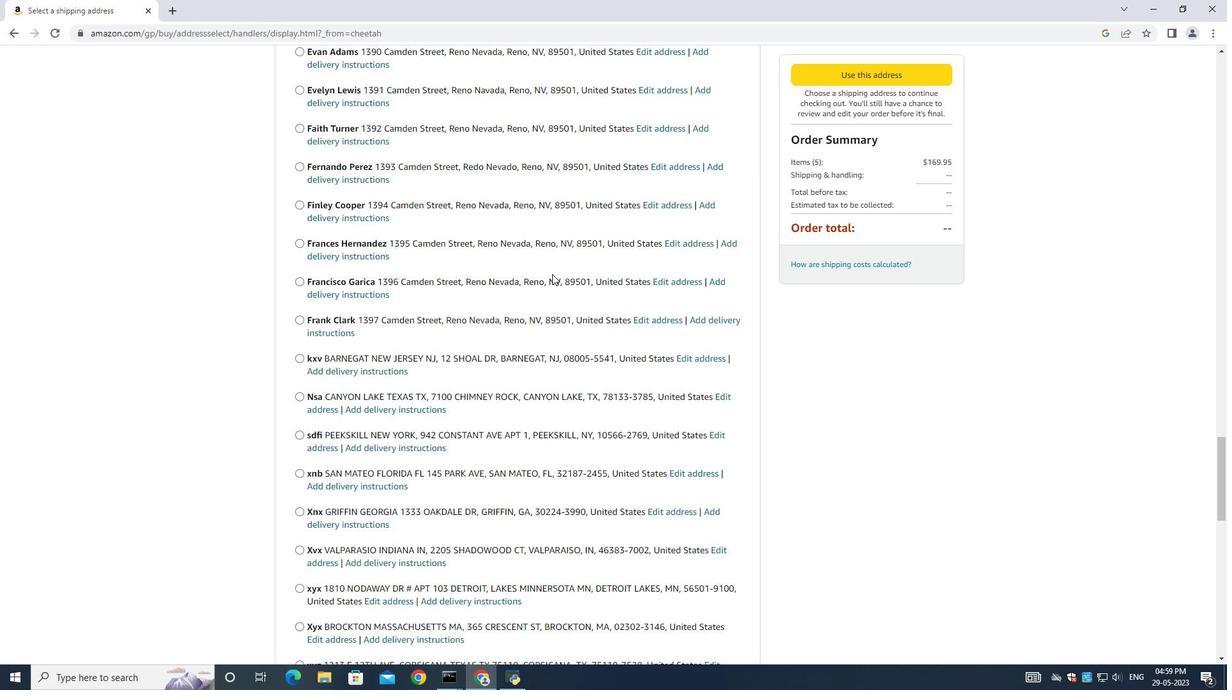 
Action: Mouse scrolled (552, 273) with delta (0, 0)
Screenshot: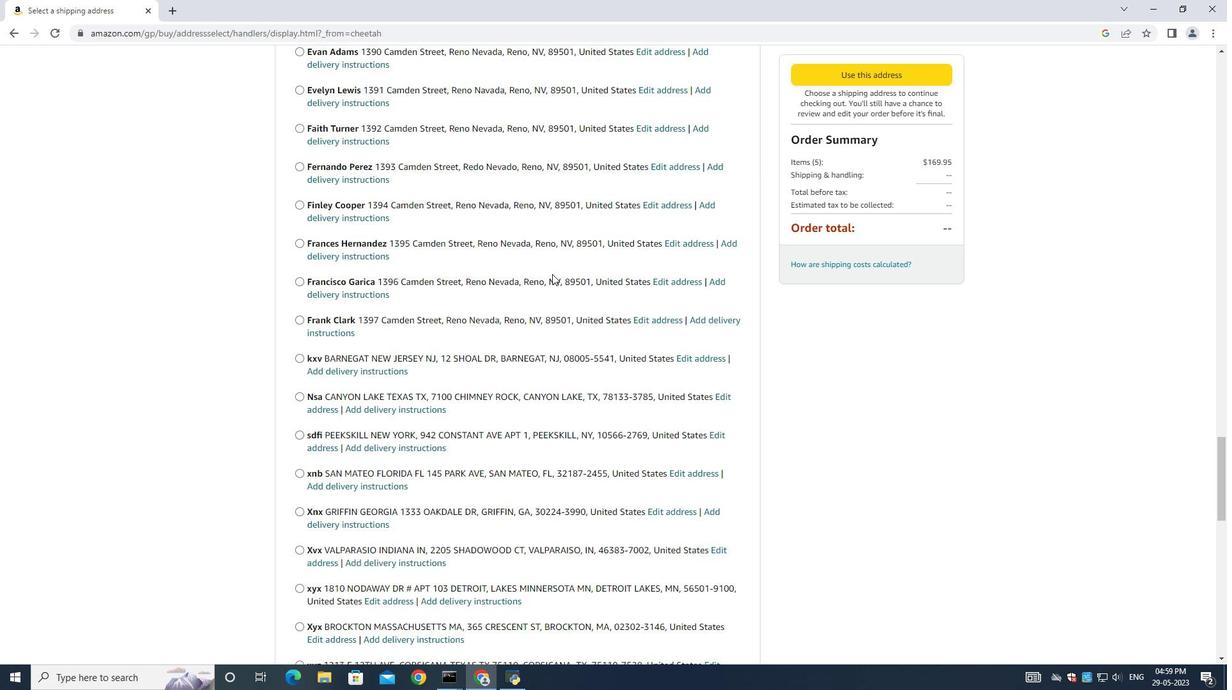 
Action: Mouse scrolled (552, 273) with delta (0, 0)
Screenshot: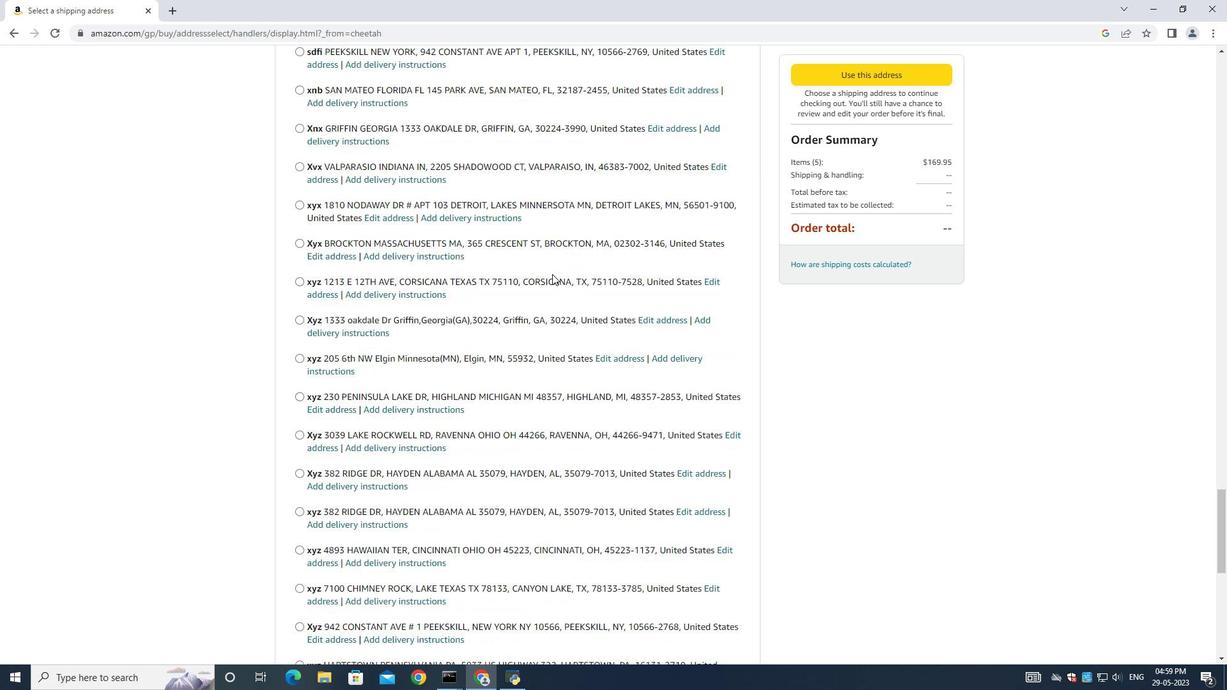 
Action: Mouse scrolled (552, 273) with delta (0, 0)
Screenshot: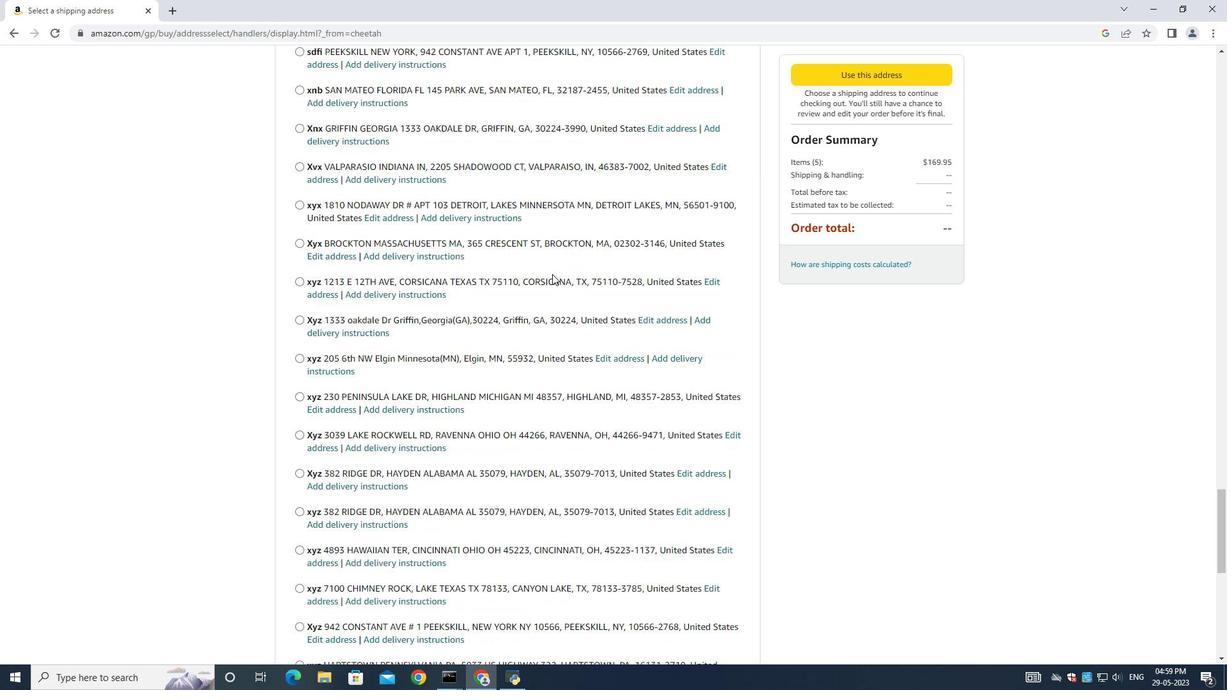 
Action: Mouse scrolled (552, 273) with delta (0, 0)
Screenshot: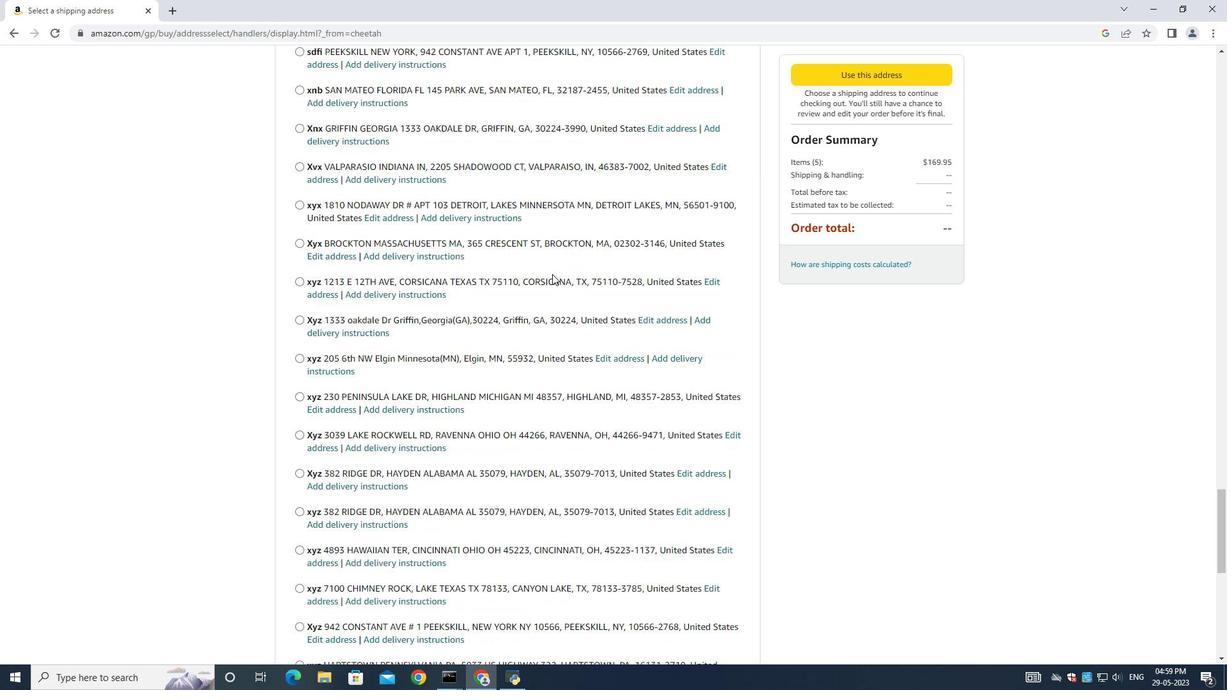 
Action: Mouse scrolled (552, 273) with delta (0, 0)
Screenshot: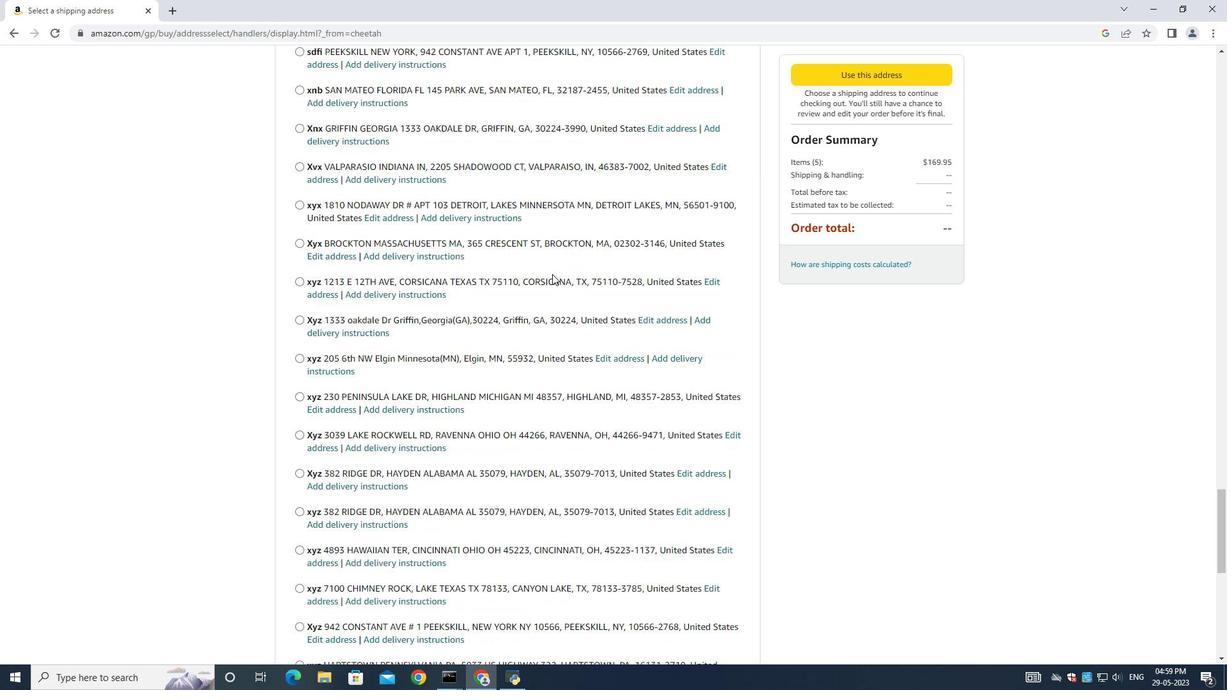 
Action: Mouse scrolled (552, 273) with delta (0, 0)
Screenshot: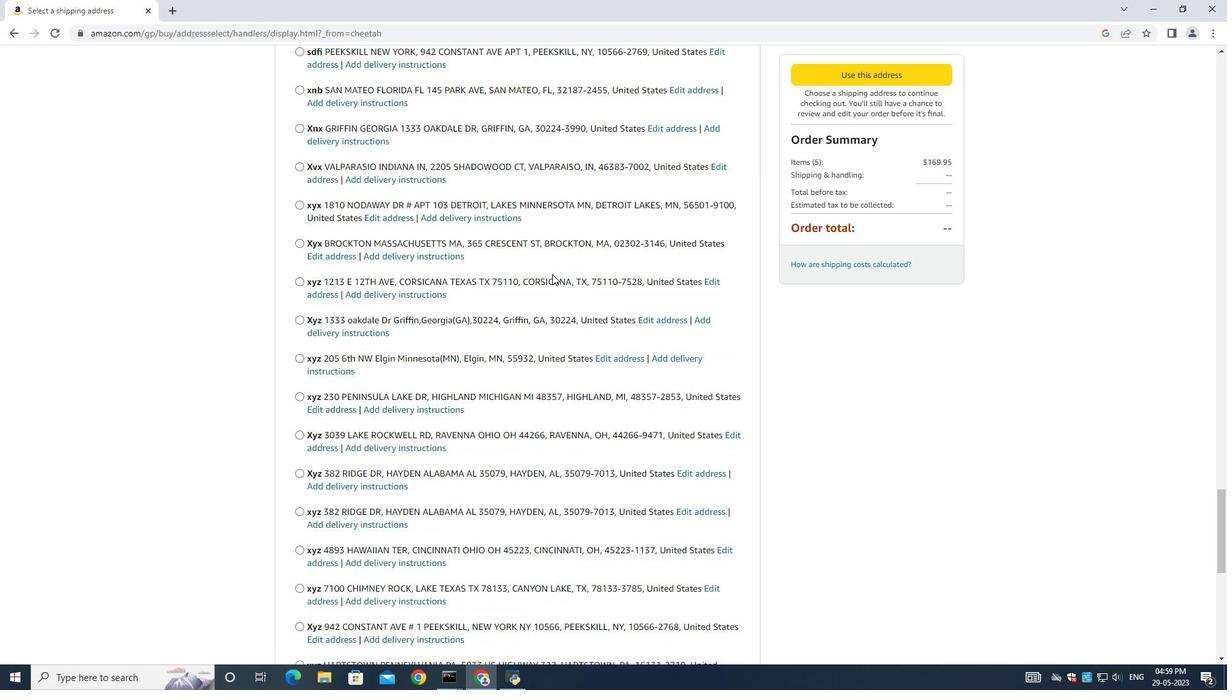 
Action: Mouse scrolled (552, 273) with delta (0, 0)
Screenshot: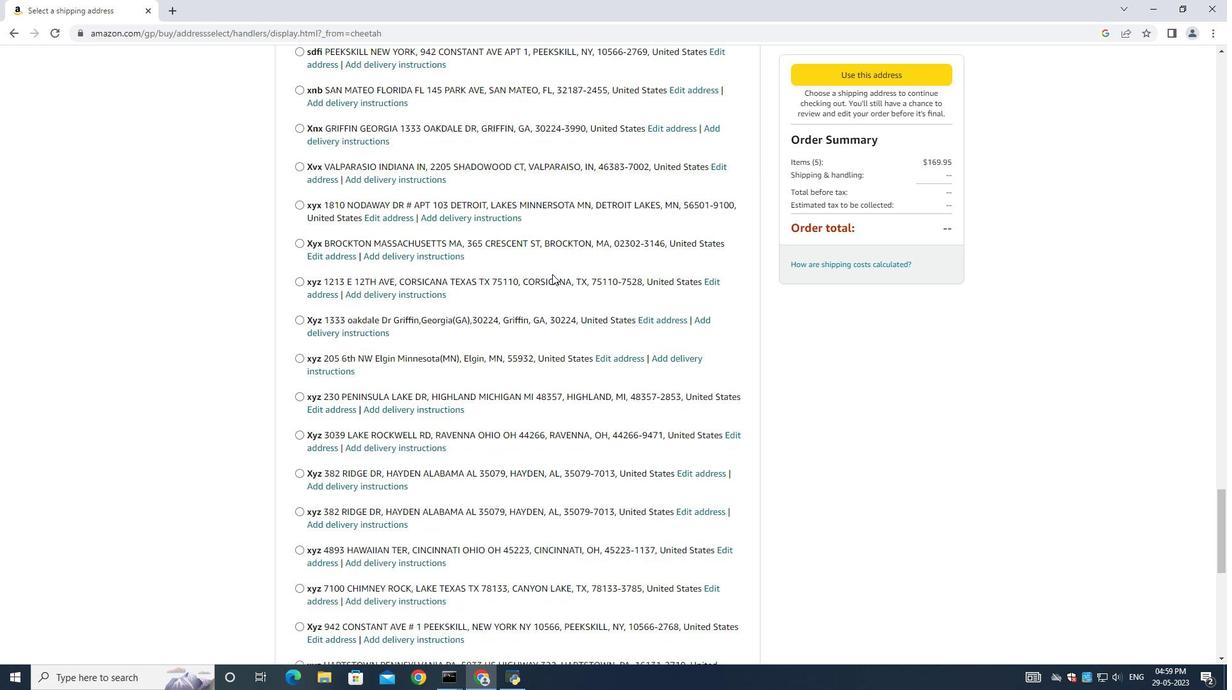 
Action: Mouse moved to (549, 275)
Screenshot: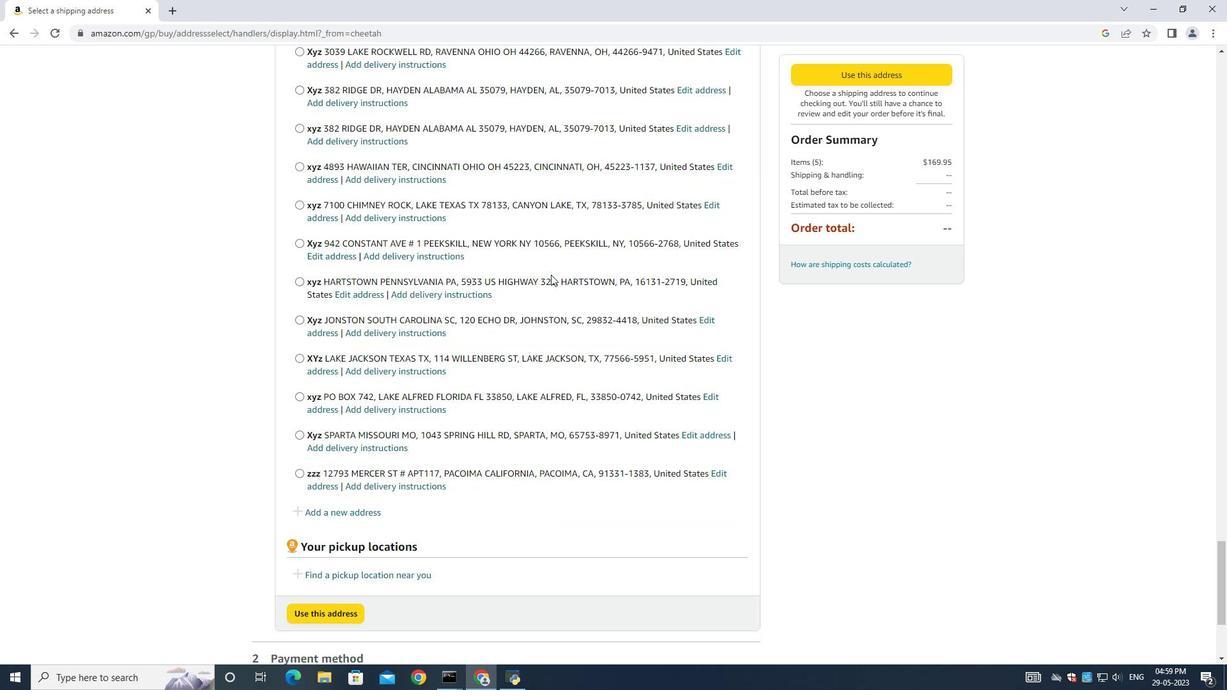 
Action: Mouse scrolled (549, 274) with delta (0, 0)
Screenshot: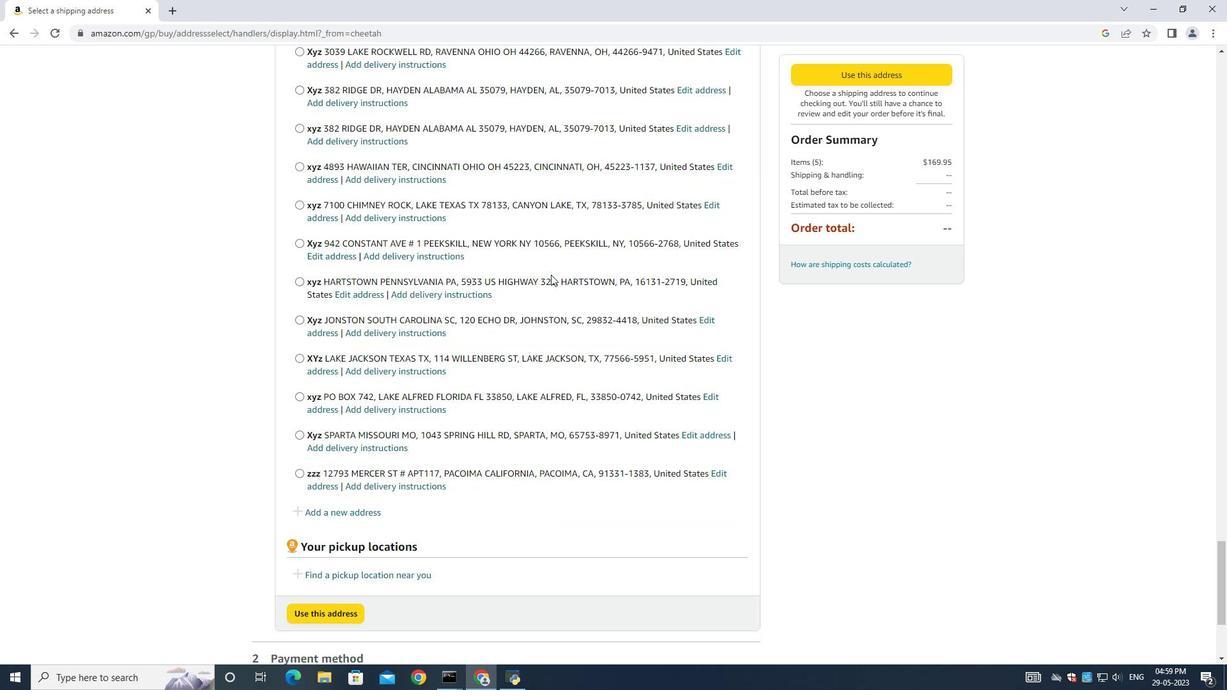 
Action: Mouse moved to (549, 275)
Screenshot: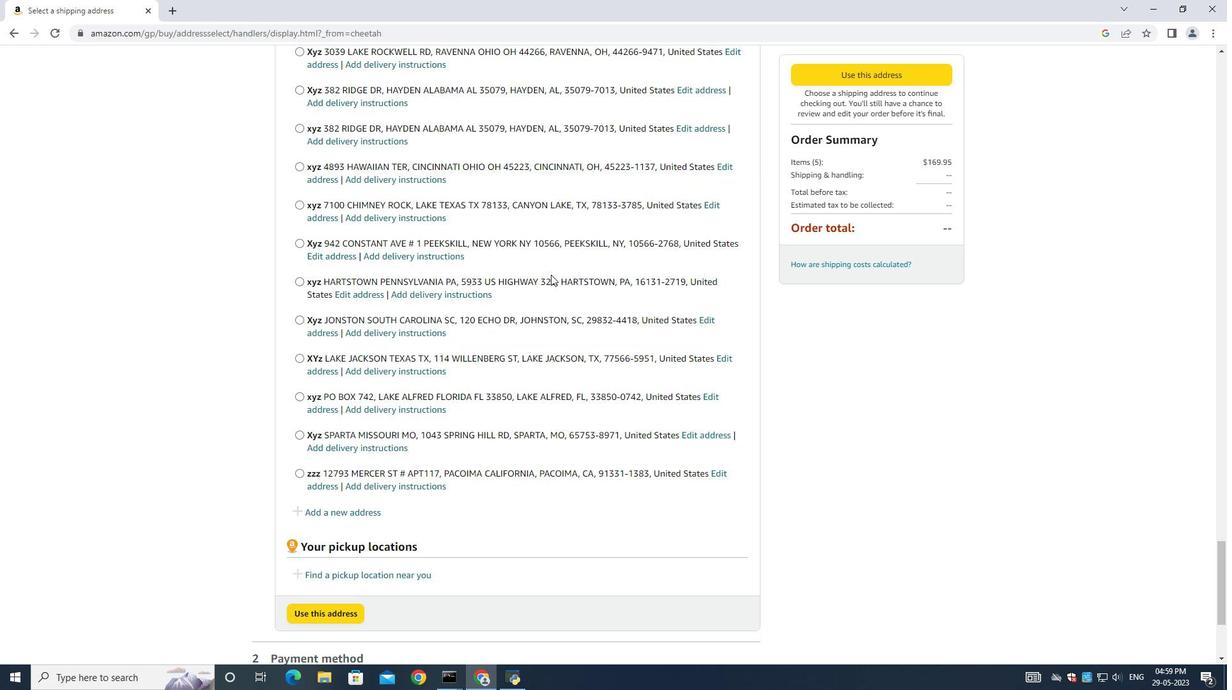 
Action: Mouse scrolled (549, 274) with delta (0, 0)
Screenshot: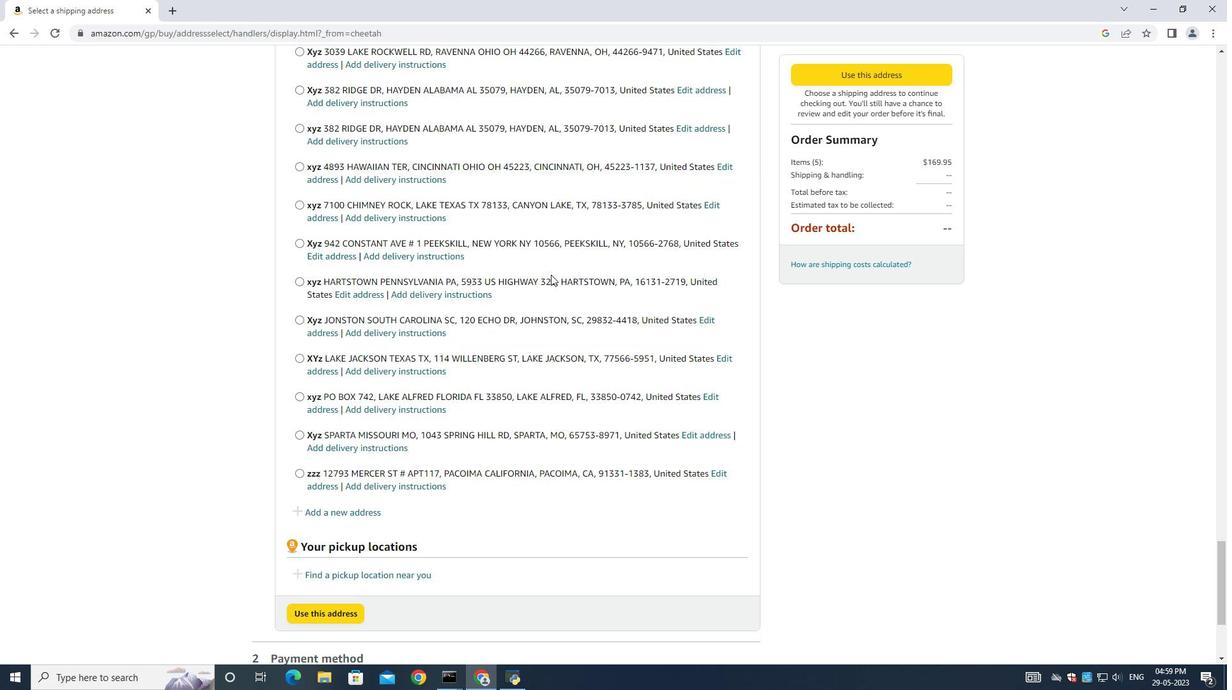 
Action: Mouse moved to (546, 274)
Screenshot: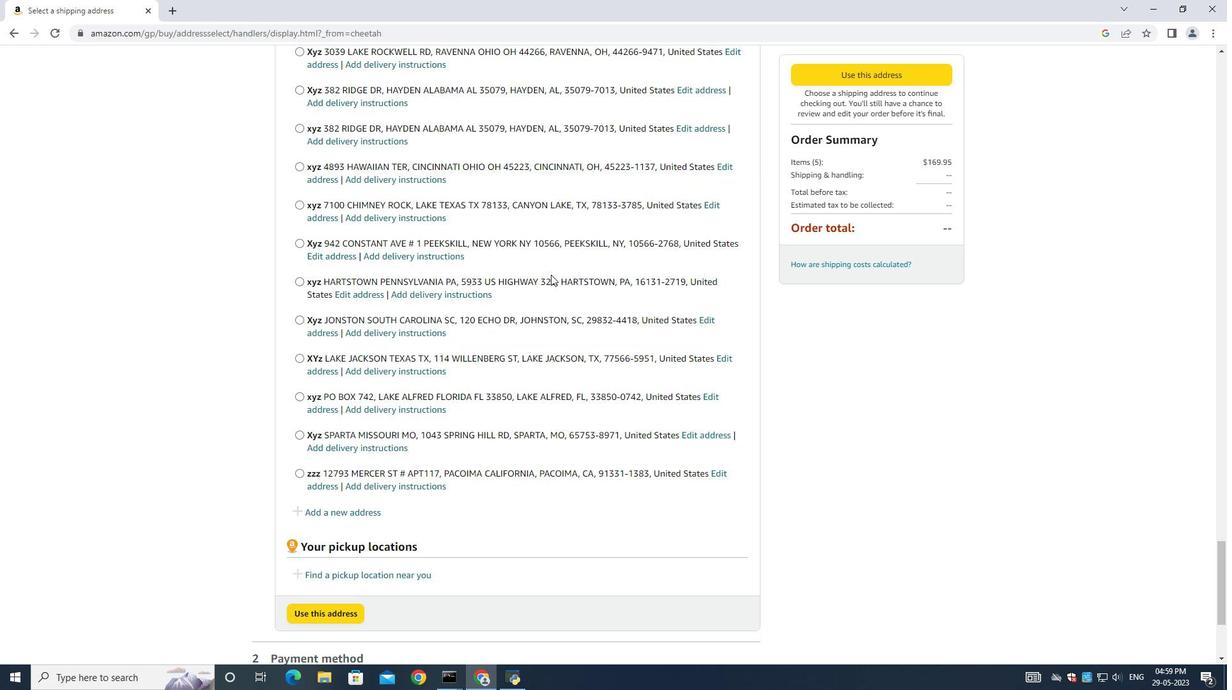 
Action: Mouse scrolled (549, 274) with delta (0, 0)
Screenshot: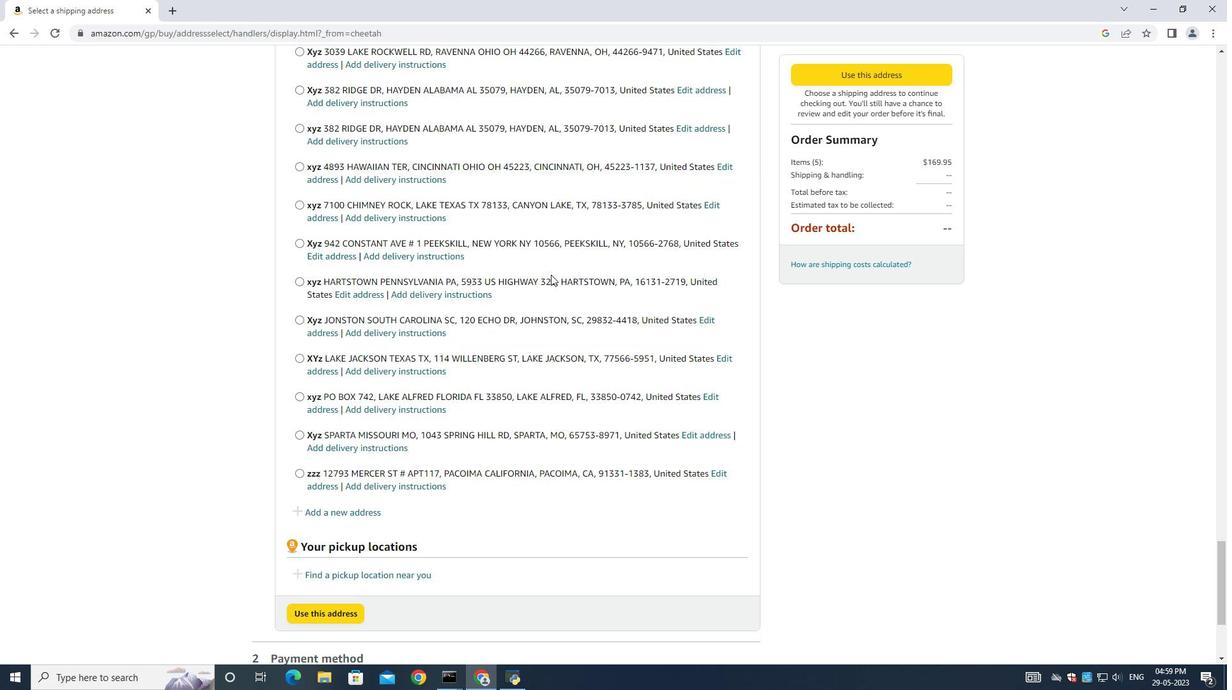 
Action: Mouse moved to (544, 273)
Screenshot: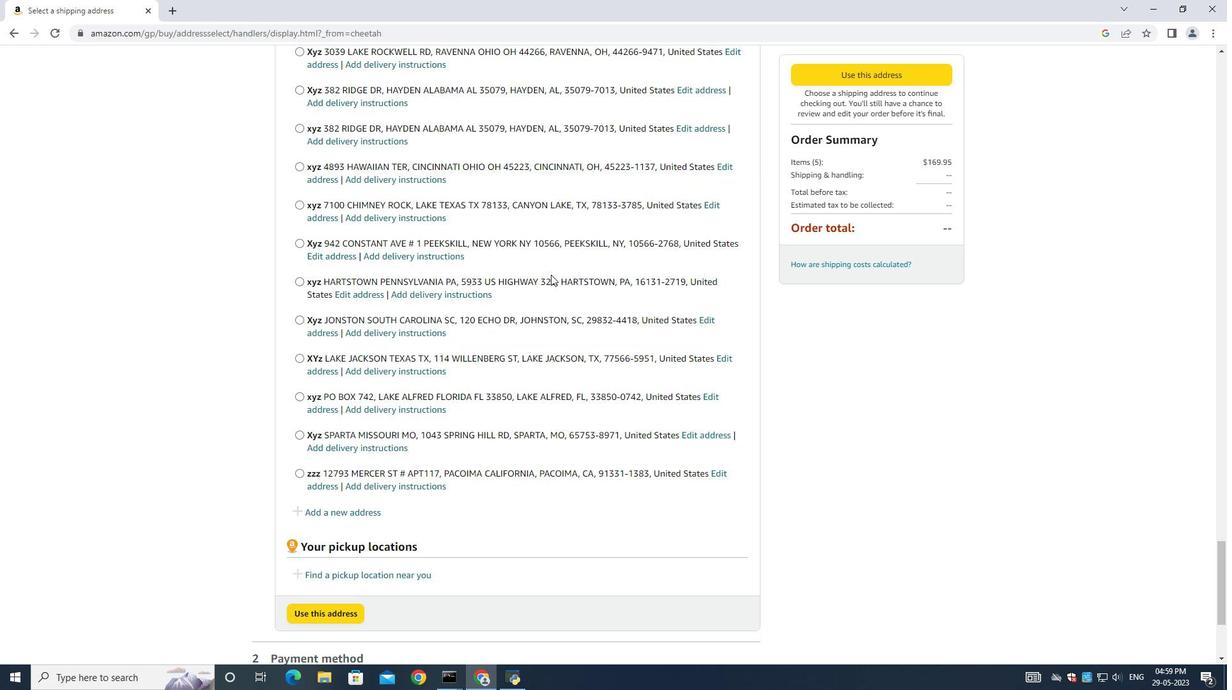 
Action: Mouse scrolled (549, 274) with delta (0, 0)
Screenshot: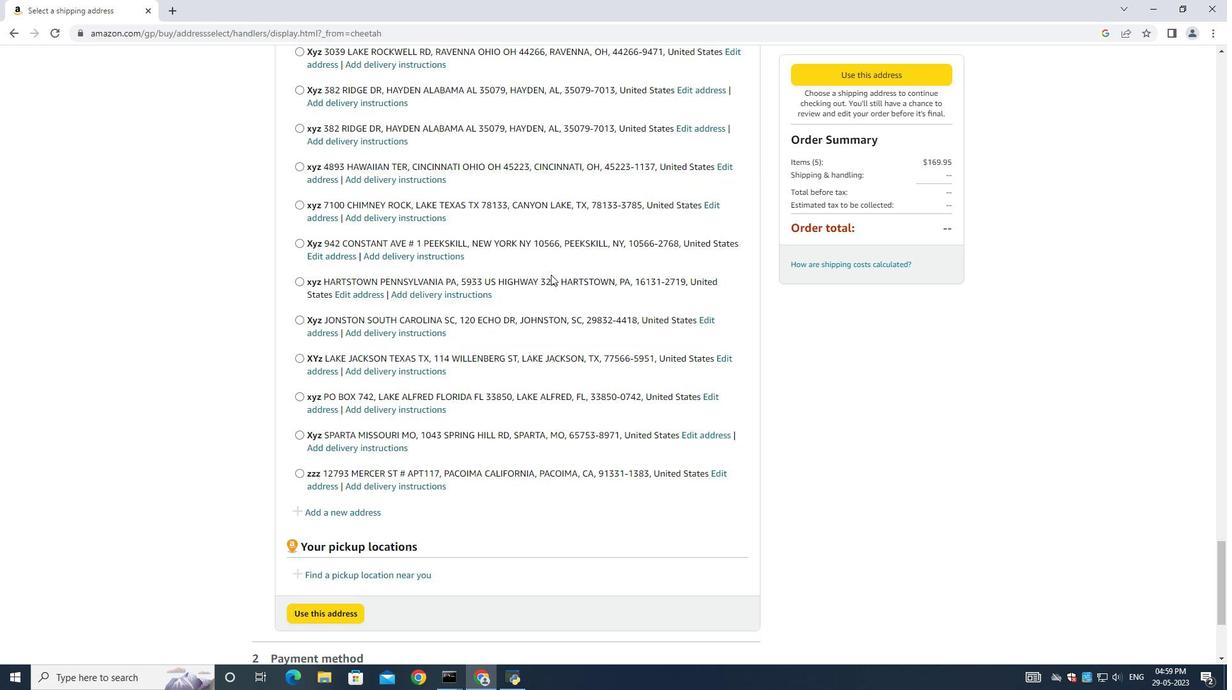 
Action: Mouse moved to (541, 271)
Screenshot: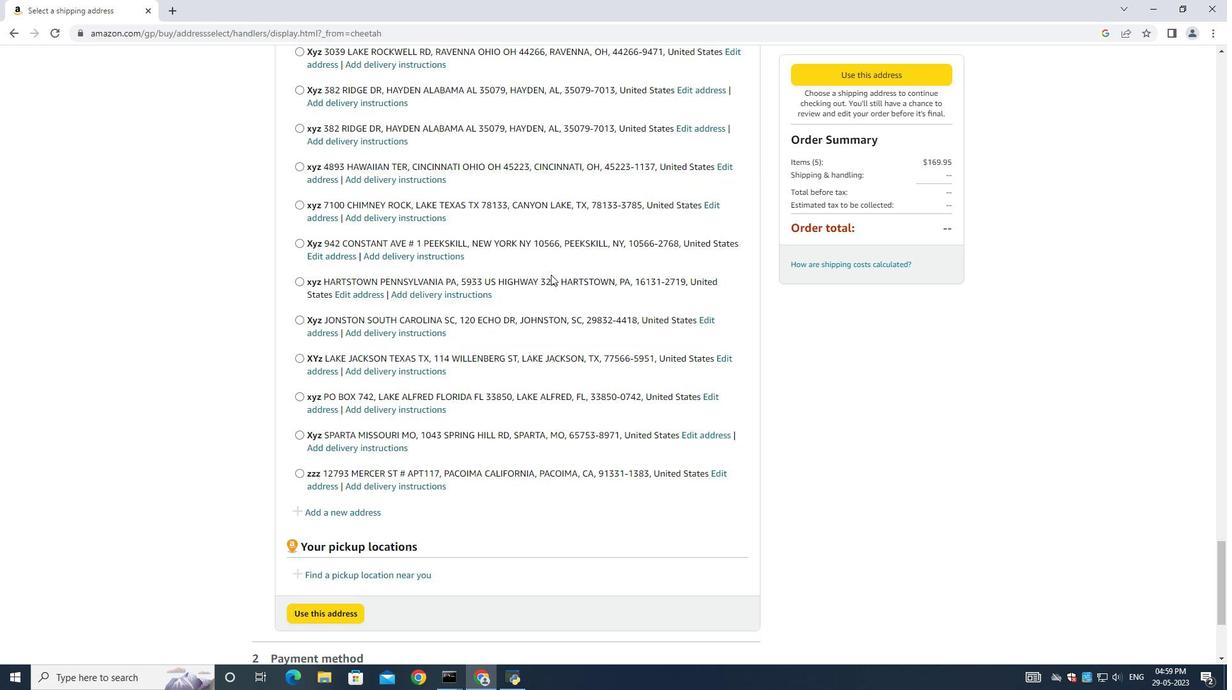 
Action: Mouse scrolled (549, 274) with delta (0, 0)
Screenshot: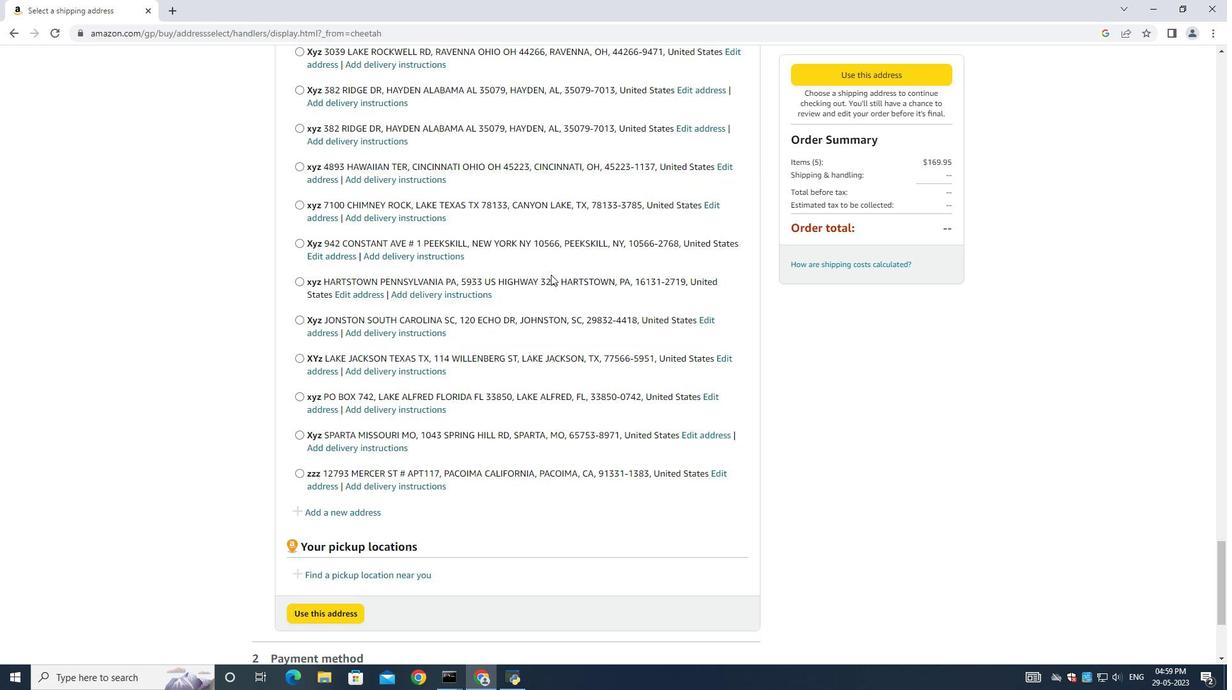 
Action: Mouse moved to (539, 271)
Screenshot: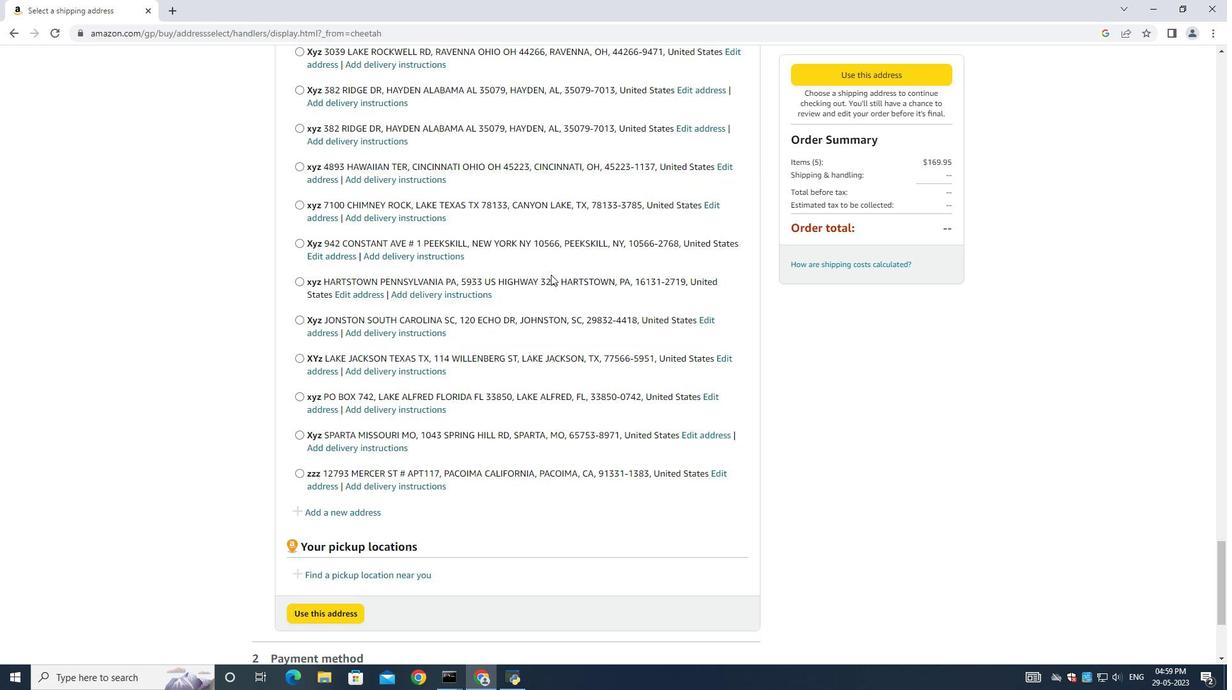 
Action: Mouse scrolled (546, 273) with delta (0, 0)
Screenshot: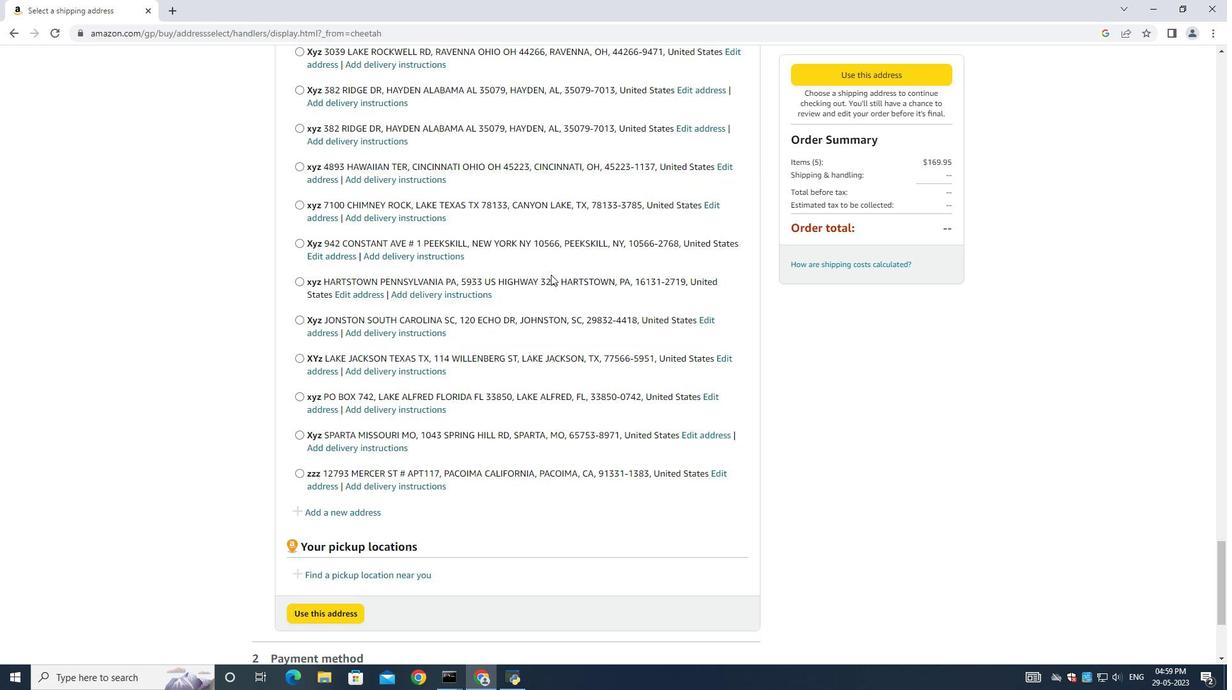 
Action: Mouse moved to (340, 302)
Screenshot: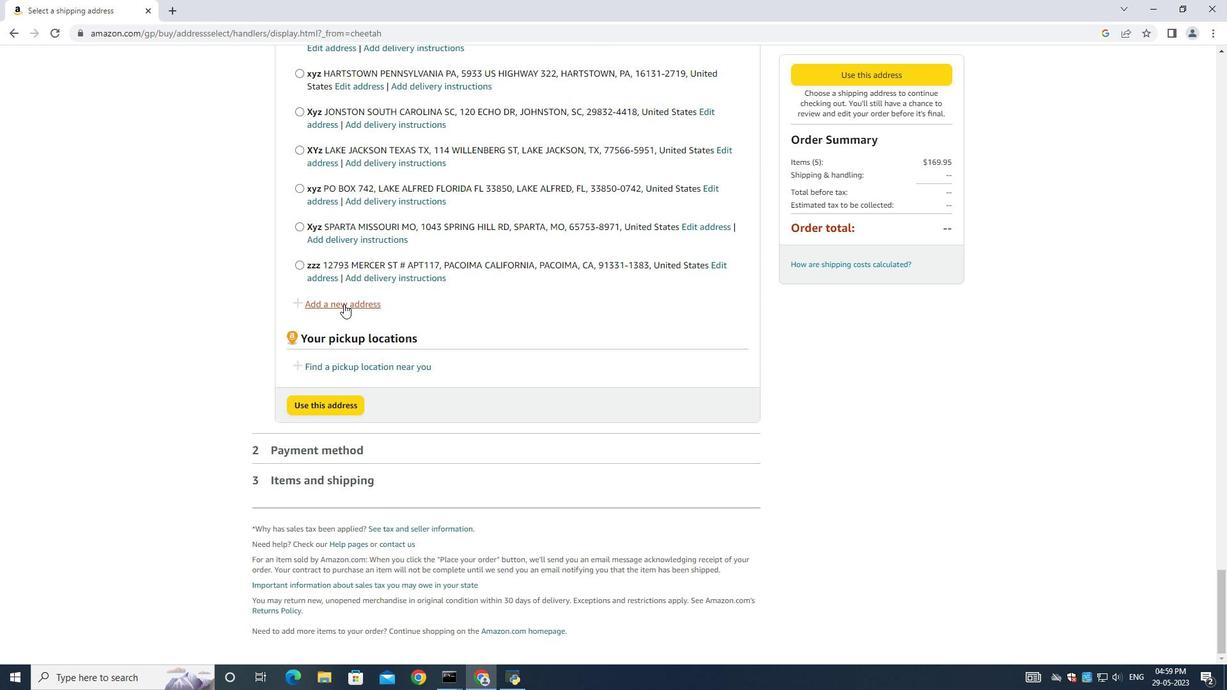 
Action: Mouse pressed left at (340, 302)
Screenshot: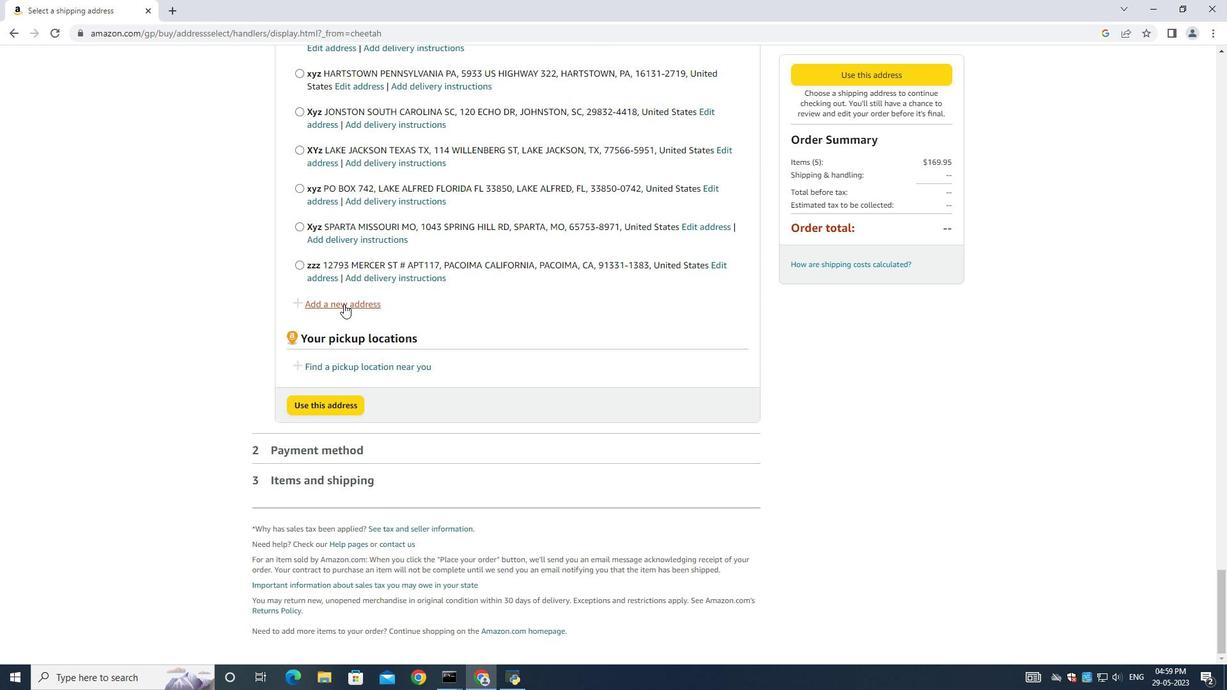 
Action: Mouse moved to (425, 299)
Screenshot: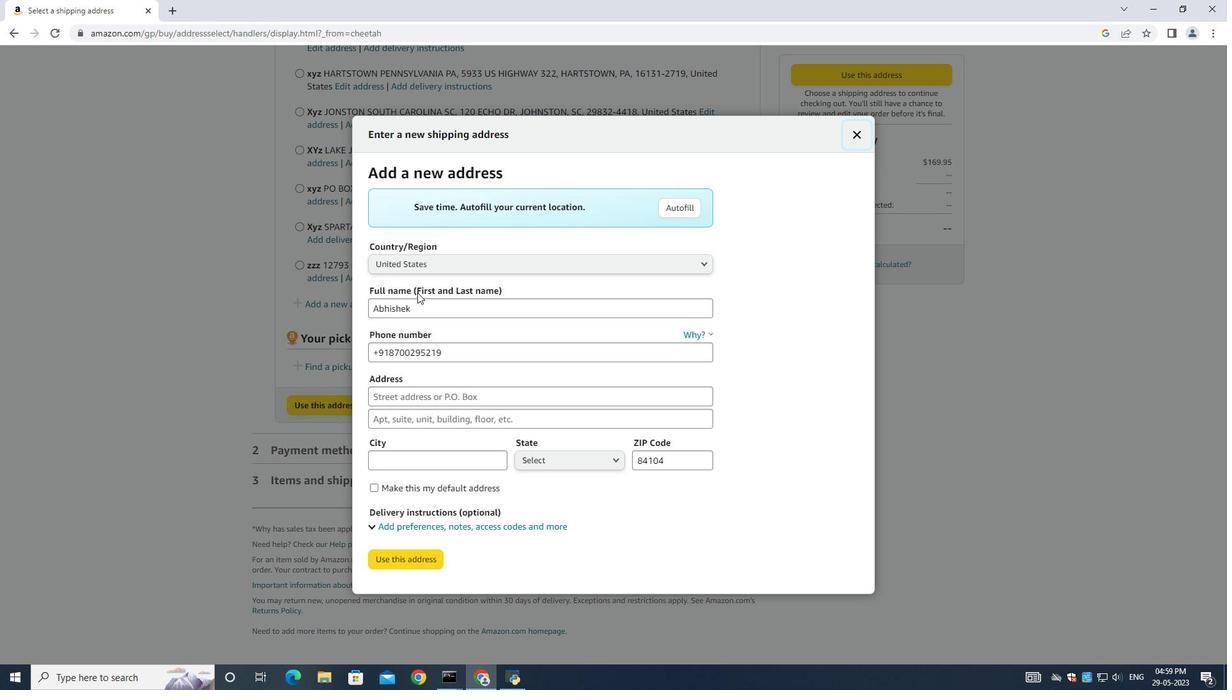 
Action: Mouse pressed left at (425, 299)
Screenshot: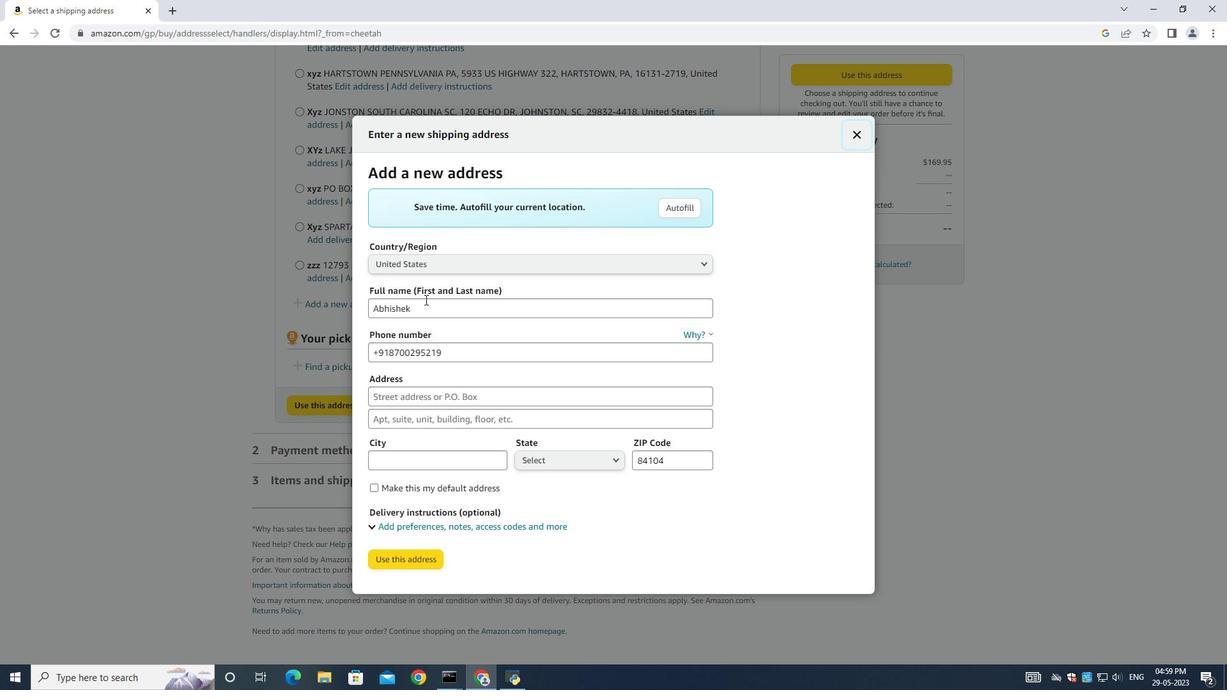 
Action: Mouse moved to (425, 301)
Screenshot: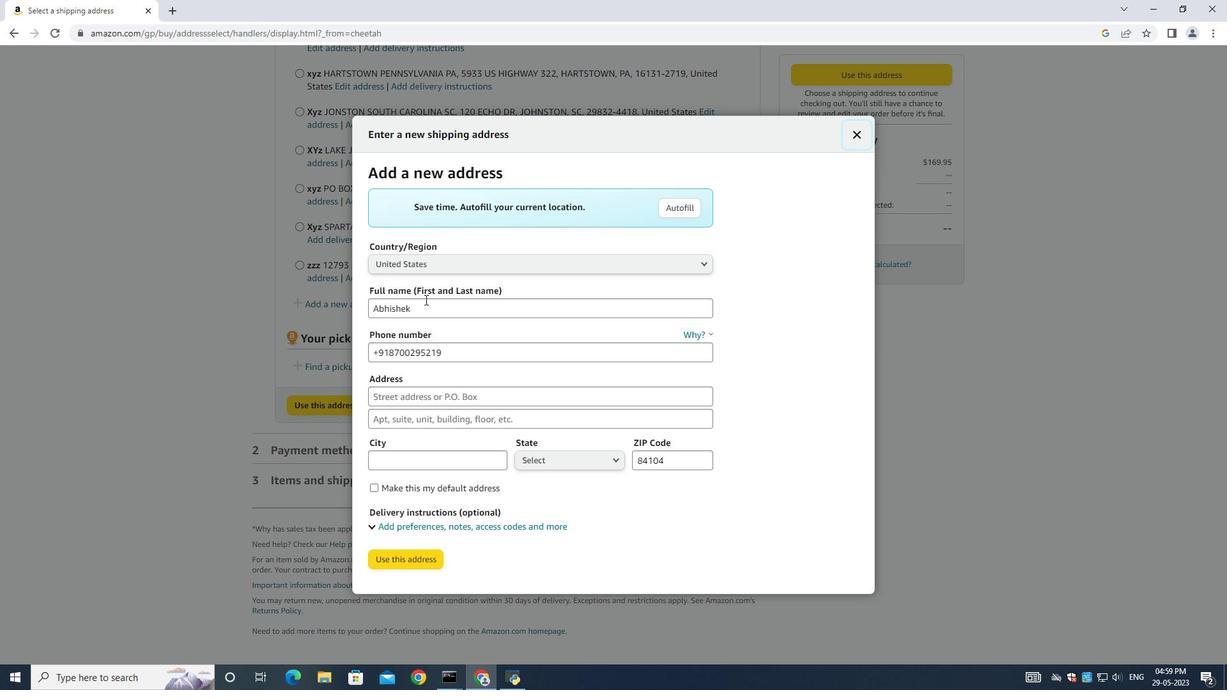 
Action: Key pressed <Key.backspace><Key.backspace><Key.backspace><Key.backspace><Key.backspace><Key.backspace><Key.backspace><Key.backspace><Key.backspace><Key.backspace><Key.backspace><Key.backspace><Key.backspace><Key.backspace><Key.shift><Key.shift><Key.shift><Key.shift>Gabriella<Key.space><Key.shift><Key.shift><Key.shift><Key.shift><Key.shift><Key.shift><Key.shift><Key.shift><Key.shift><Key.shift><Key.shift><Key.shift><Key.shift><Key.shift><Key.shift><Key.shift><Key.shift><Key.shift><Key.shift><Key.shift><Key.shift><Key.shift><Key.shift><Key.shift>Robinsn<Key.backspace><Key.backspace>son<Key.space><Key.tab><Key.tab><Key.backspace>7752551231<Key.tab>1398<Key.space><Key.shift><Key.shift>Camden<Key.space>street<Key.space><Key.tab><Key.shift><Key.shift><Key.shift><Key.shift><Key.shift><Key.shift><Key.shift><Key.shift><Key.shift><Key.shift><Key.shift><Key.shift>Reno<Key.space>nevada<Key.tab><Key.shift><Key.shift><Key.shift><Key.shift><Key.shift><Key.shift><Key.shift><Key.shift><Key.shift><Key.shift><Key.shift>Reno<Key.tab><Key.up>n<Key.down><Key.enter><Key.tab><Key.backspace>89501
Screenshot: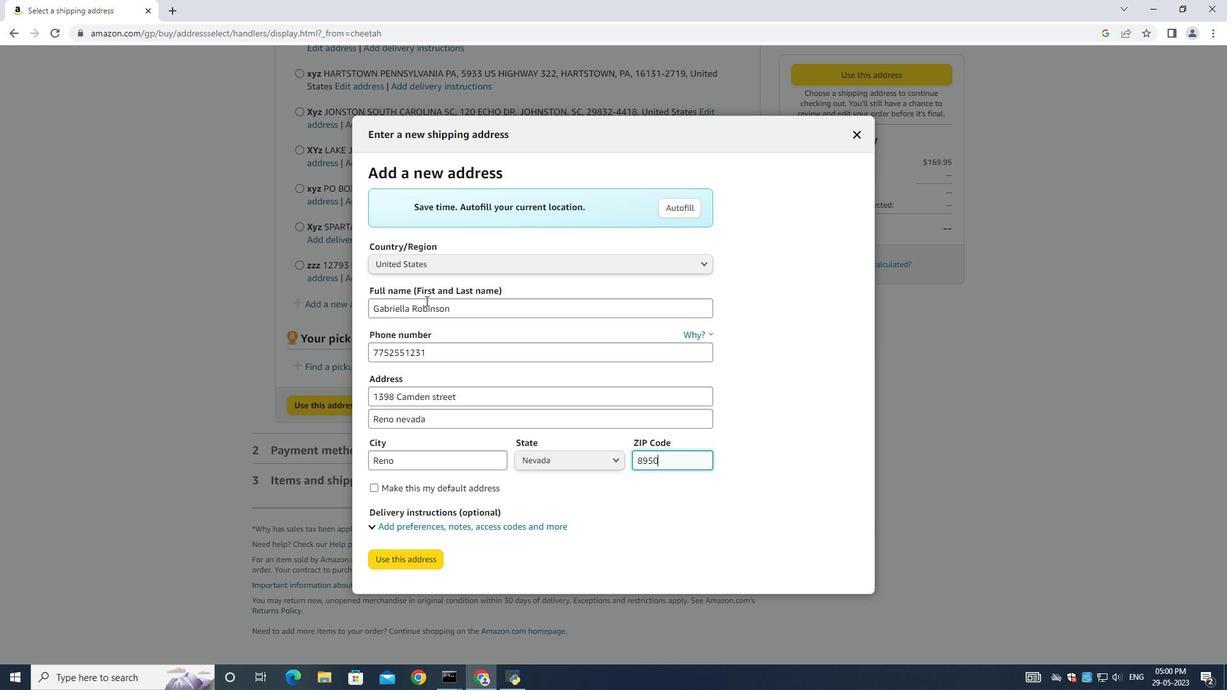 
Action: Mouse moved to (393, 560)
Screenshot: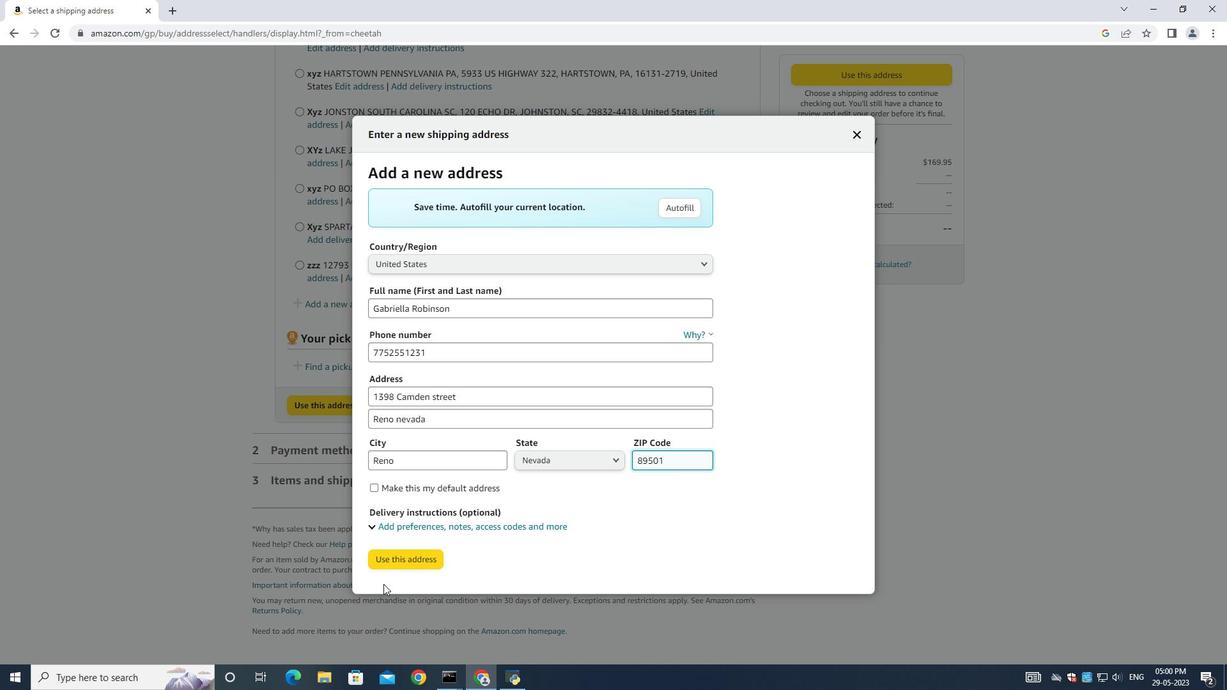 
Action: Mouse pressed left at (393, 560)
Screenshot: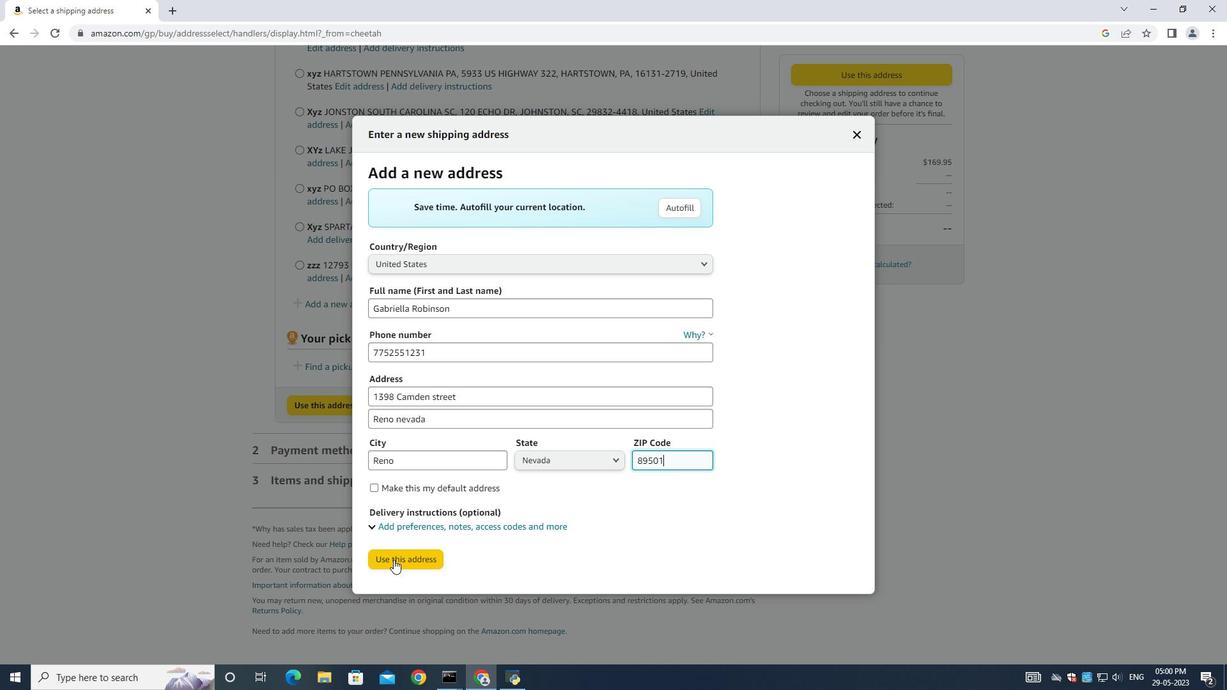
Action: Mouse moved to (432, 651)
Screenshot: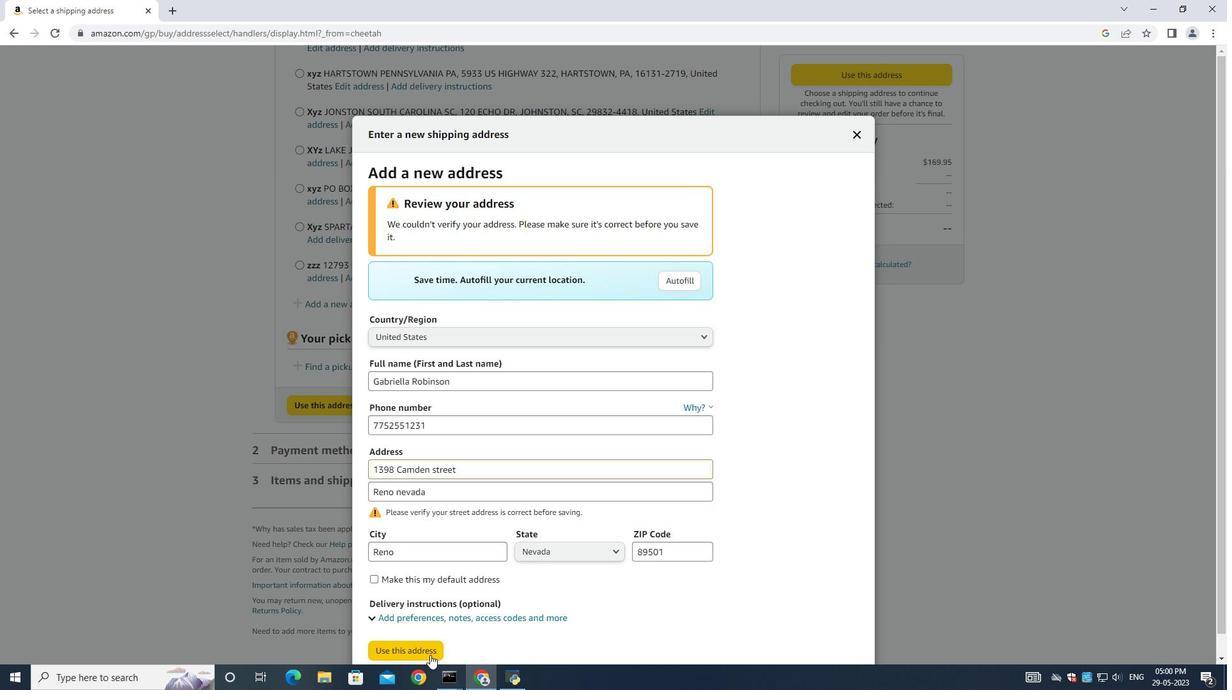 
Action: Mouse pressed left at (432, 651)
Screenshot: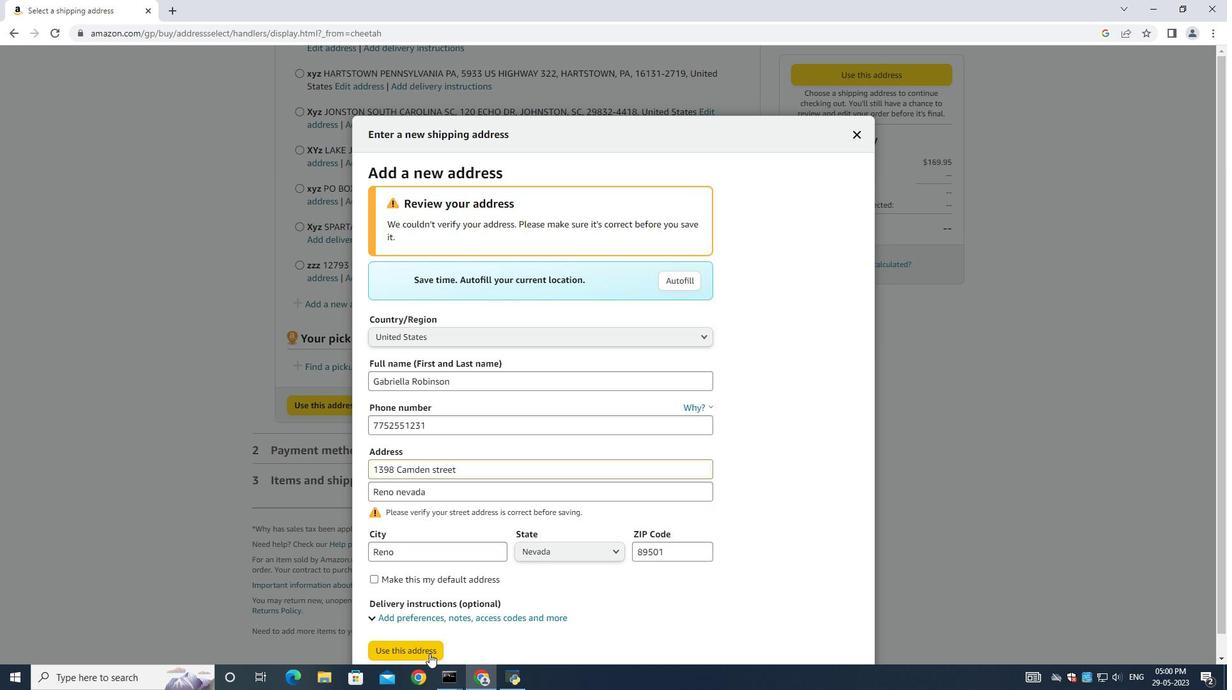 
Action: Mouse moved to (609, 386)
Screenshot: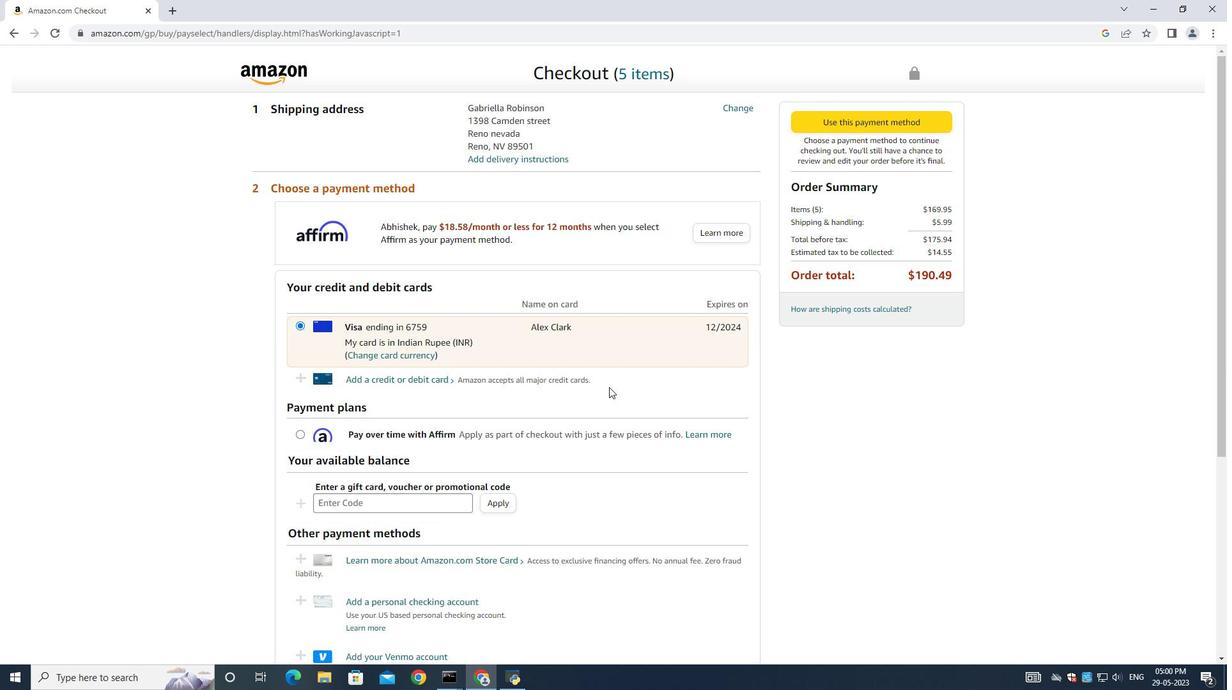 
